 Task: Find connections with filter location Shizilu with filter topic #Recruitmentwith filter profile language Spanish with filter current company Funny IT Memes with filter school Dr. B. R. Ambedkar University, Agra with filter industry Seafood Product Manufacturing with filter service category Demand Generation with filter keywords title Computer Scientist
Action: Mouse moved to (167, 229)
Screenshot: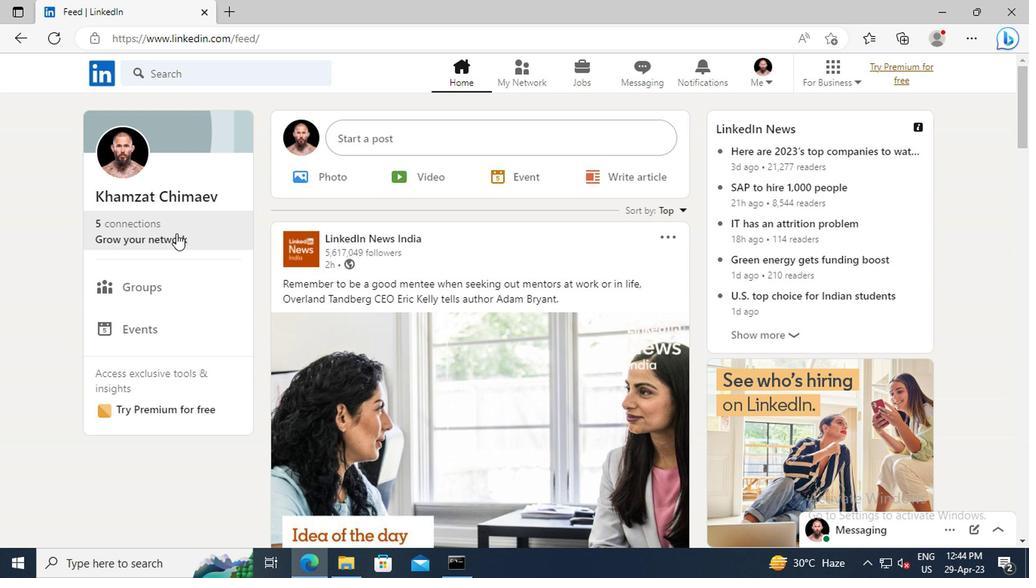 
Action: Mouse pressed left at (167, 229)
Screenshot: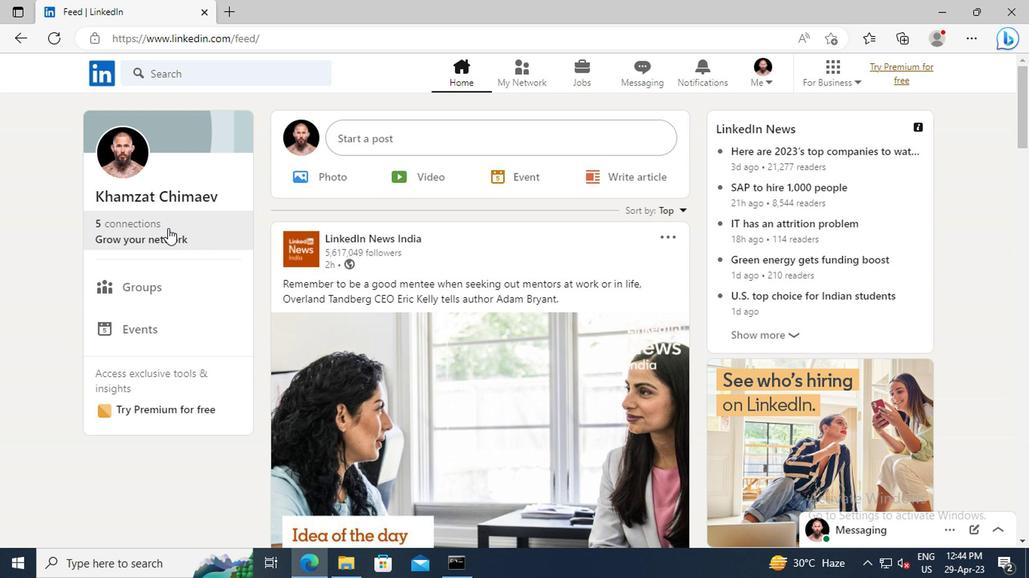 
Action: Mouse moved to (166, 162)
Screenshot: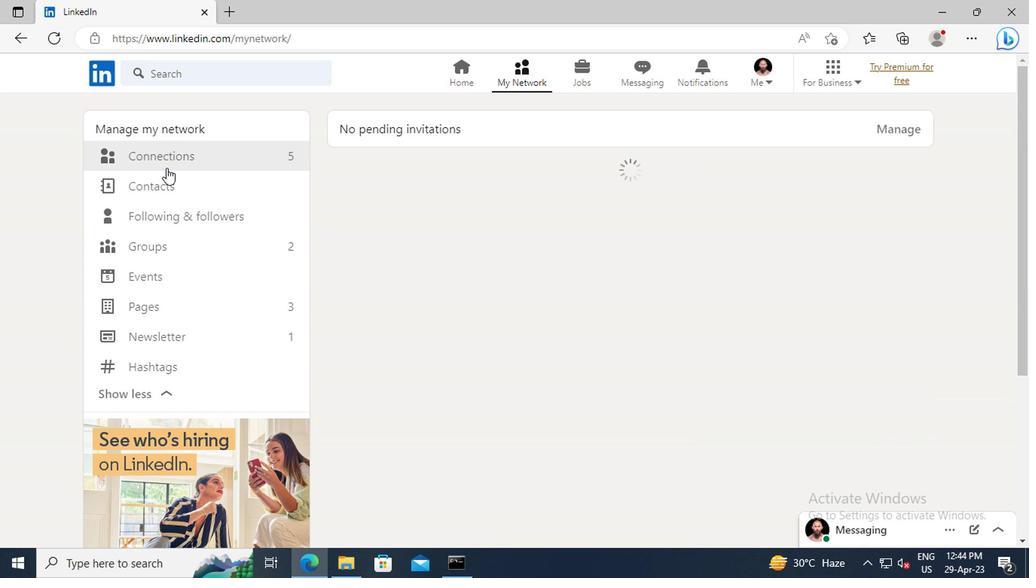 
Action: Mouse pressed left at (166, 162)
Screenshot: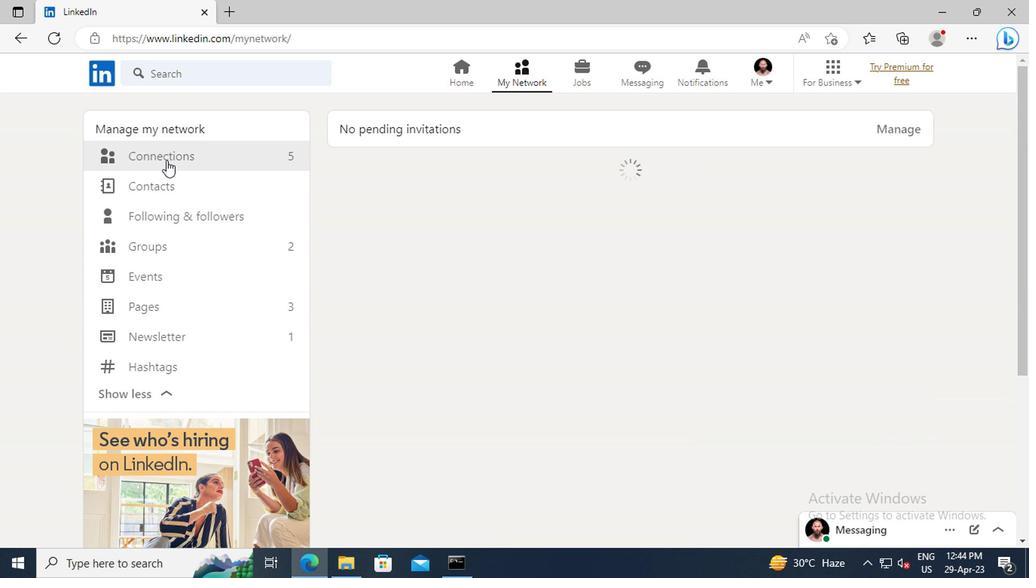 
Action: Mouse moved to (613, 163)
Screenshot: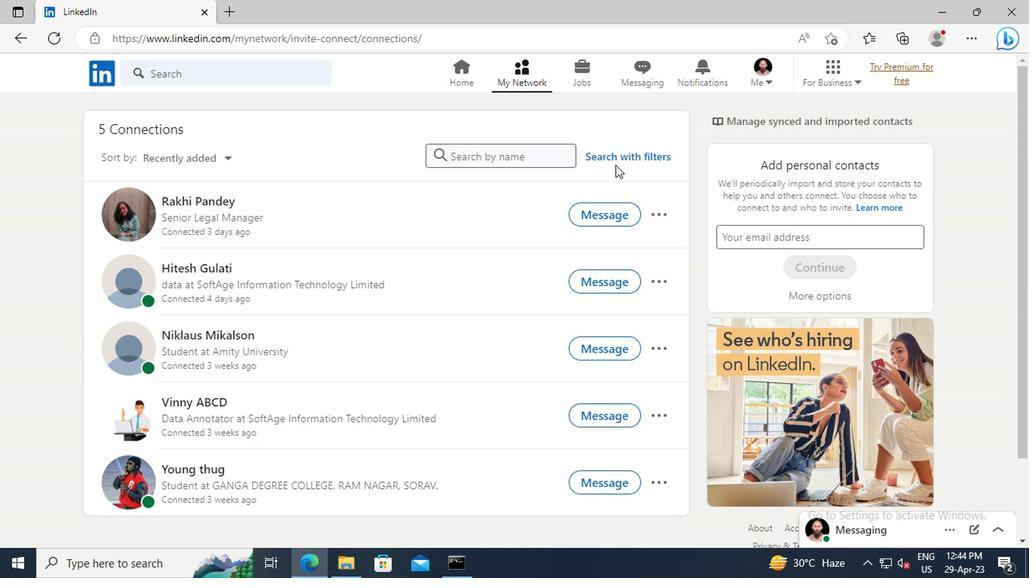 
Action: Mouse pressed left at (613, 163)
Screenshot: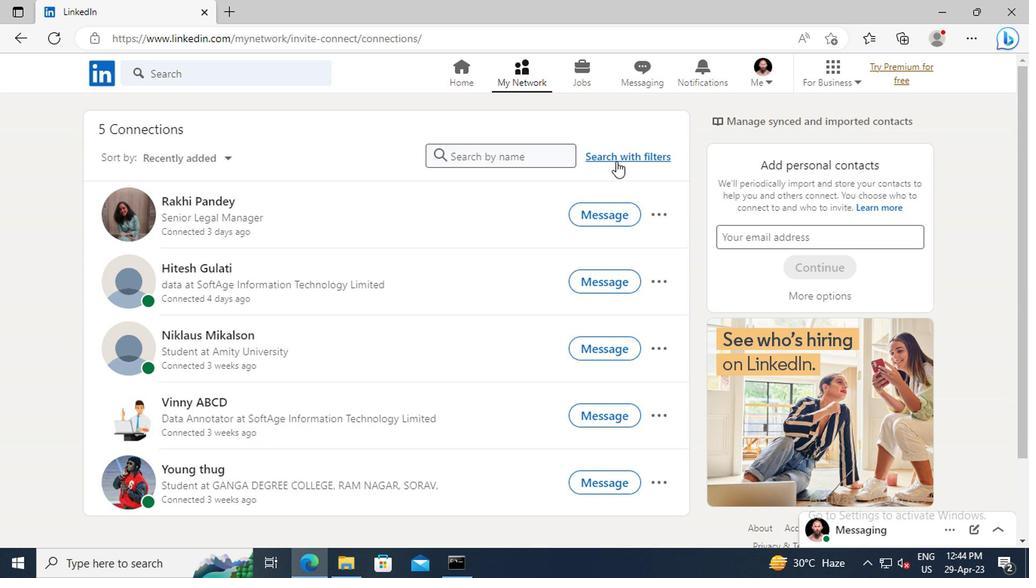 
Action: Mouse moved to (573, 121)
Screenshot: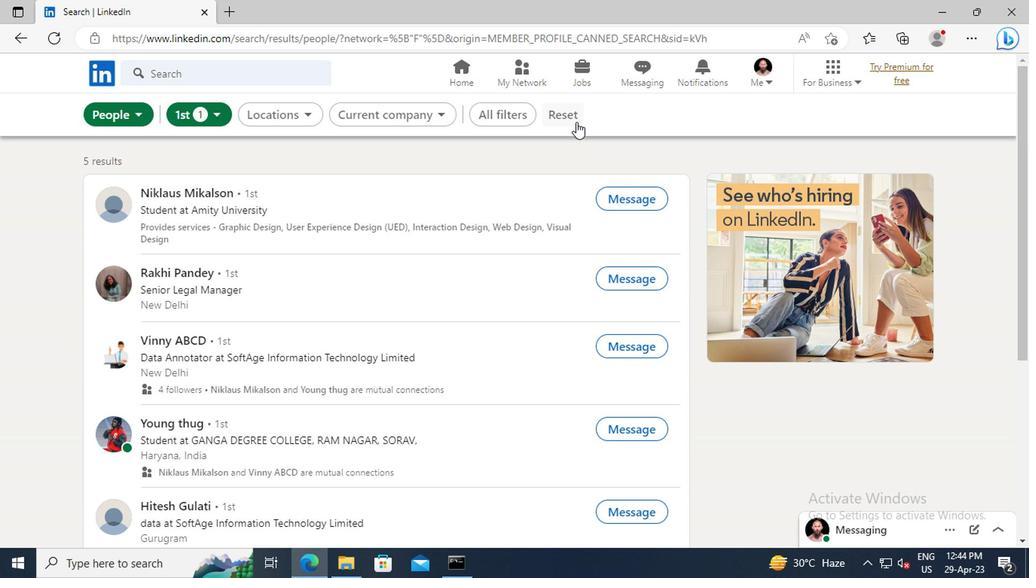 
Action: Mouse pressed left at (573, 121)
Screenshot: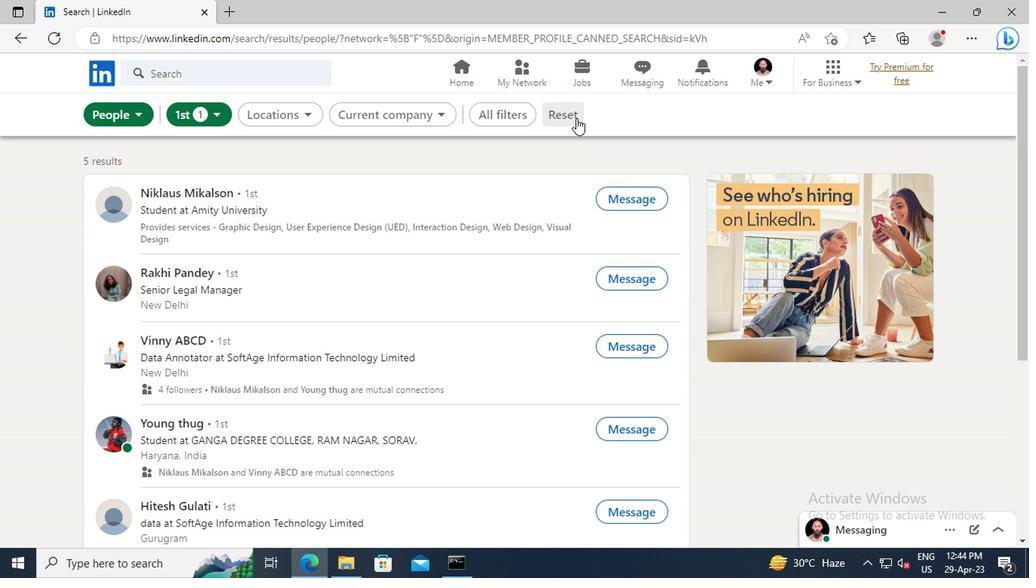 
Action: Mouse moved to (550, 119)
Screenshot: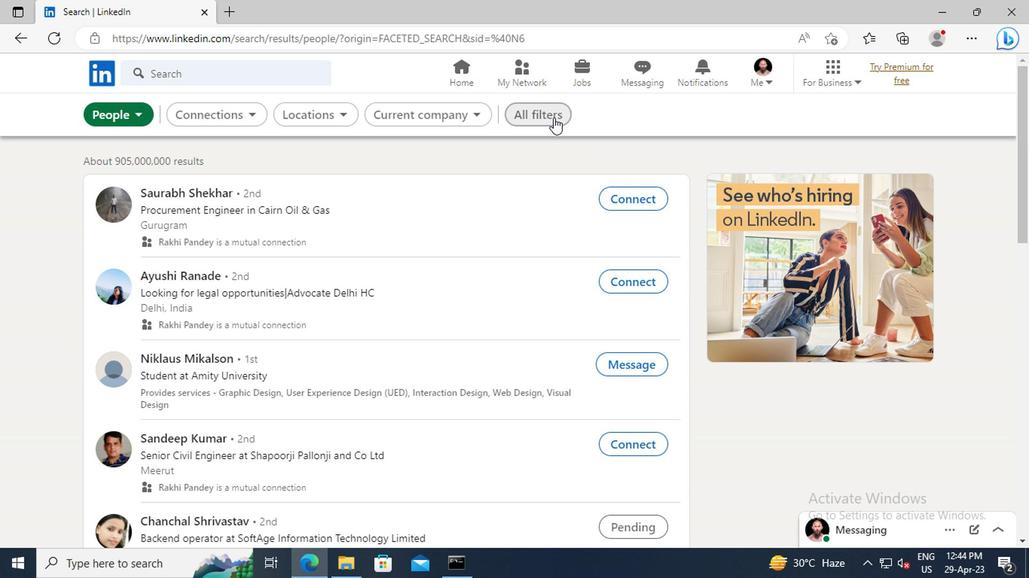 
Action: Mouse pressed left at (550, 119)
Screenshot: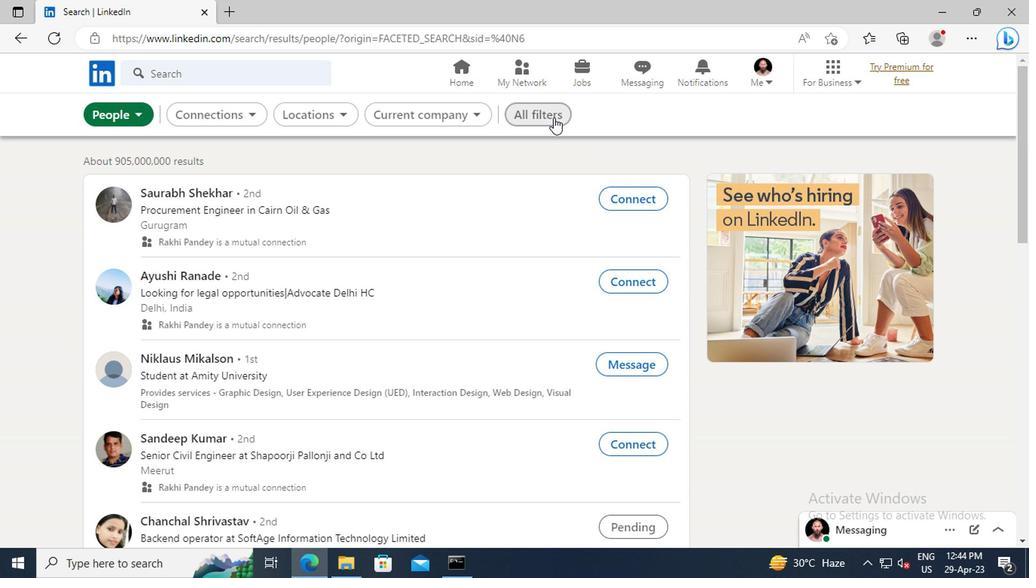 
Action: Mouse moved to (830, 246)
Screenshot: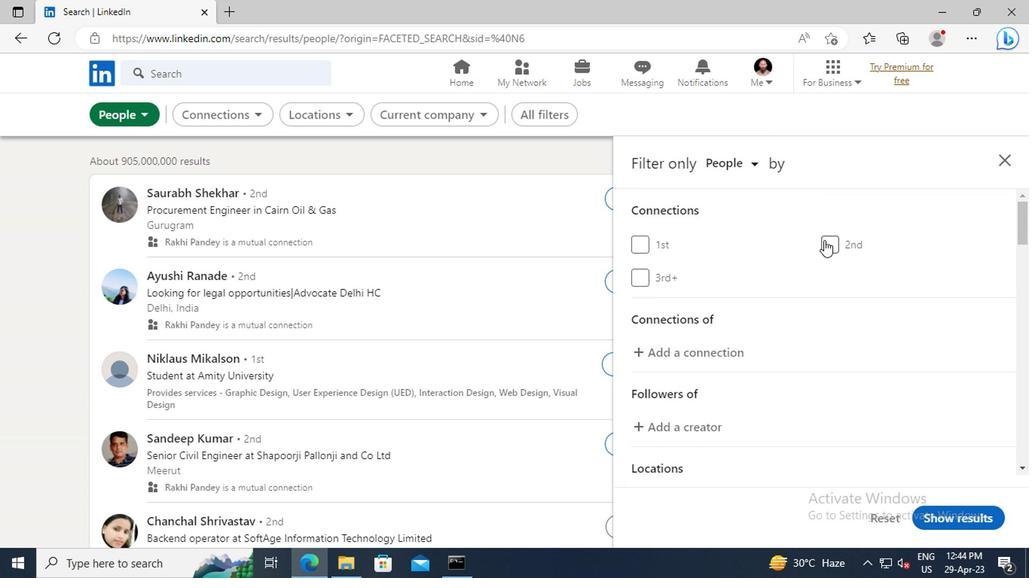 
Action: Mouse scrolled (830, 246) with delta (0, 0)
Screenshot: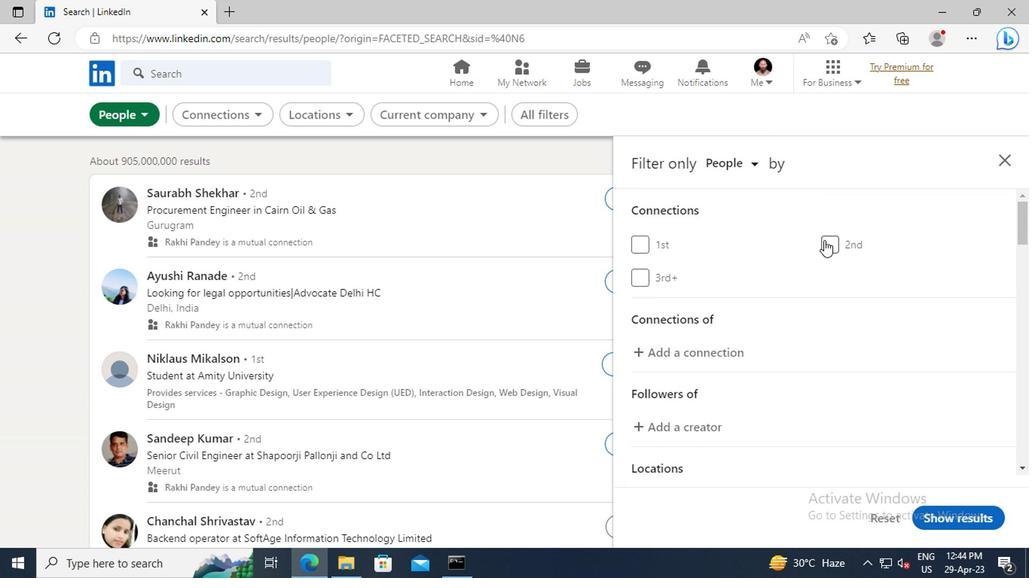
Action: Mouse moved to (830, 247)
Screenshot: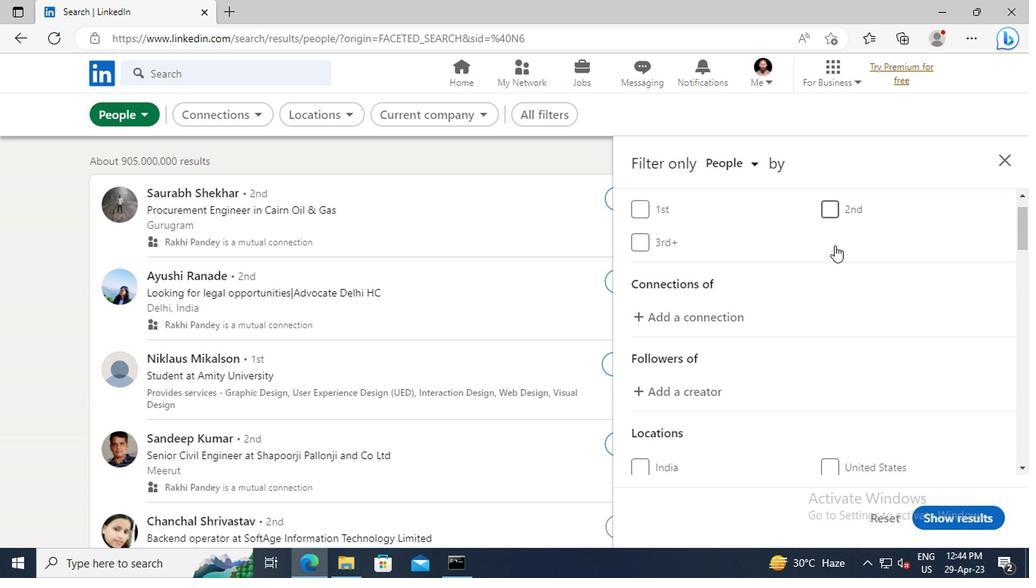 
Action: Mouse scrolled (830, 246) with delta (0, -1)
Screenshot: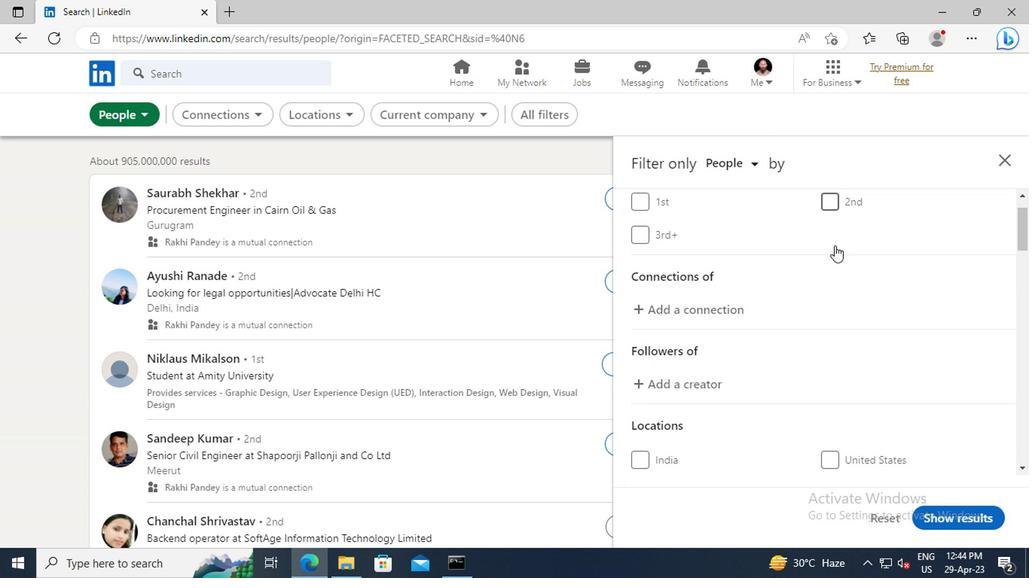 
Action: Mouse scrolled (830, 246) with delta (0, -1)
Screenshot: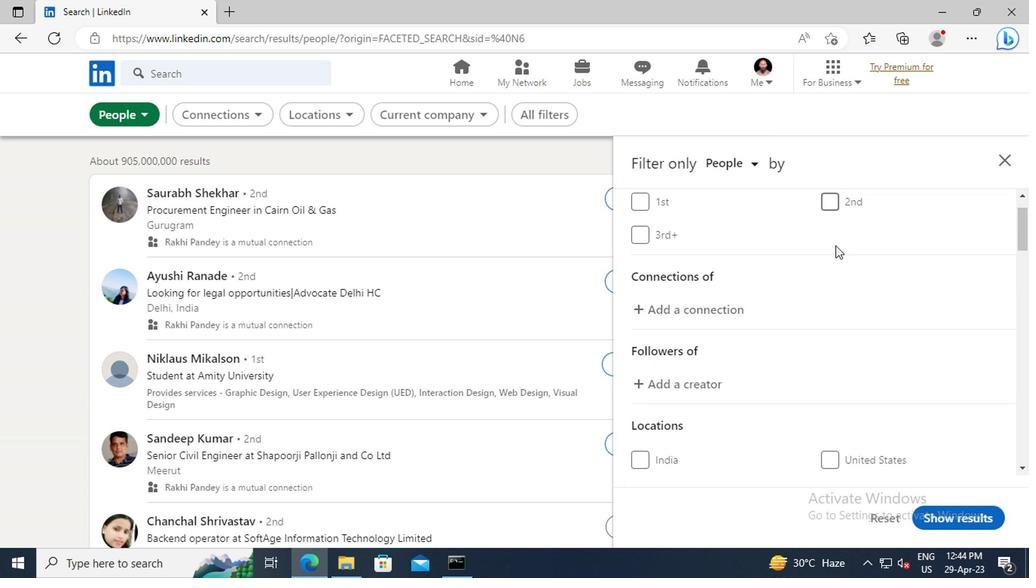 
Action: Mouse scrolled (830, 246) with delta (0, -1)
Screenshot: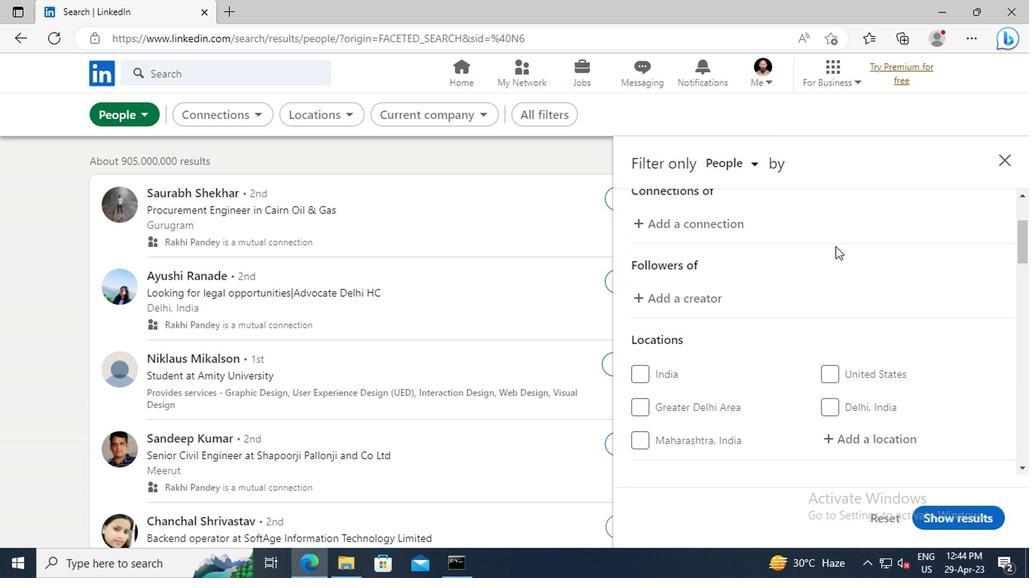 
Action: Mouse scrolled (830, 246) with delta (0, -1)
Screenshot: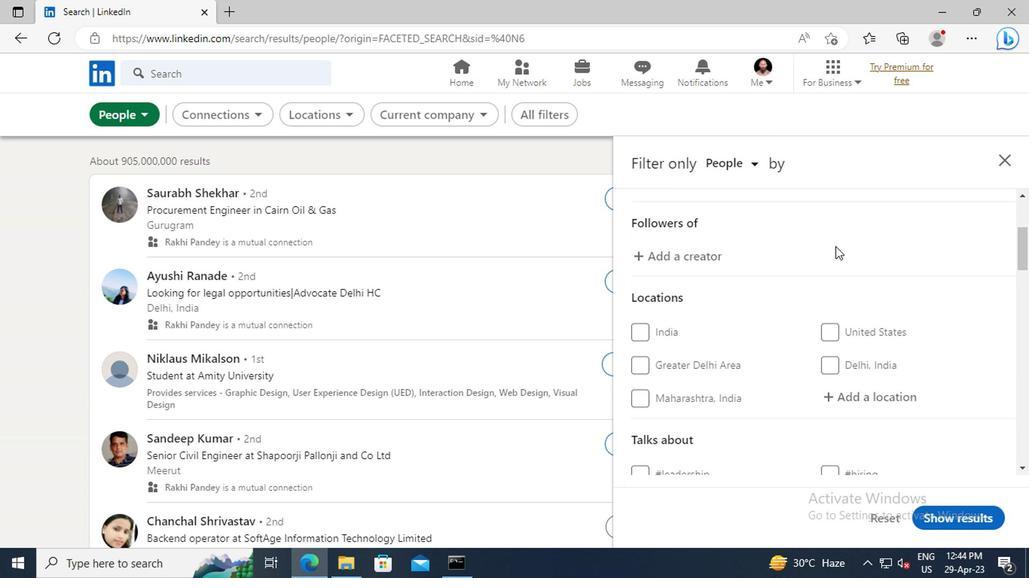 
Action: Mouse moved to (838, 347)
Screenshot: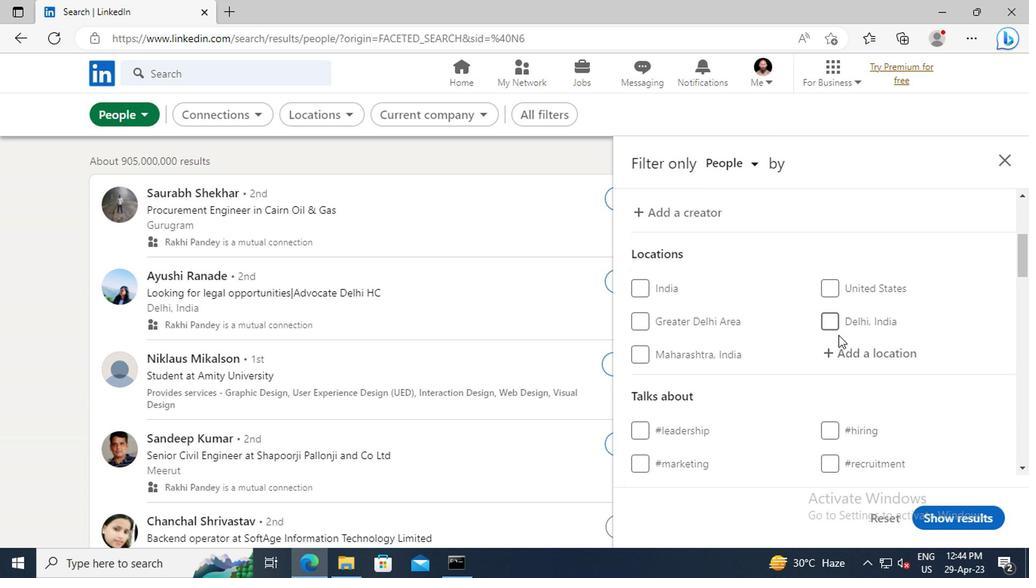 
Action: Mouse pressed left at (838, 347)
Screenshot: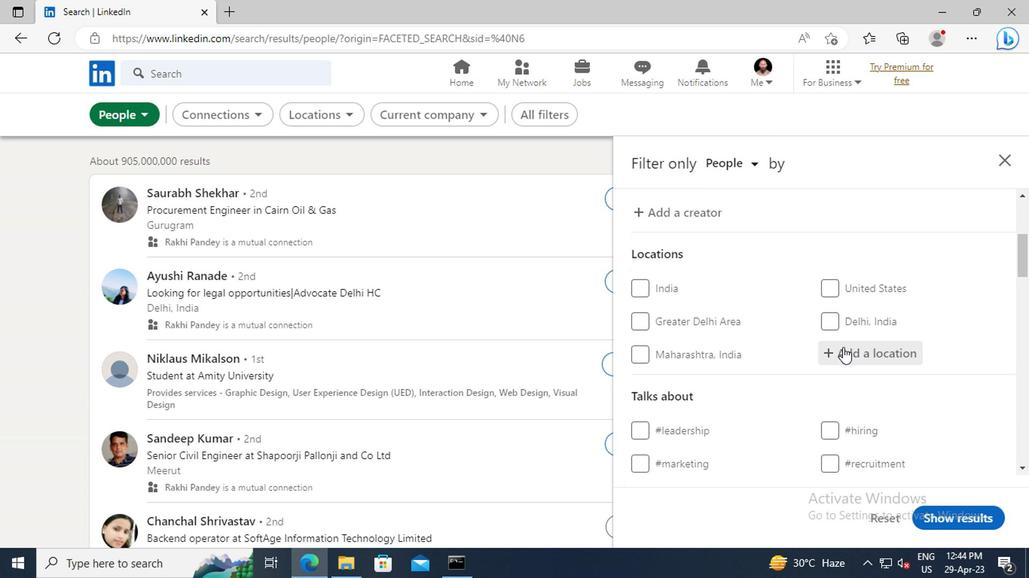 
Action: Key pressed <Key.shift>SHIZILU<Key.enter>
Screenshot: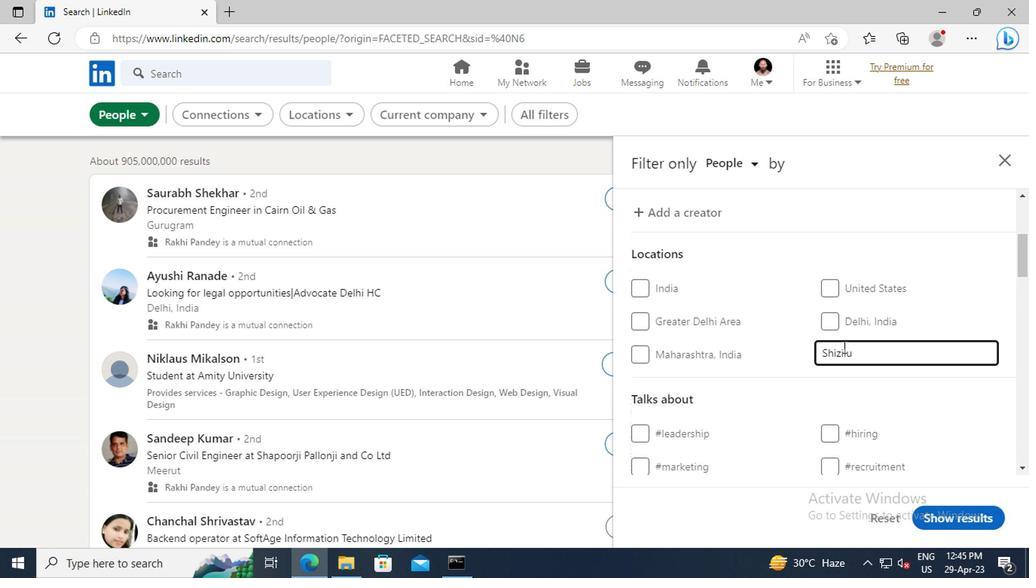 
Action: Mouse scrolled (838, 346) with delta (0, -1)
Screenshot: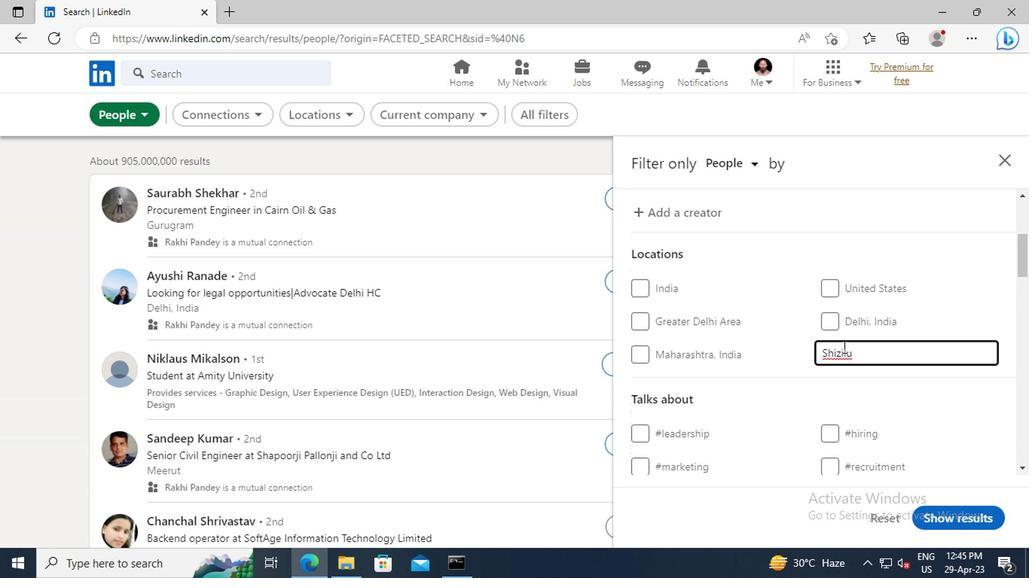 
Action: Mouse moved to (838, 342)
Screenshot: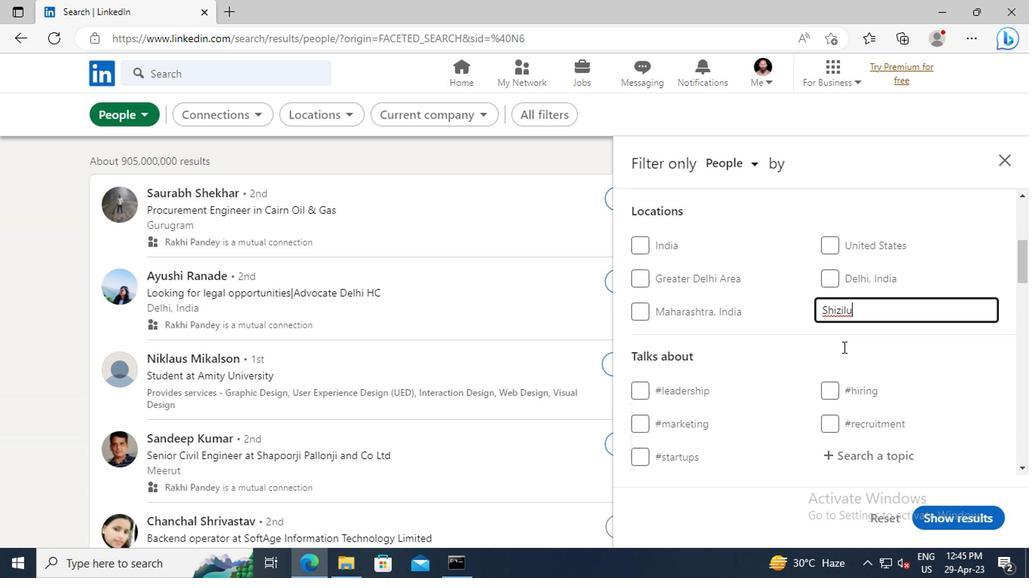 
Action: Mouse scrolled (838, 341) with delta (0, 0)
Screenshot: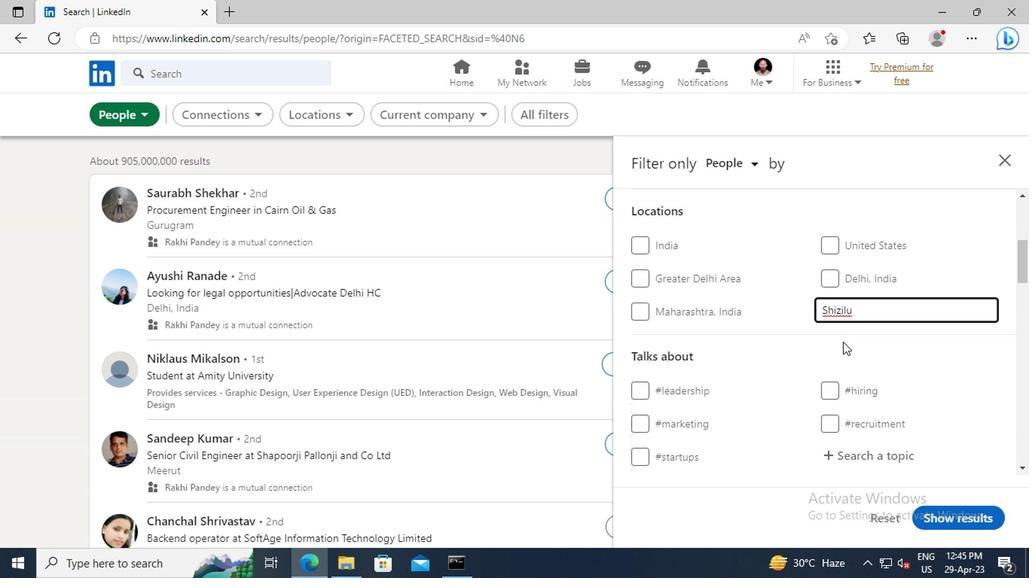 
Action: Mouse moved to (836, 317)
Screenshot: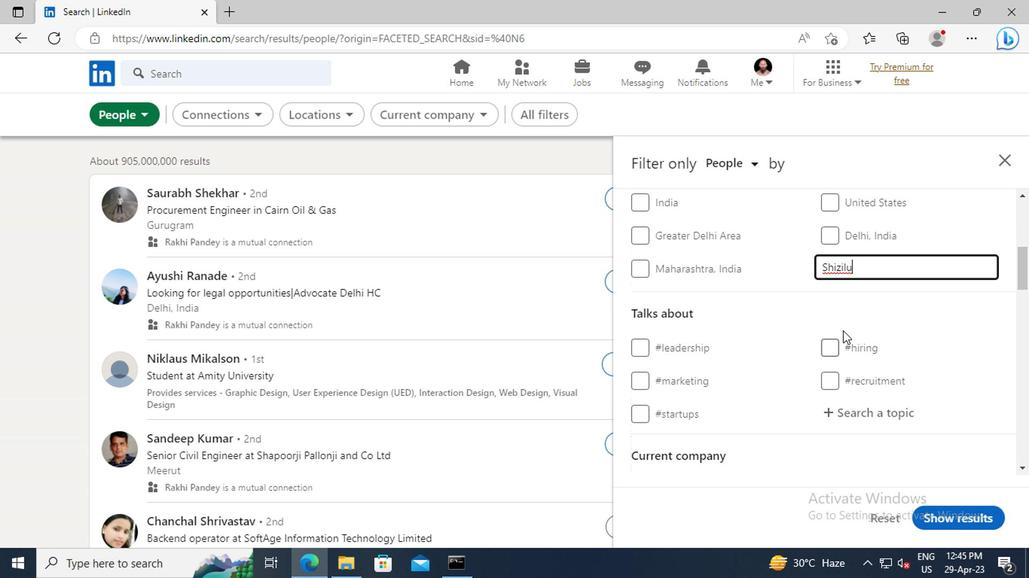 
Action: Mouse scrolled (836, 316) with delta (0, 0)
Screenshot: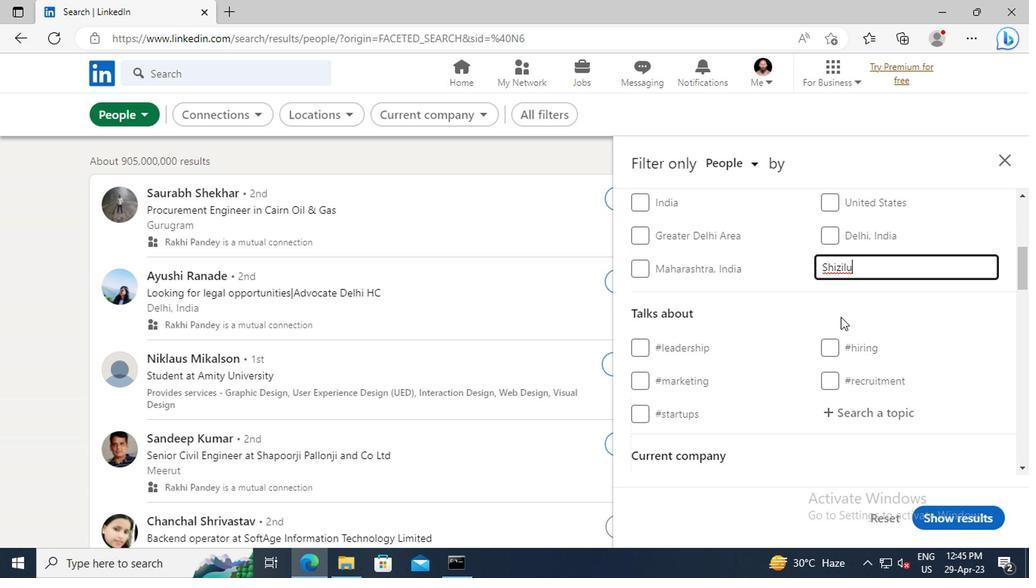 
Action: Mouse scrolled (836, 316) with delta (0, 0)
Screenshot: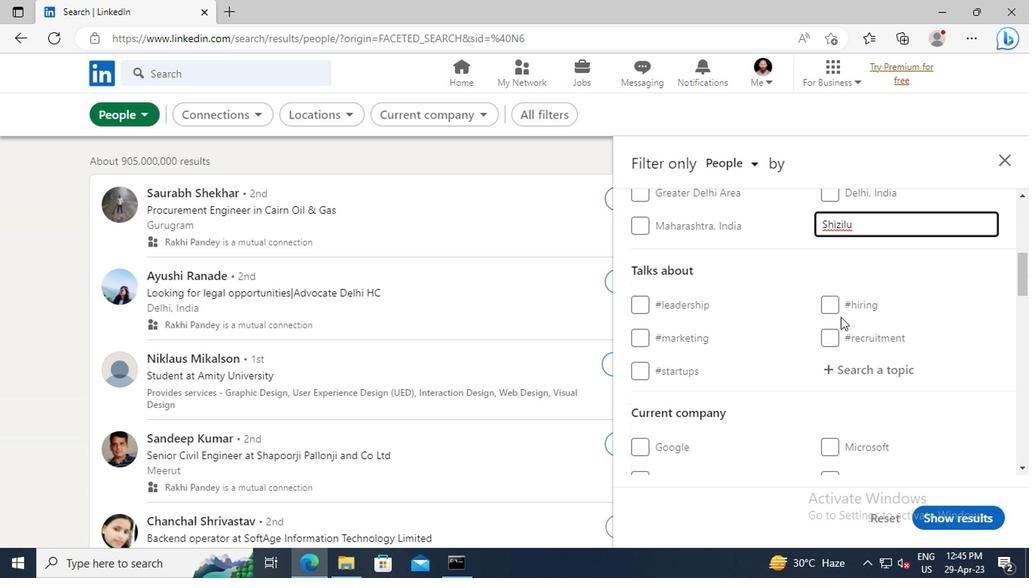 
Action: Mouse moved to (834, 324)
Screenshot: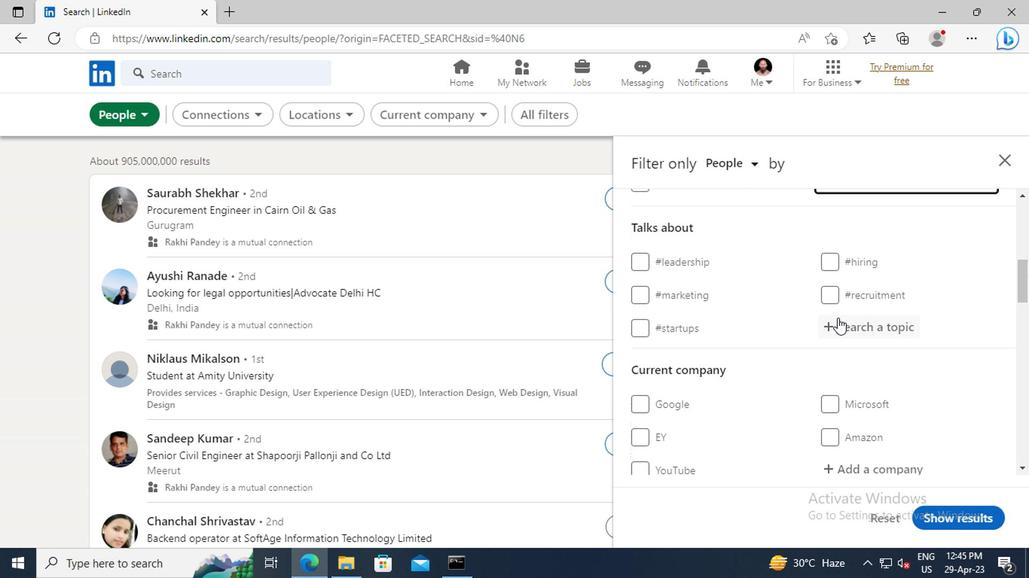 
Action: Mouse pressed left at (834, 324)
Screenshot: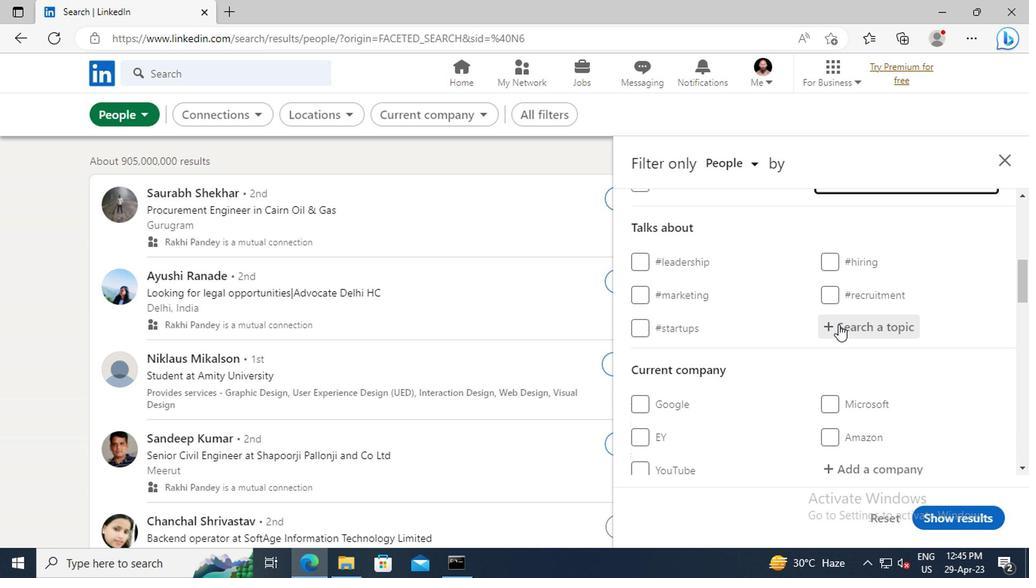 
Action: Key pressed <Key.shift>RECRUITMENT
Screenshot: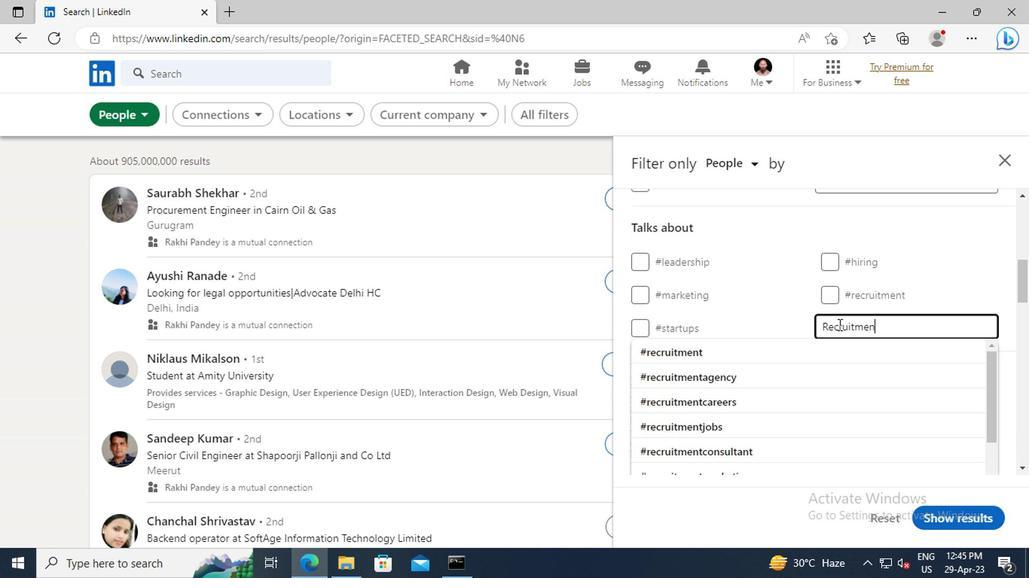 
Action: Mouse moved to (834, 345)
Screenshot: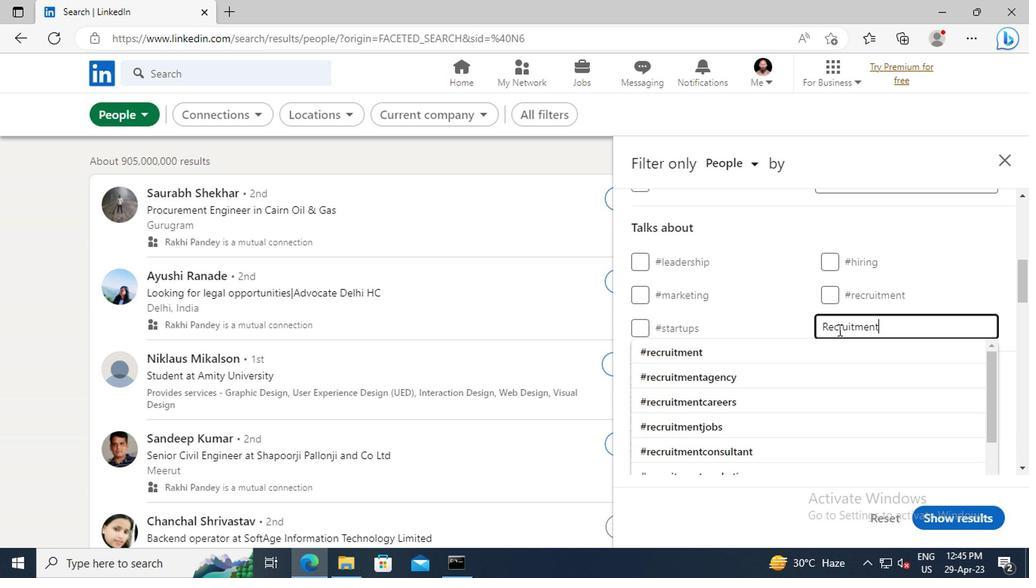 
Action: Mouse pressed left at (834, 345)
Screenshot: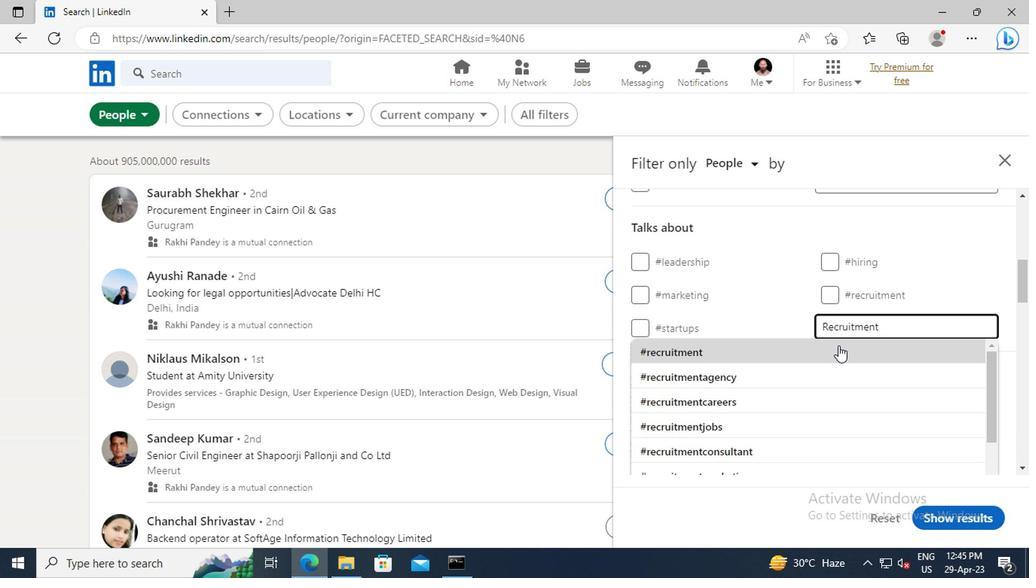 
Action: Mouse scrolled (834, 344) with delta (0, -1)
Screenshot: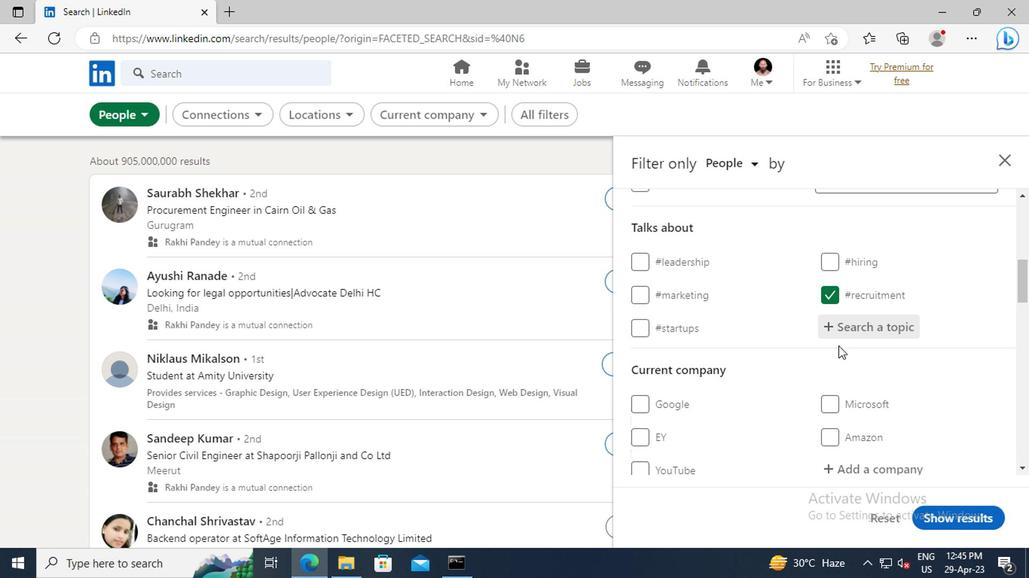 
Action: Mouse scrolled (834, 344) with delta (0, -1)
Screenshot: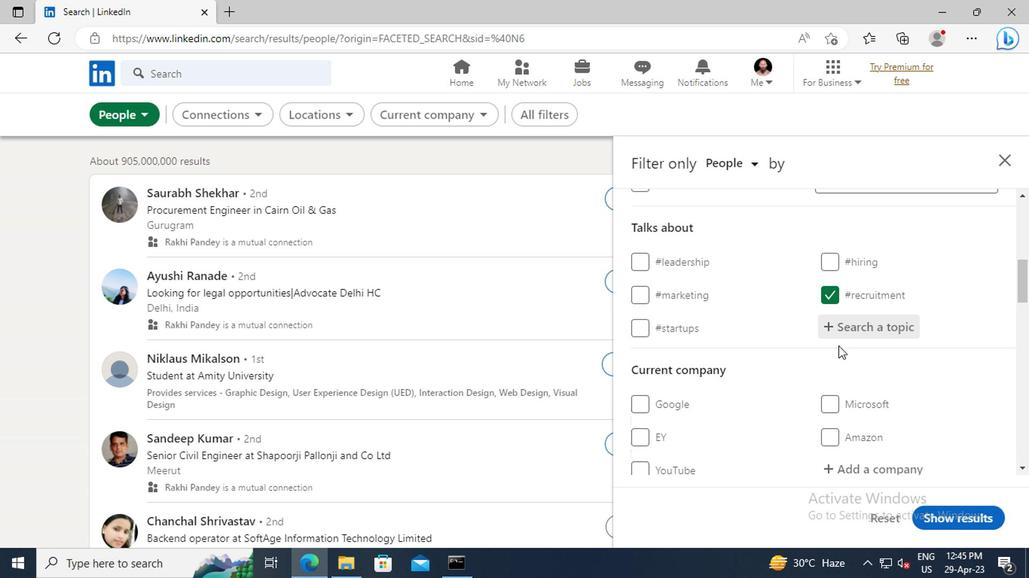 
Action: Mouse scrolled (834, 344) with delta (0, -1)
Screenshot: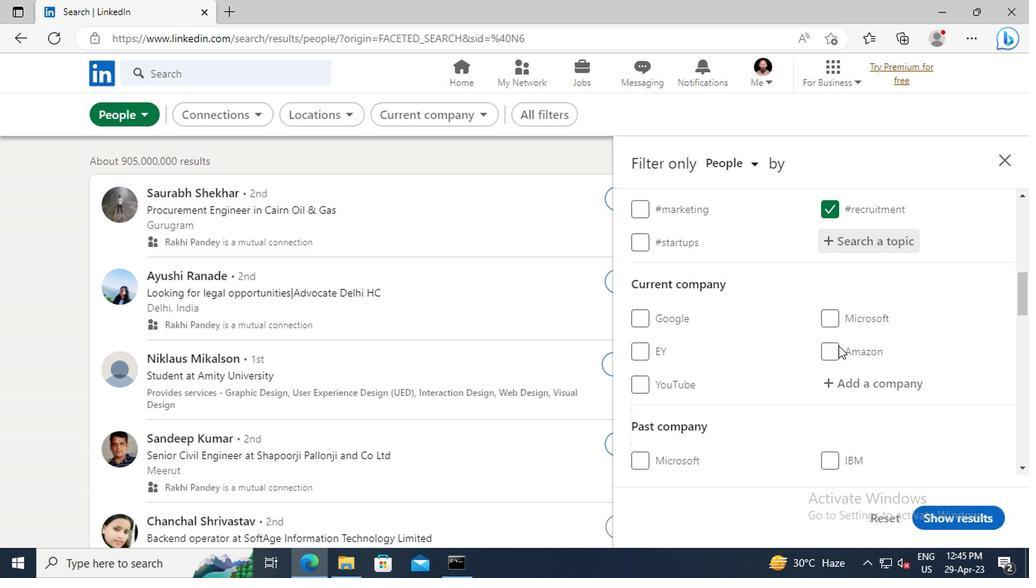 
Action: Mouse scrolled (834, 344) with delta (0, -1)
Screenshot: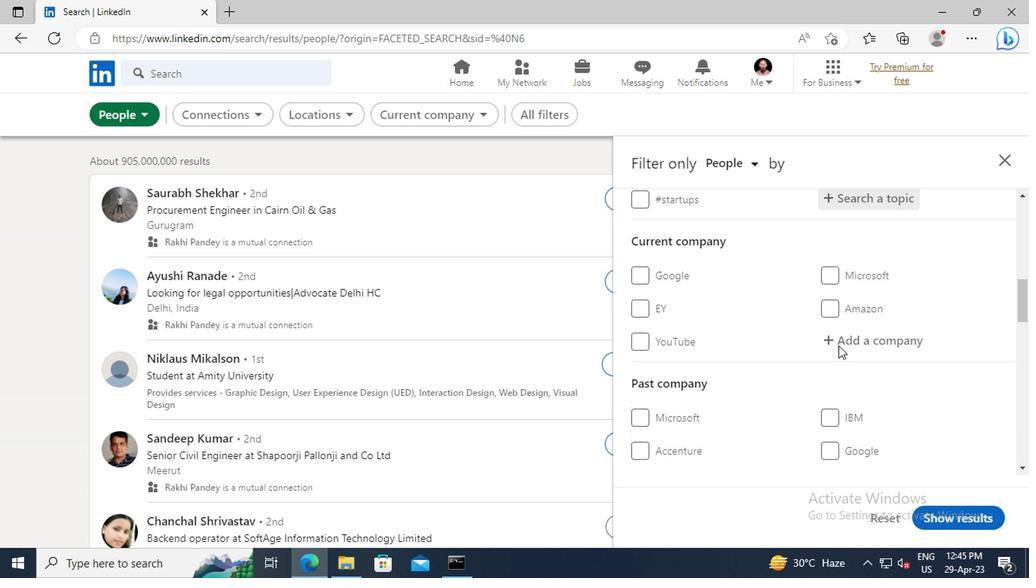 
Action: Mouse scrolled (834, 344) with delta (0, -1)
Screenshot: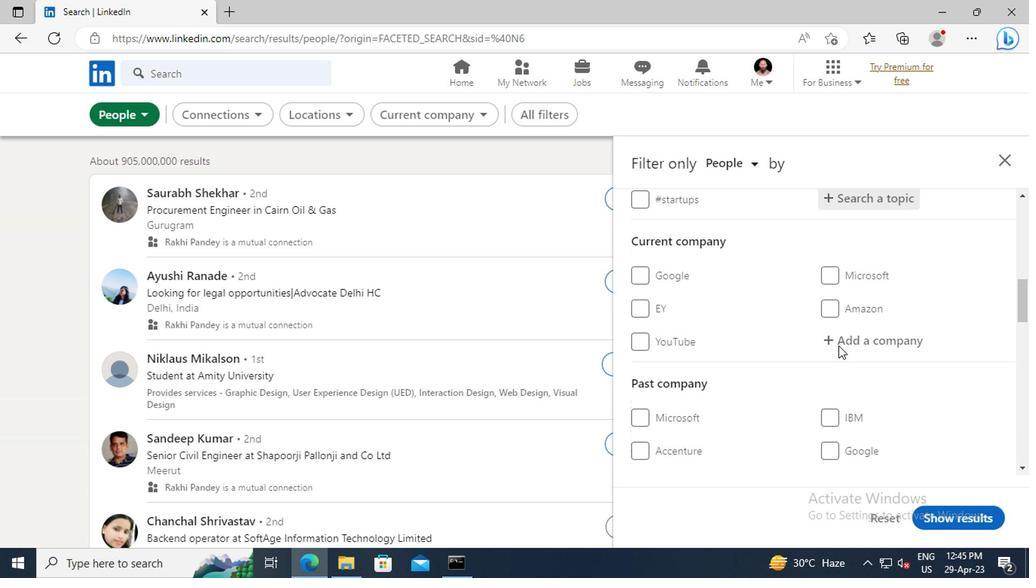 
Action: Mouse scrolled (834, 344) with delta (0, -1)
Screenshot: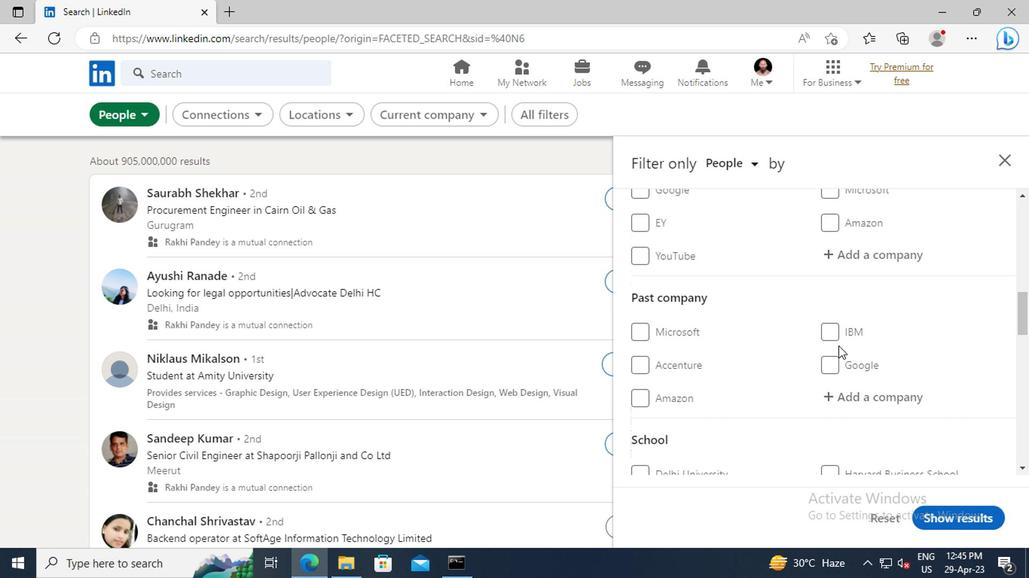 
Action: Mouse scrolled (834, 344) with delta (0, -1)
Screenshot: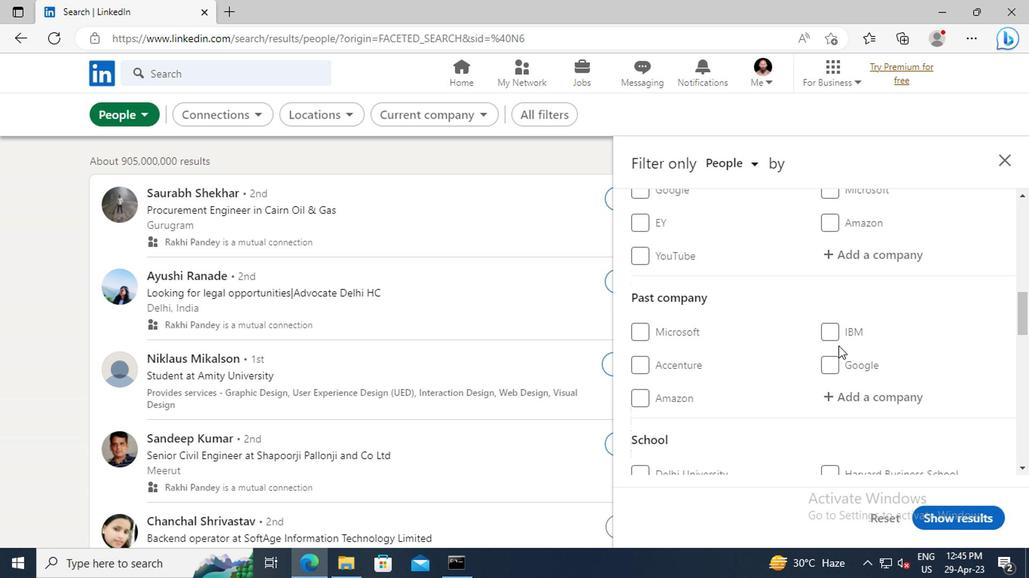 
Action: Mouse scrolled (834, 344) with delta (0, -1)
Screenshot: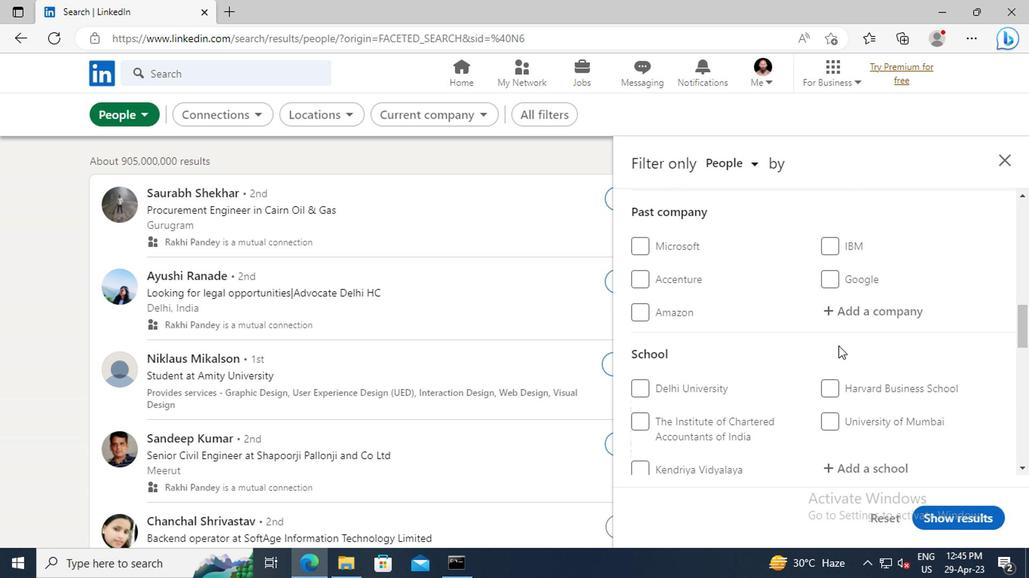 
Action: Mouse scrolled (834, 344) with delta (0, -1)
Screenshot: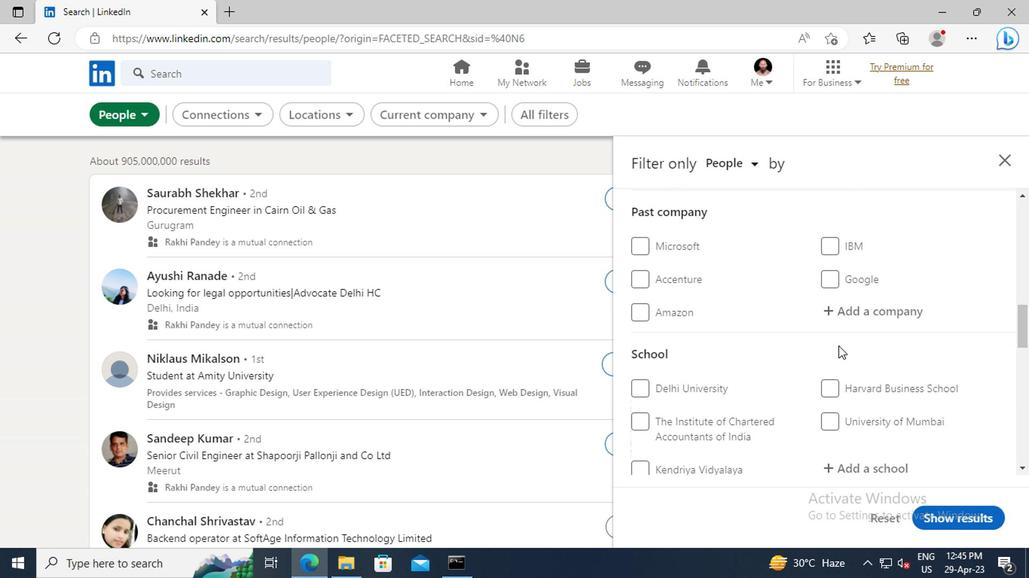 
Action: Mouse scrolled (834, 344) with delta (0, -1)
Screenshot: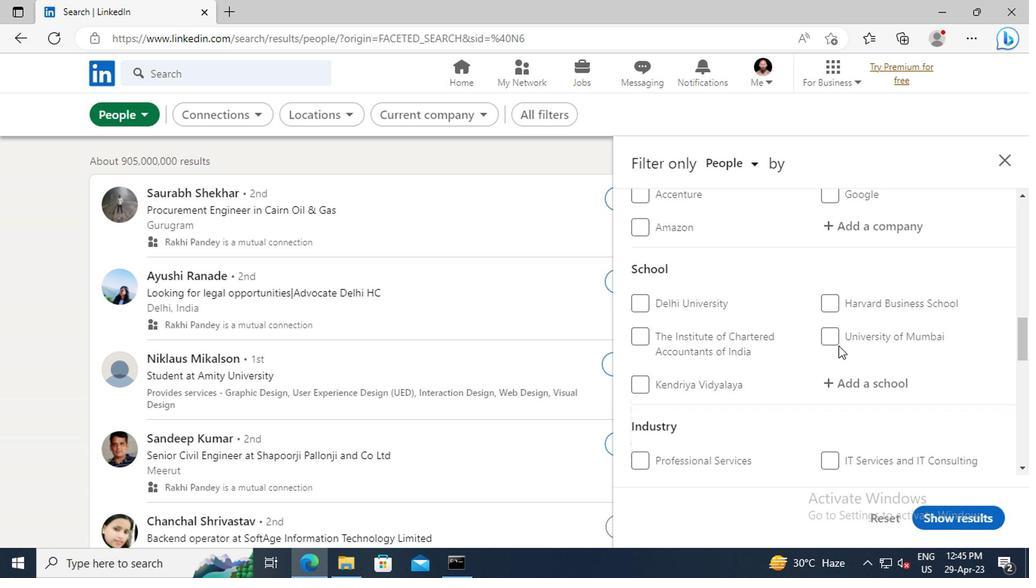 
Action: Mouse scrolled (834, 344) with delta (0, -1)
Screenshot: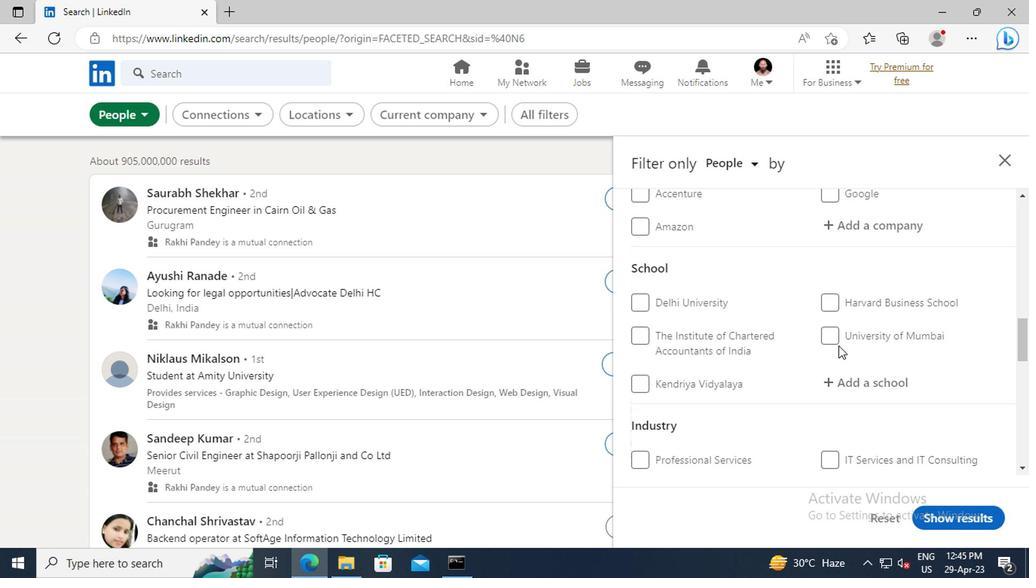 
Action: Mouse scrolled (834, 344) with delta (0, -1)
Screenshot: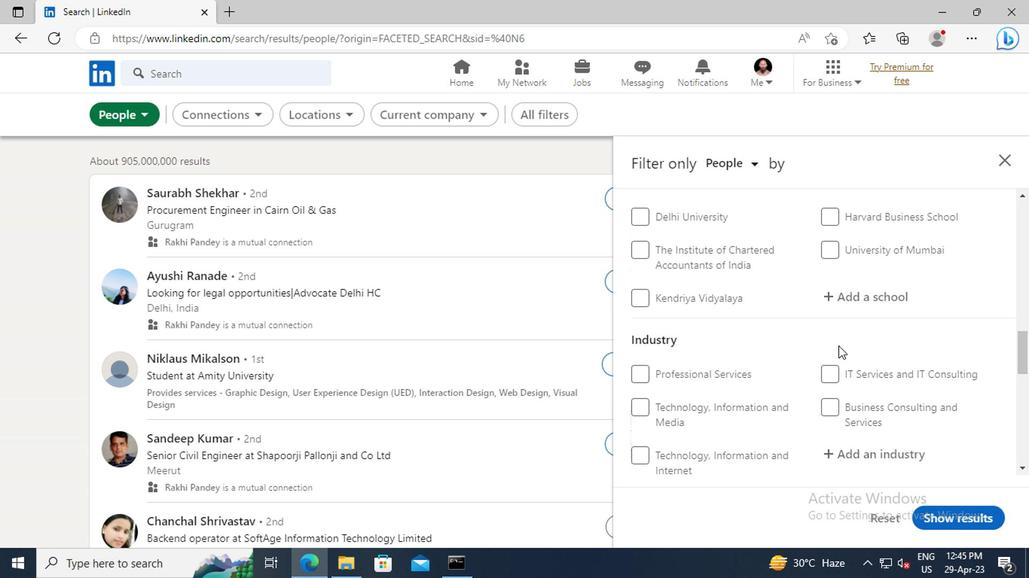 
Action: Mouse scrolled (834, 344) with delta (0, -1)
Screenshot: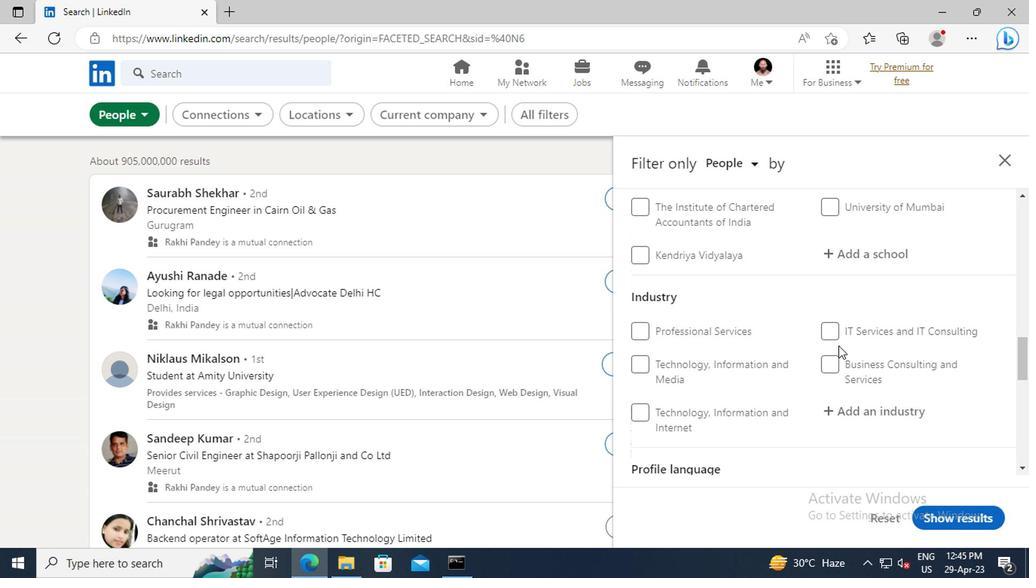 
Action: Mouse scrolled (834, 344) with delta (0, -1)
Screenshot: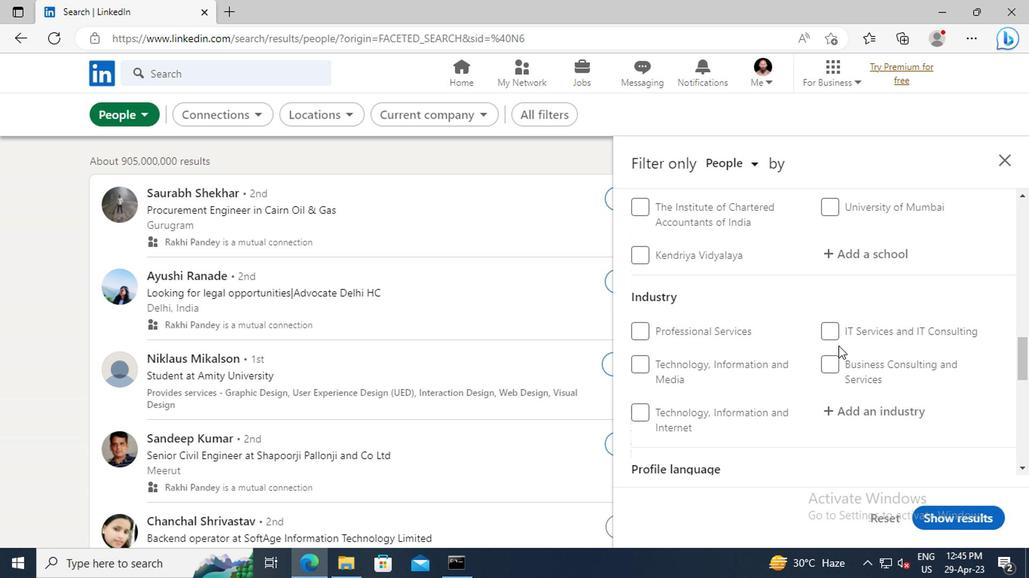 
Action: Mouse scrolled (834, 344) with delta (0, -1)
Screenshot: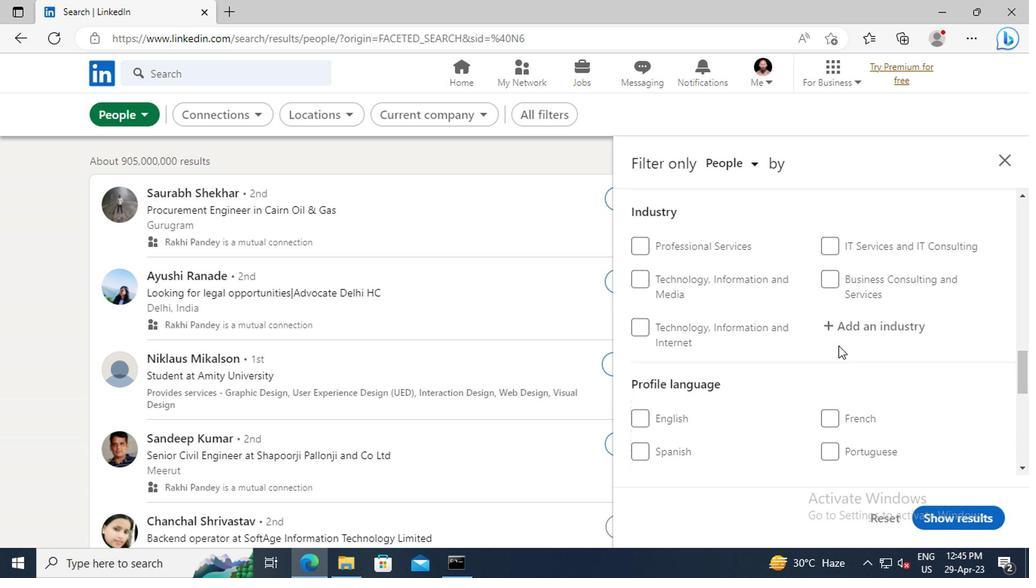
Action: Mouse moved to (636, 409)
Screenshot: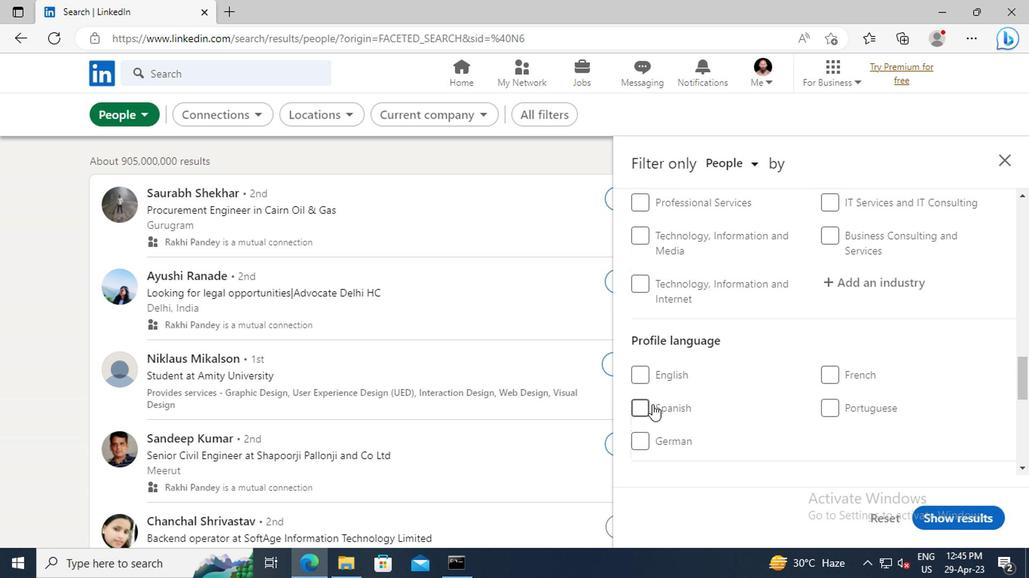 
Action: Mouse pressed left at (636, 409)
Screenshot: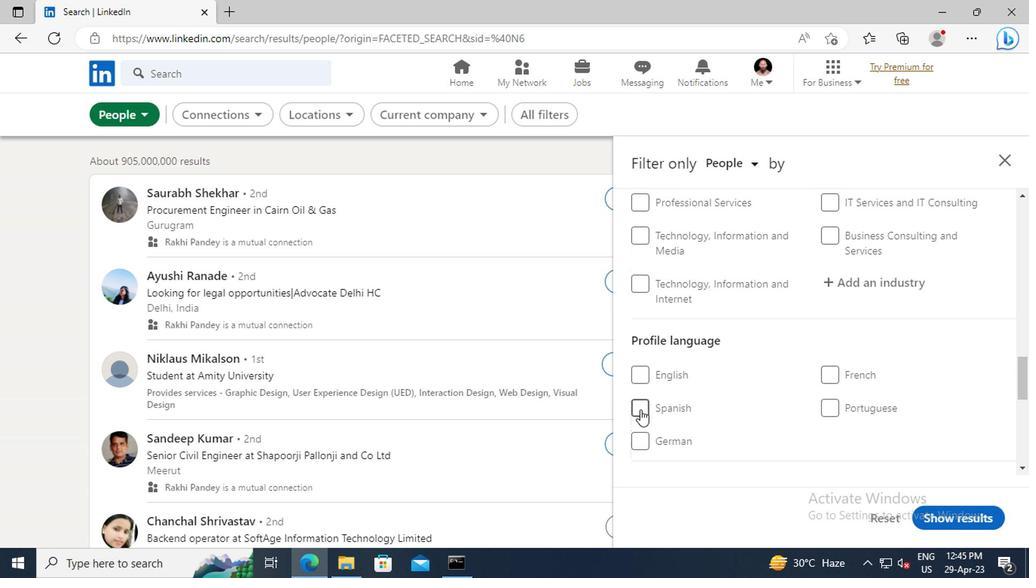
Action: Mouse moved to (824, 362)
Screenshot: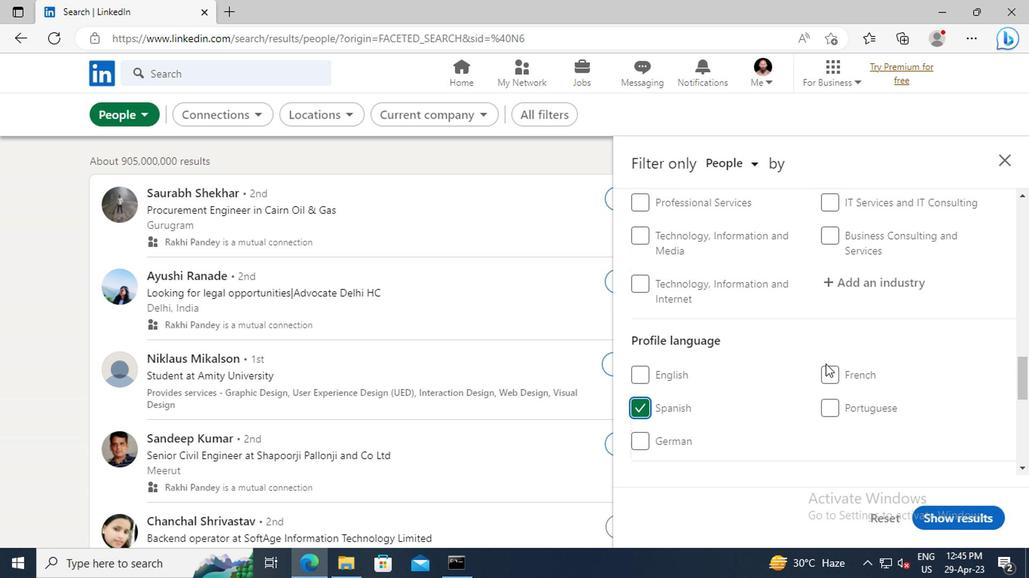 
Action: Mouse scrolled (824, 363) with delta (0, 0)
Screenshot: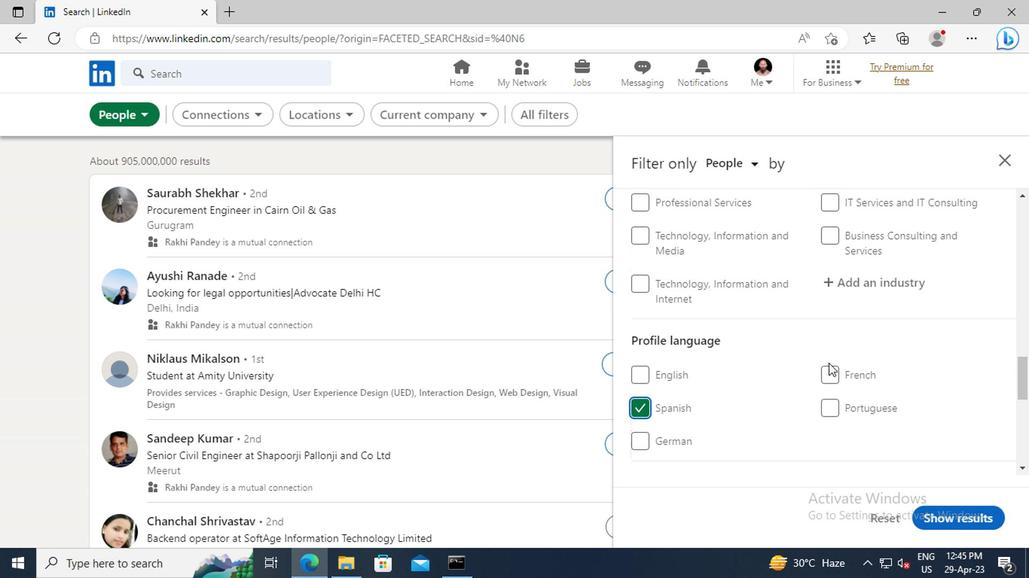 
Action: Mouse scrolled (824, 363) with delta (0, 0)
Screenshot: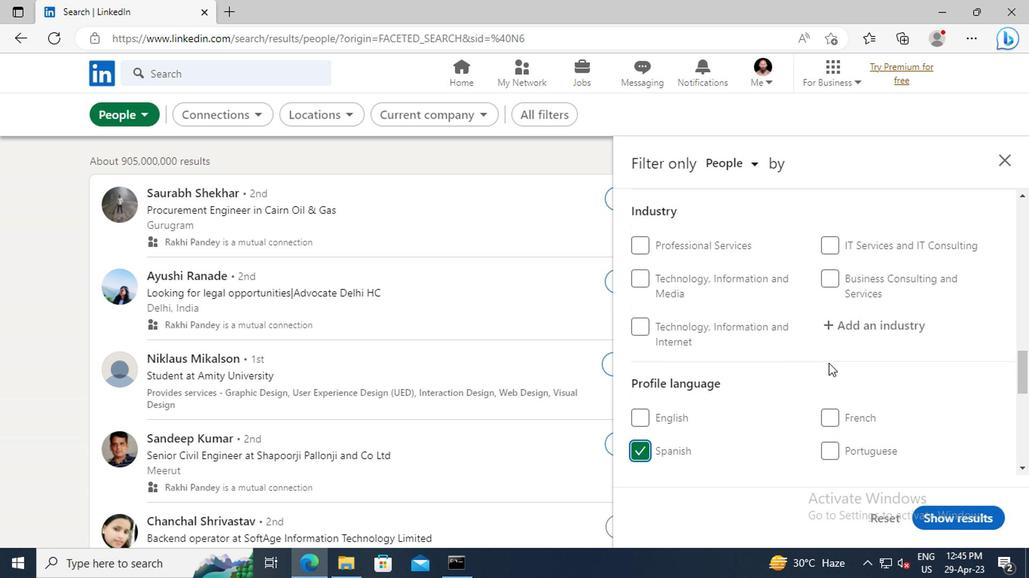 
Action: Mouse scrolled (824, 363) with delta (0, 0)
Screenshot: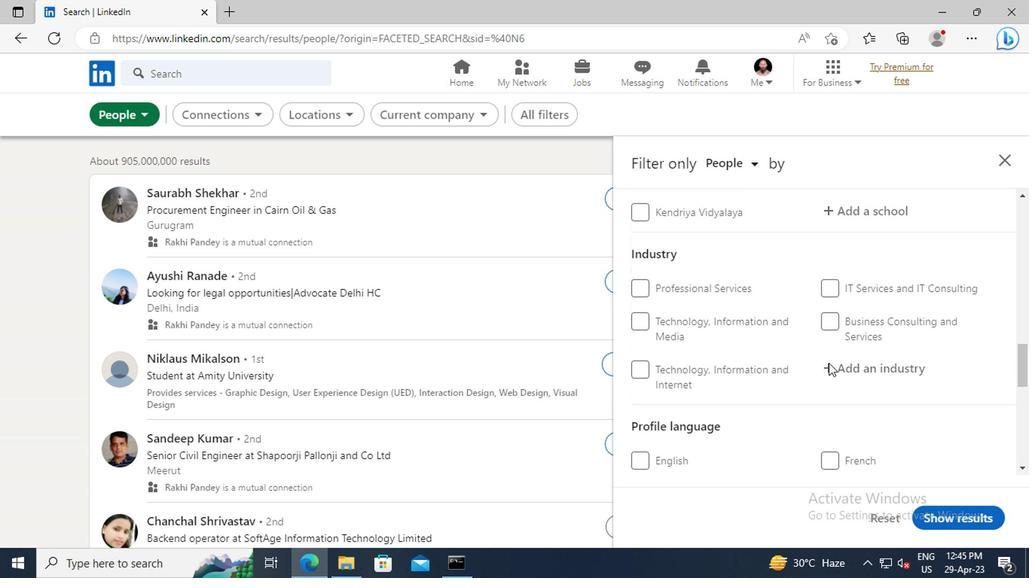 
Action: Mouse scrolled (824, 363) with delta (0, 0)
Screenshot: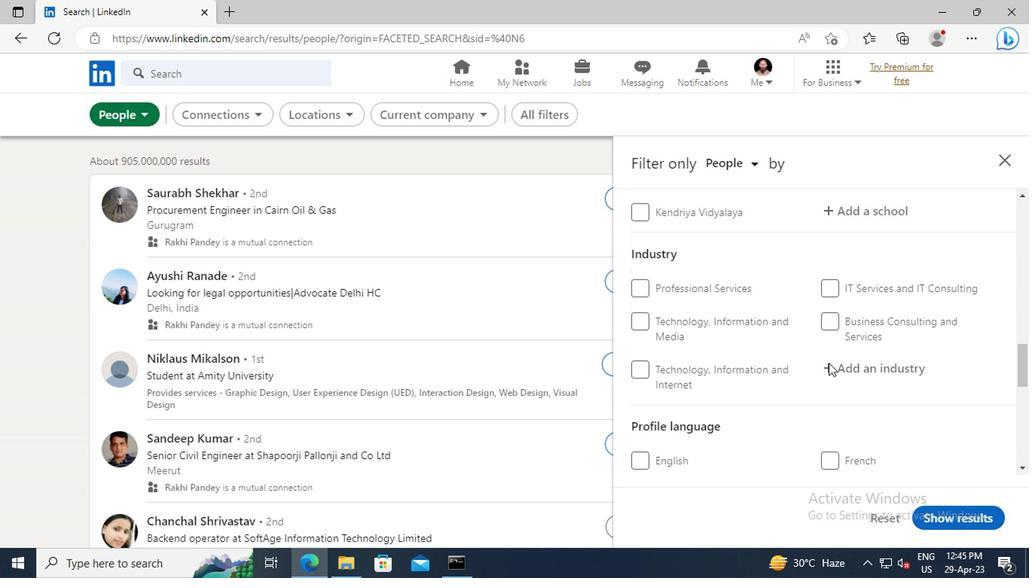 
Action: Mouse scrolled (824, 363) with delta (0, 0)
Screenshot: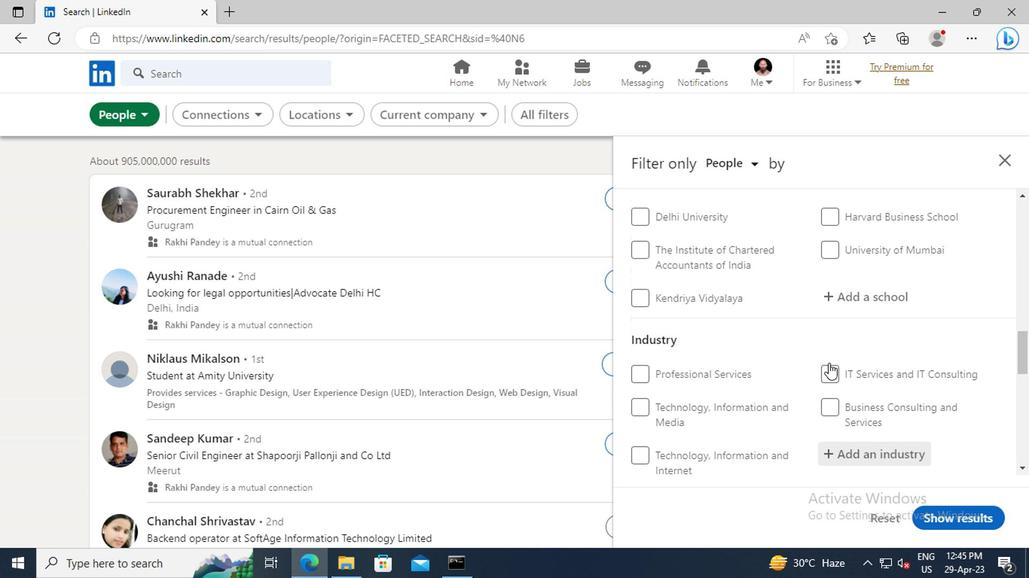 
Action: Mouse scrolled (824, 363) with delta (0, 0)
Screenshot: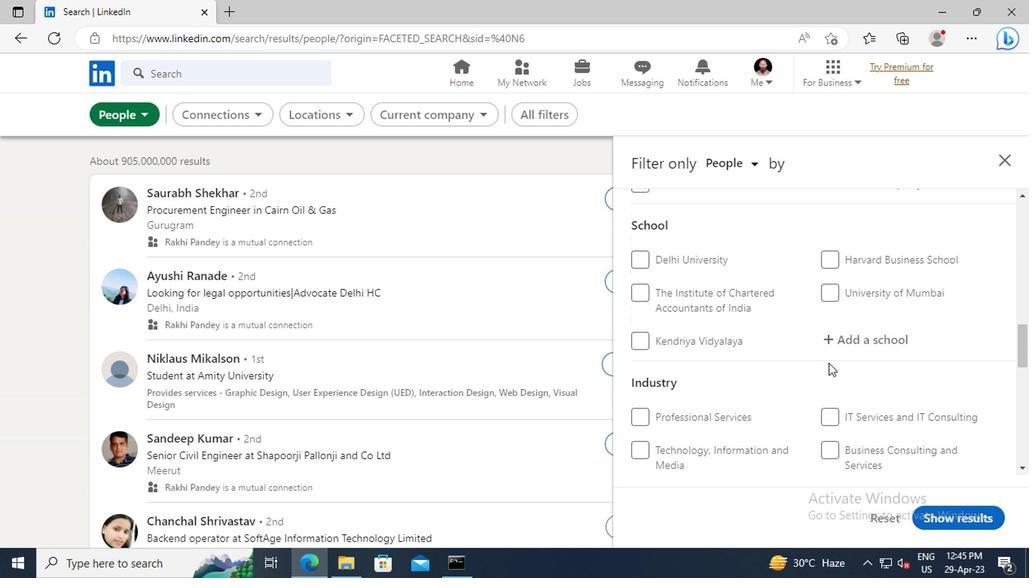 
Action: Mouse scrolled (824, 363) with delta (0, 0)
Screenshot: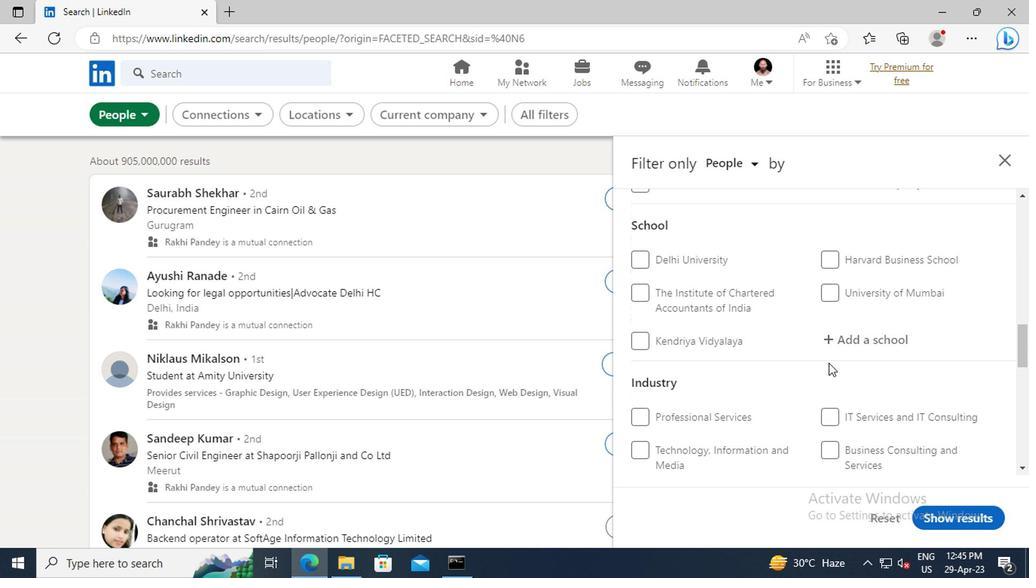 
Action: Mouse scrolled (824, 363) with delta (0, 0)
Screenshot: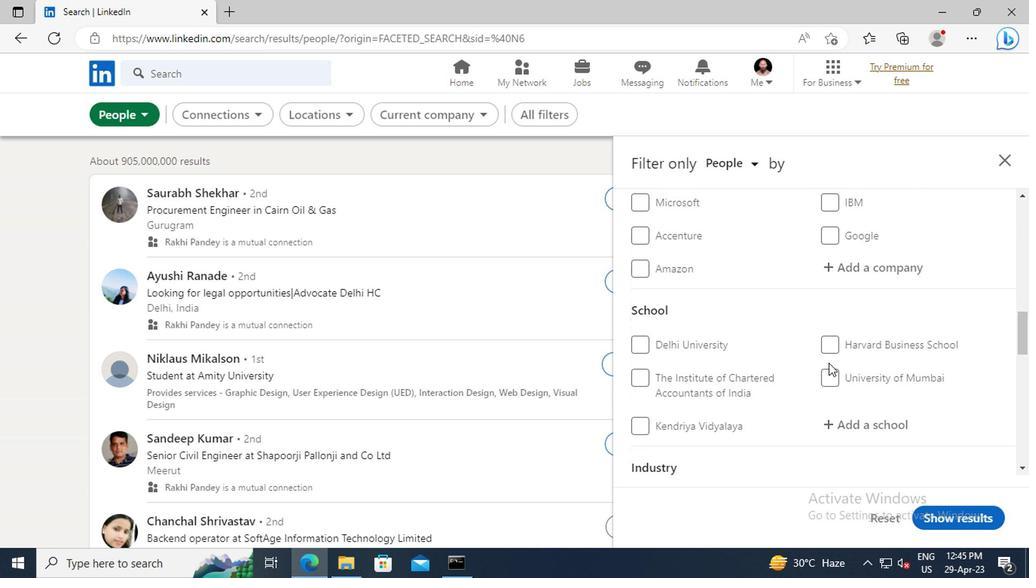 
Action: Mouse scrolled (824, 363) with delta (0, 0)
Screenshot: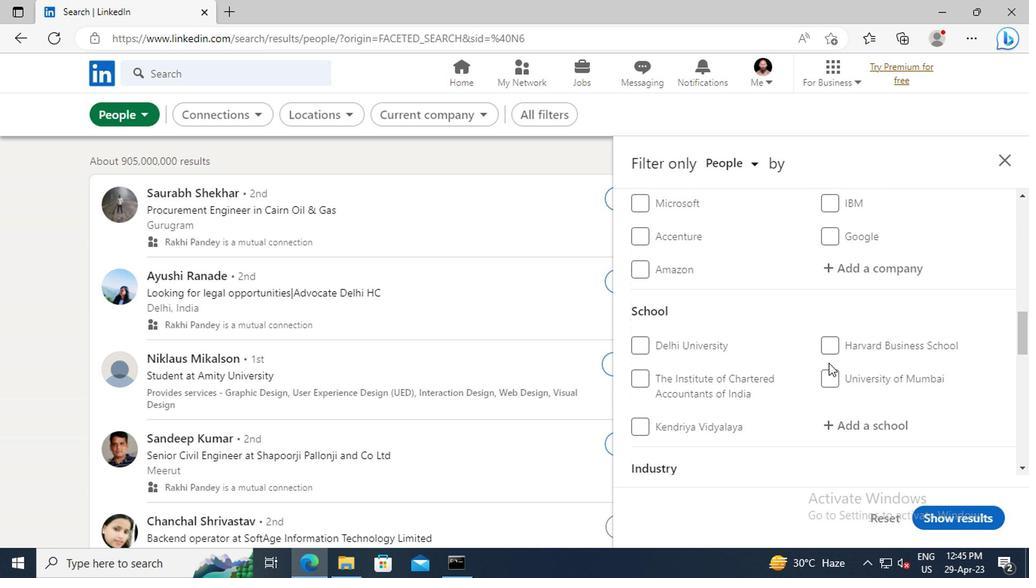 
Action: Mouse scrolled (824, 363) with delta (0, 0)
Screenshot: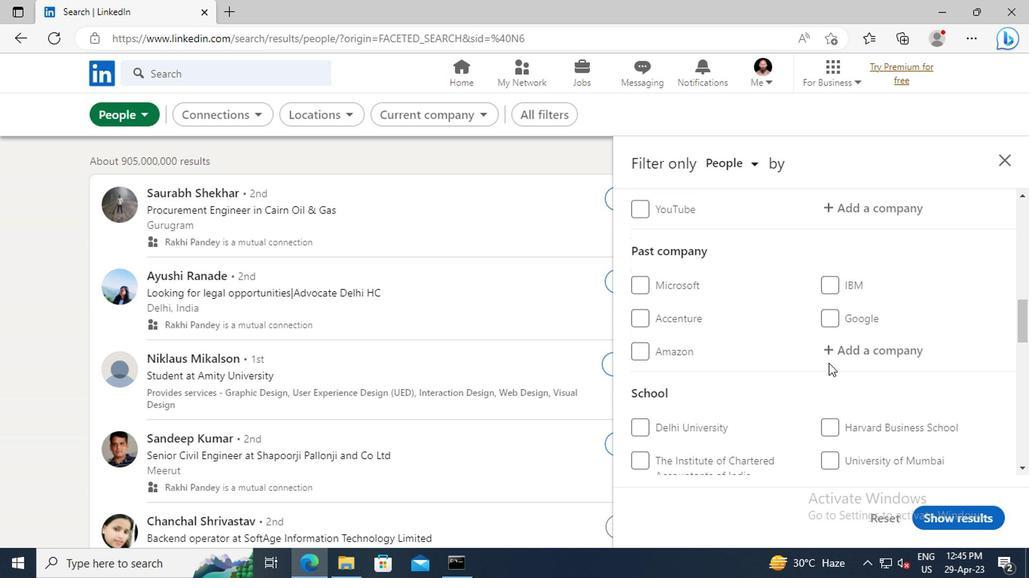 
Action: Mouse moved to (824, 359)
Screenshot: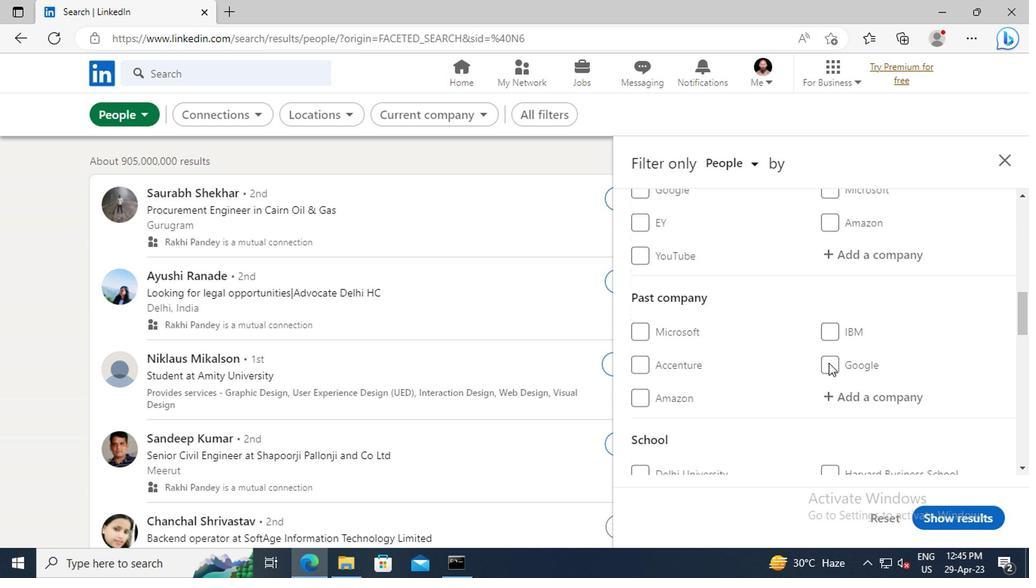 
Action: Mouse scrolled (824, 360) with delta (0, 1)
Screenshot: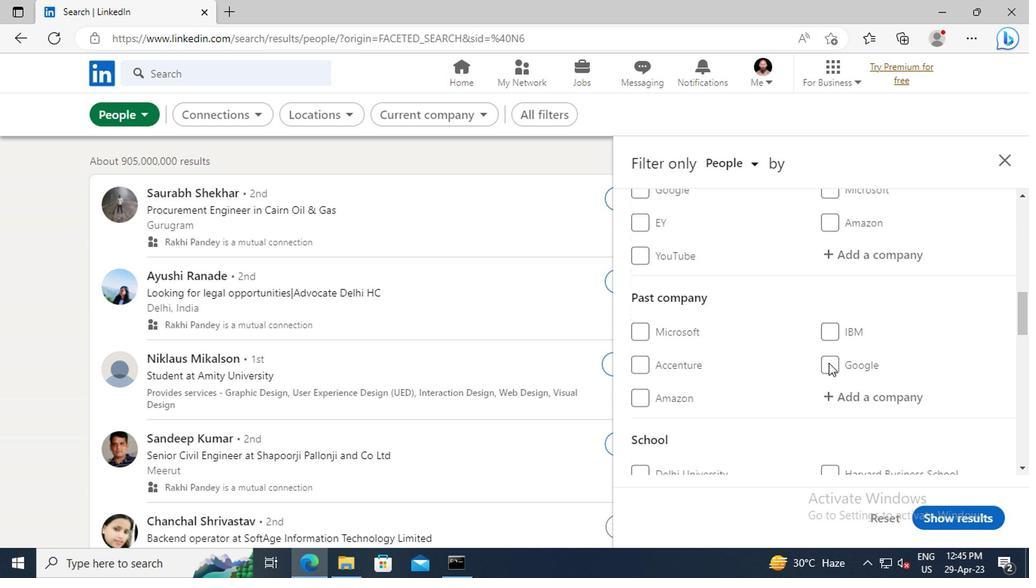 
Action: Mouse scrolled (824, 360) with delta (0, 1)
Screenshot: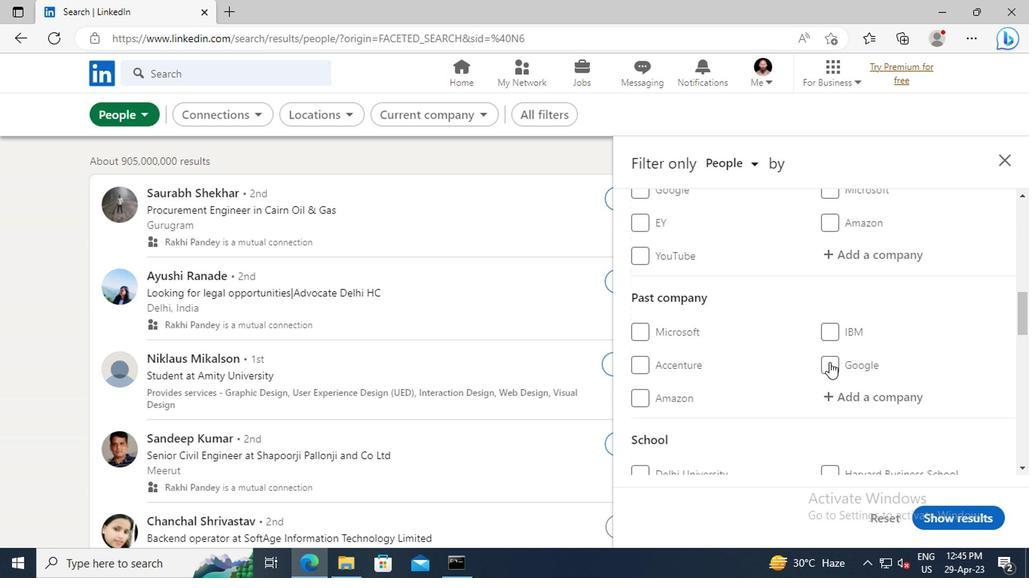 
Action: Mouse moved to (836, 342)
Screenshot: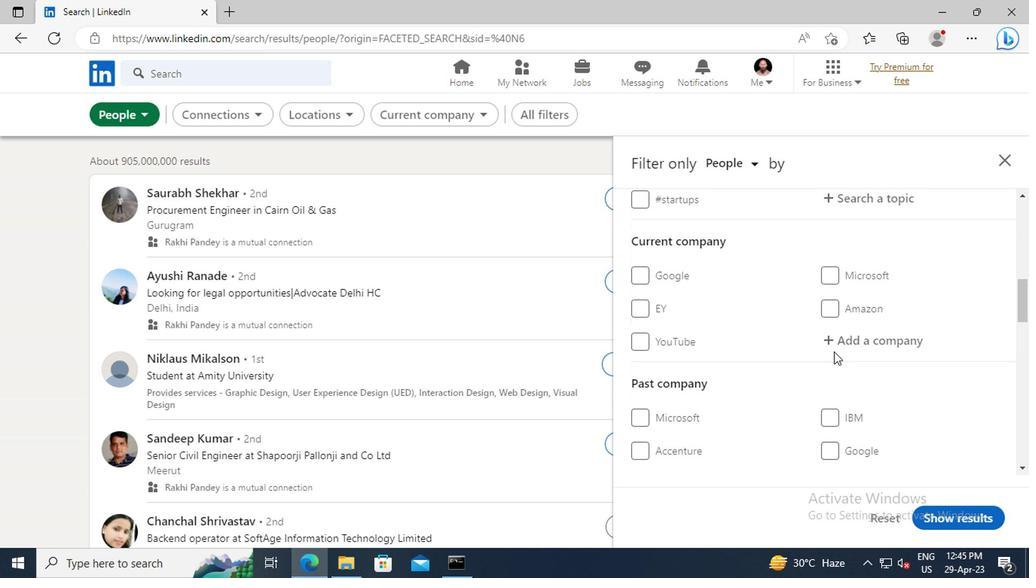 
Action: Mouse pressed left at (836, 342)
Screenshot: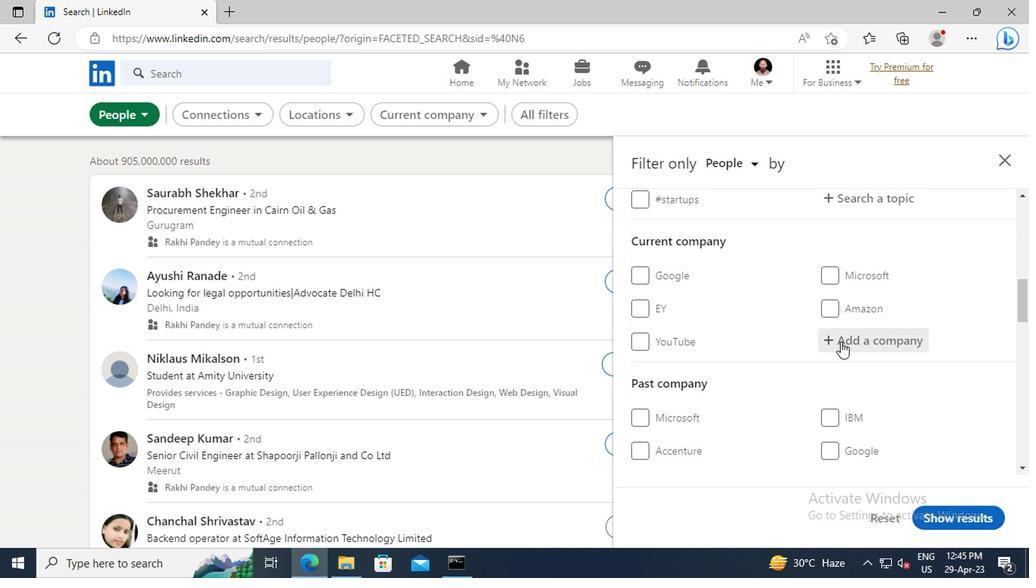 
Action: Key pressed <Key.shift>FUNNY<Key.space><Key.shift>IT<Key.space>
Screenshot: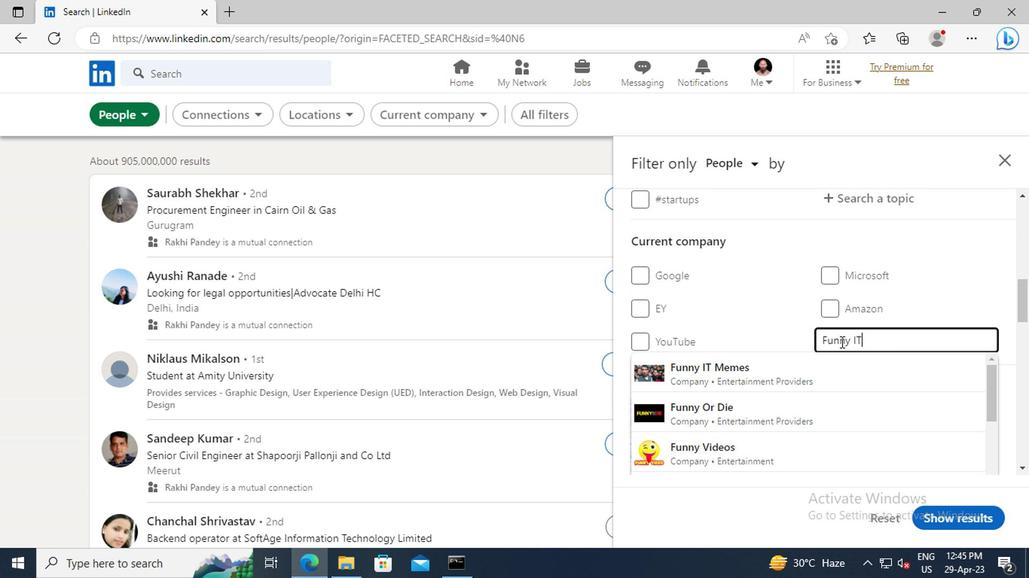
Action: Mouse moved to (829, 364)
Screenshot: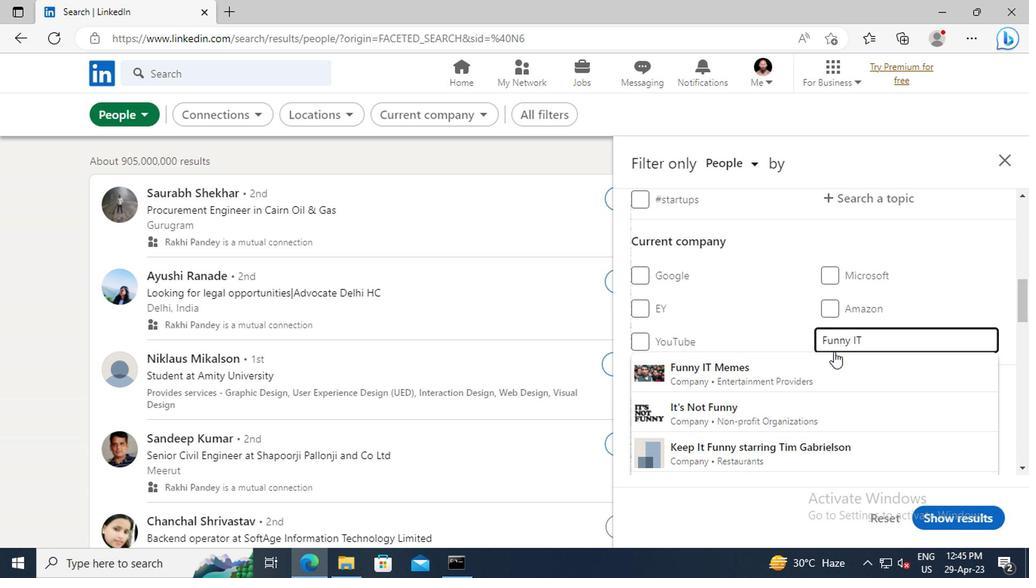 
Action: Mouse pressed left at (829, 364)
Screenshot: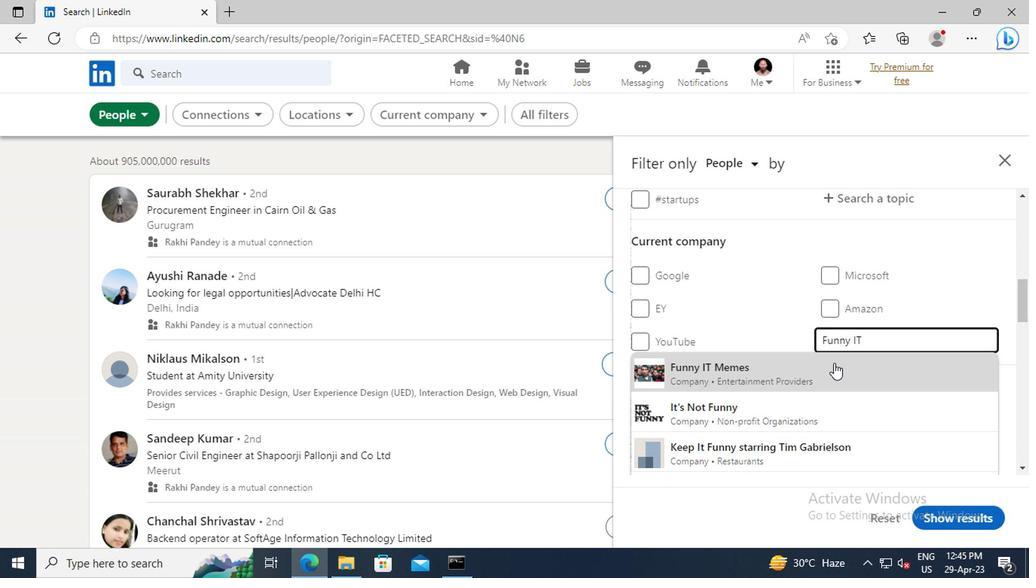 
Action: Mouse scrolled (829, 363) with delta (0, -1)
Screenshot: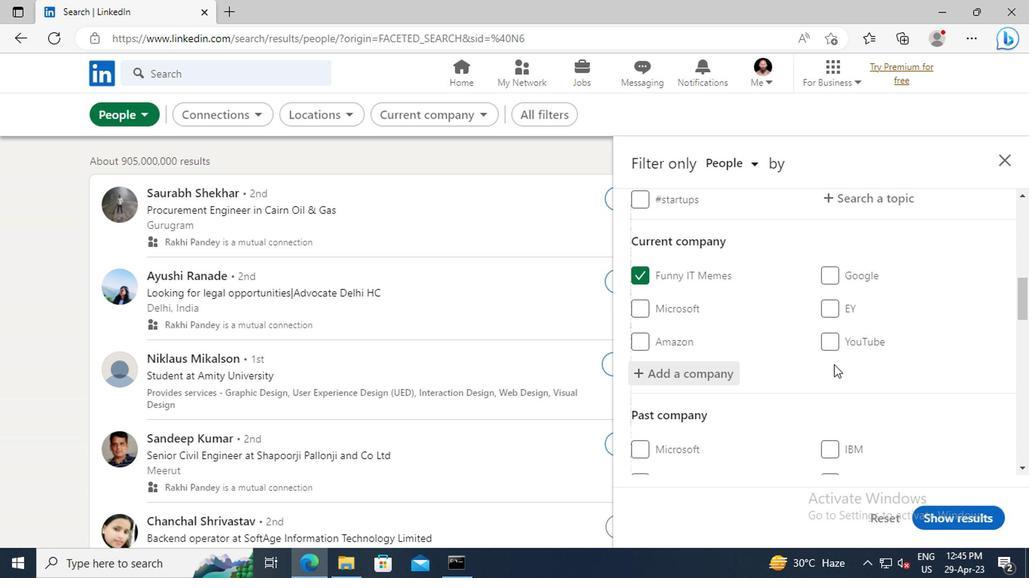 
Action: Mouse moved to (828, 344)
Screenshot: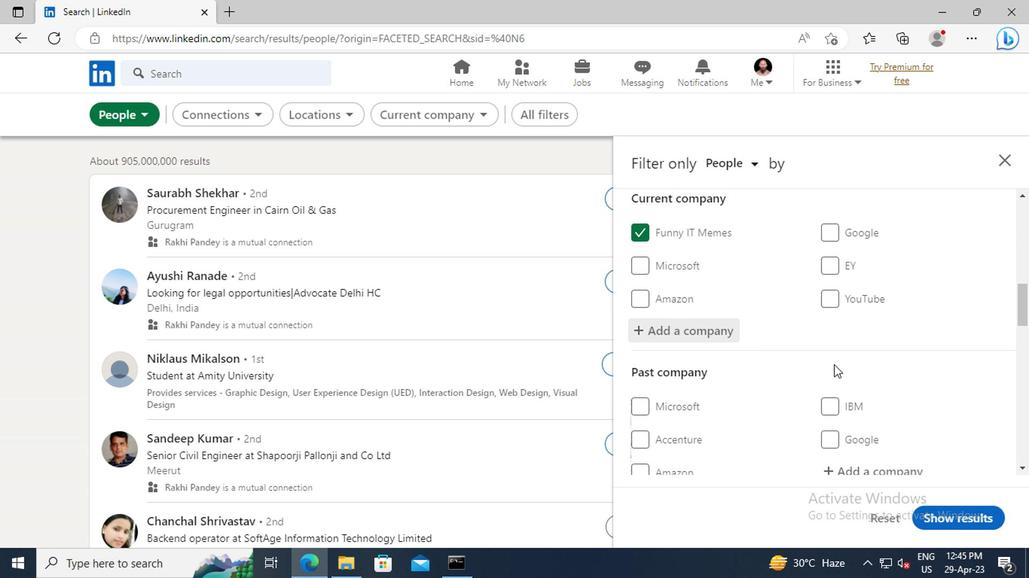 
Action: Mouse scrolled (828, 344) with delta (0, 0)
Screenshot: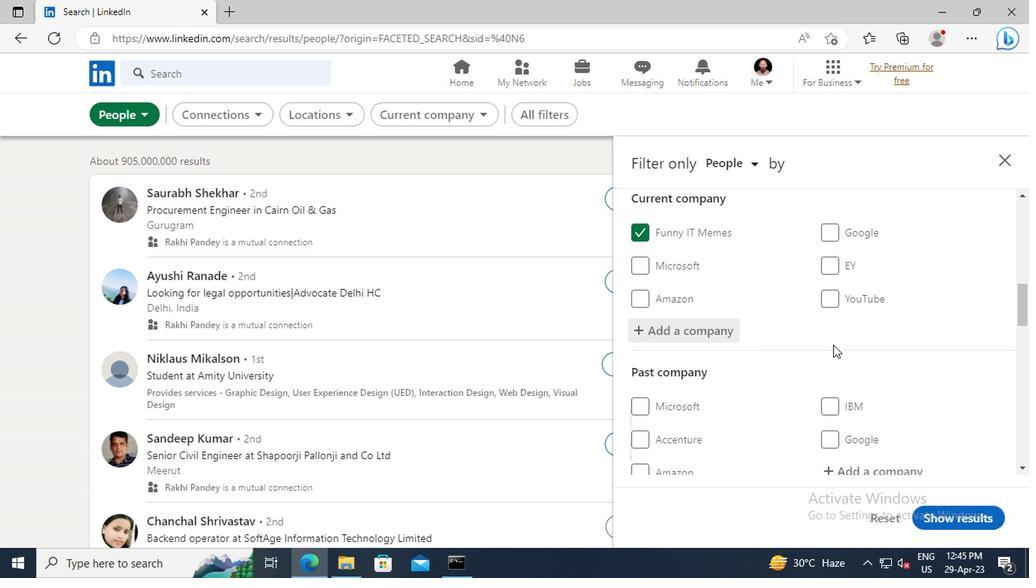 
Action: Mouse moved to (830, 329)
Screenshot: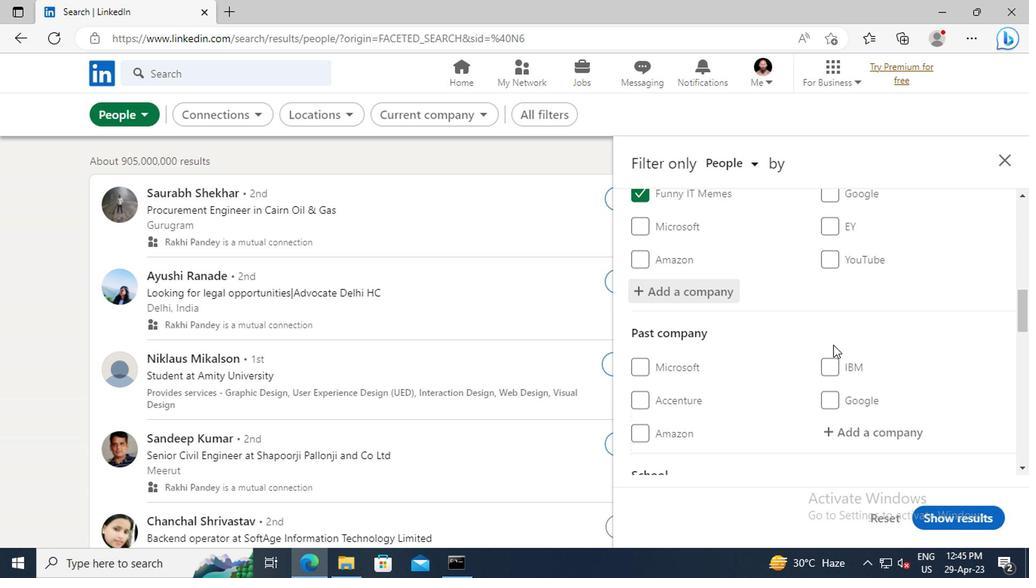 
Action: Mouse scrolled (830, 328) with delta (0, 0)
Screenshot: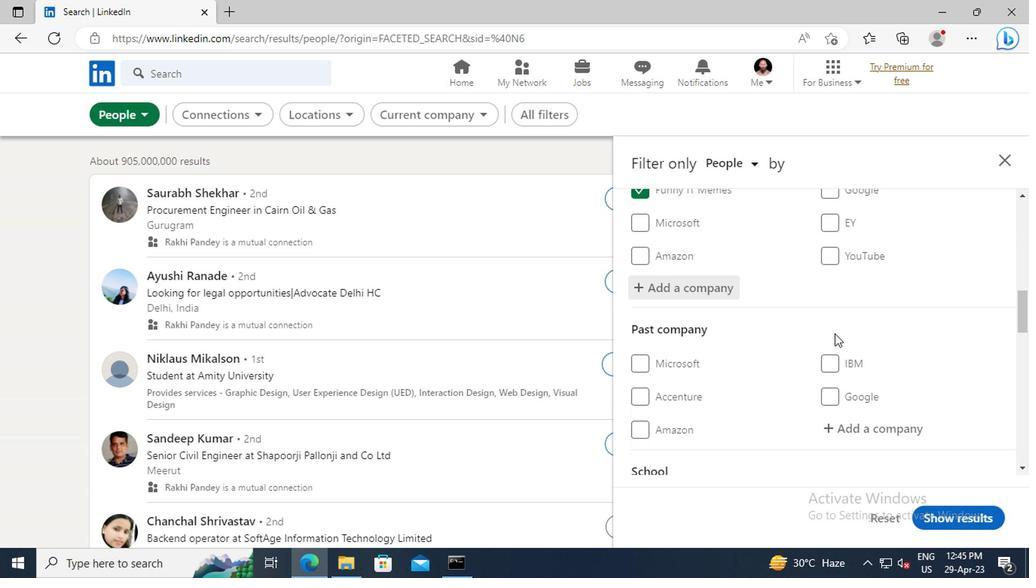 
Action: Mouse scrolled (830, 328) with delta (0, 0)
Screenshot: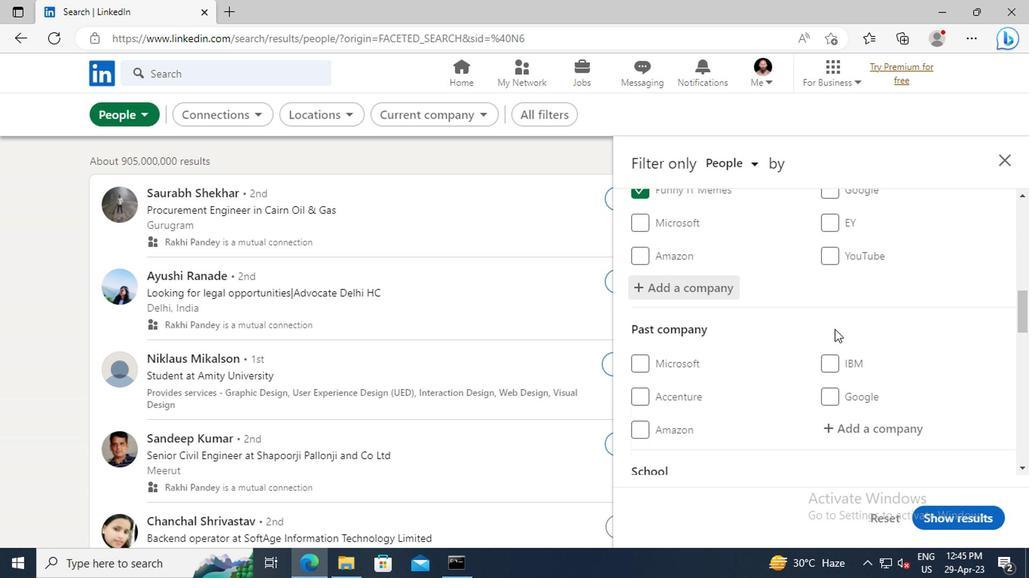 
Action: Mouse moved to (830, 328)
Screenshot: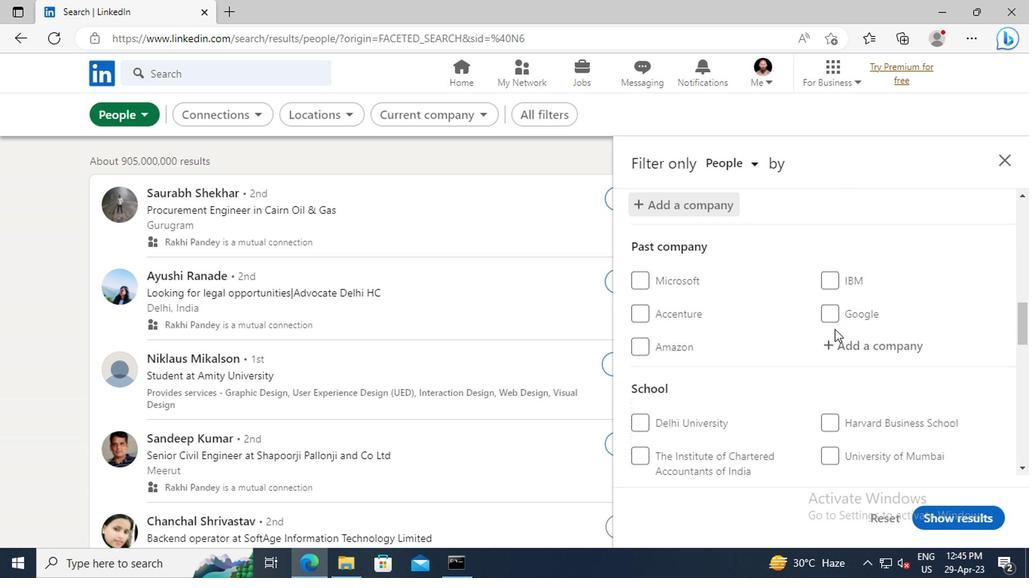
Action: Mouse scrolled (830, 328) with delta (0, 0)
Screenshot: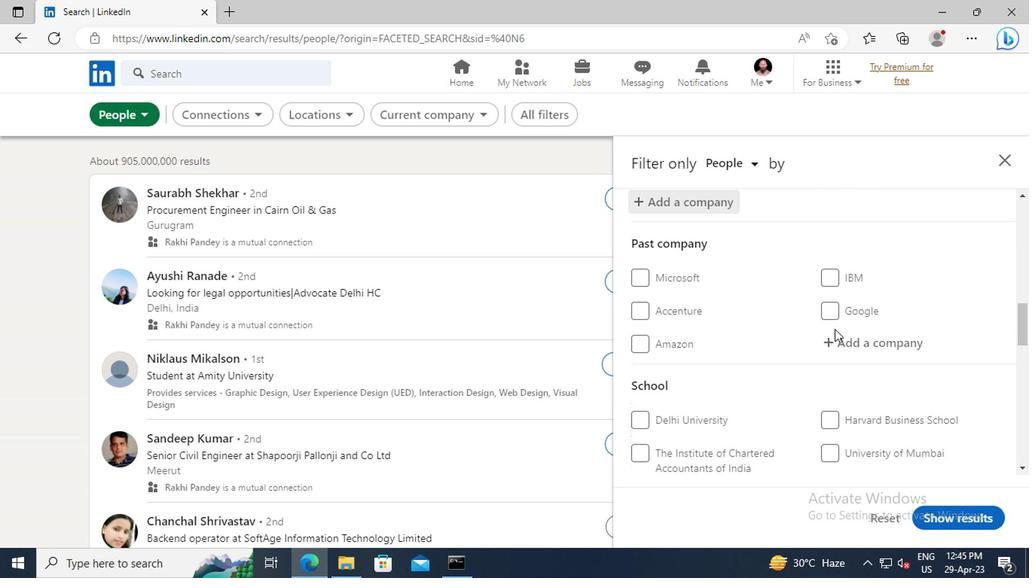 
Action: Mouse scrolled (830, 328) with delta (0, 0)
Screenshot: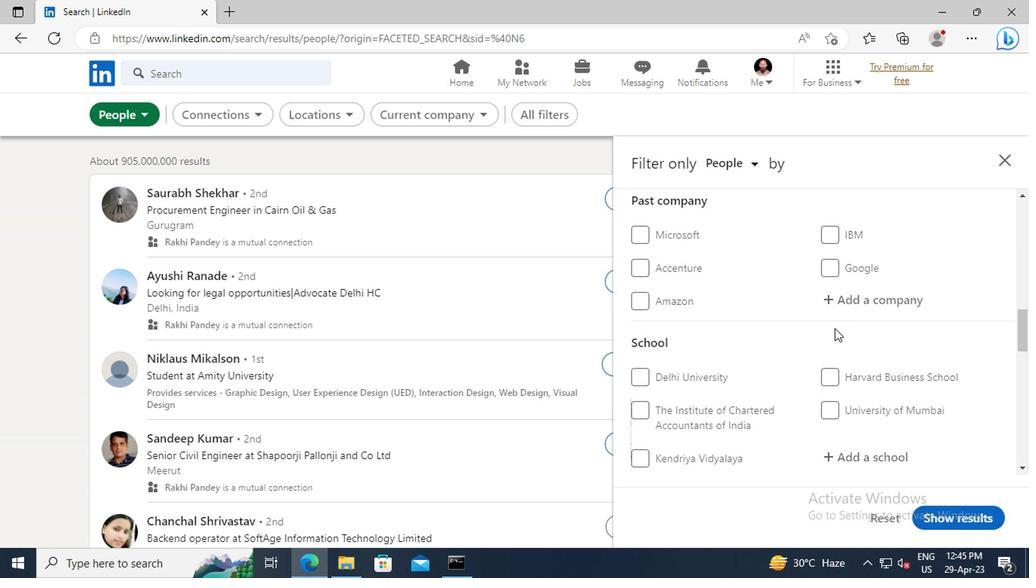 
Action: Mouse scrolled (830, 328) with delta (0, 0)
Screenshot: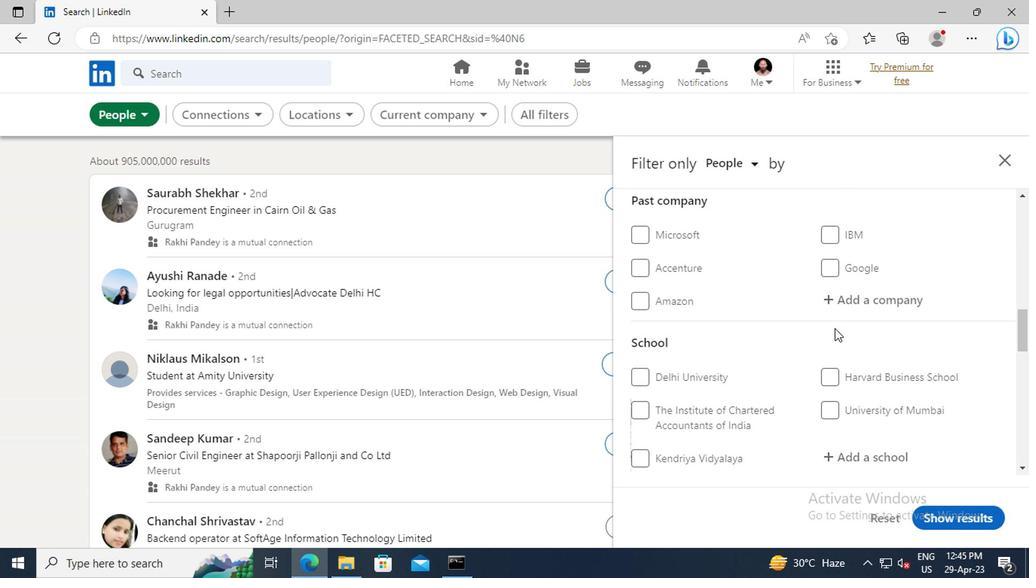 
Action: Mouse scrolled (830, 328) with delta (0, 0)
Screenshot: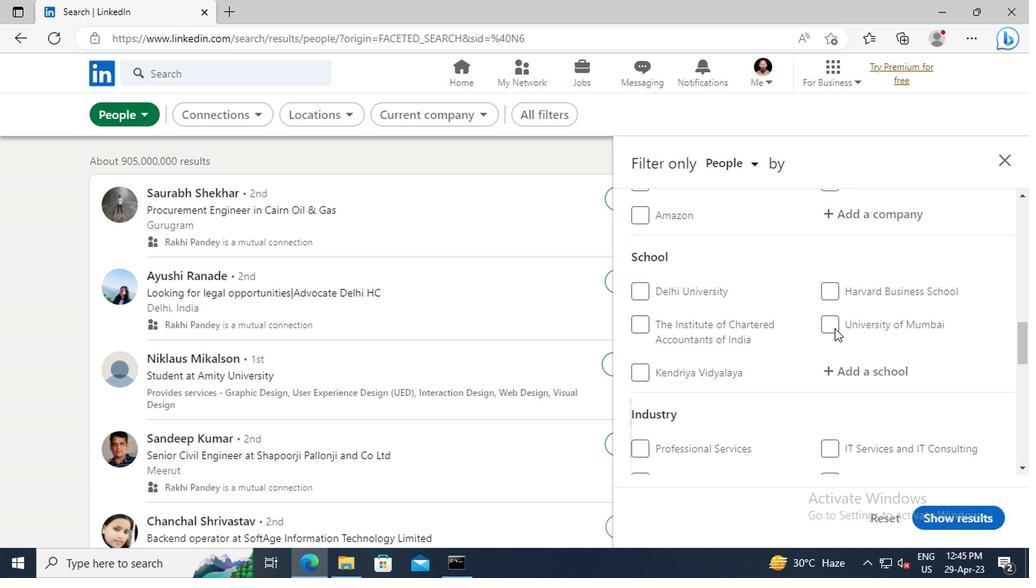 
Action: Mouse moved to (831, 330)
Screenshot: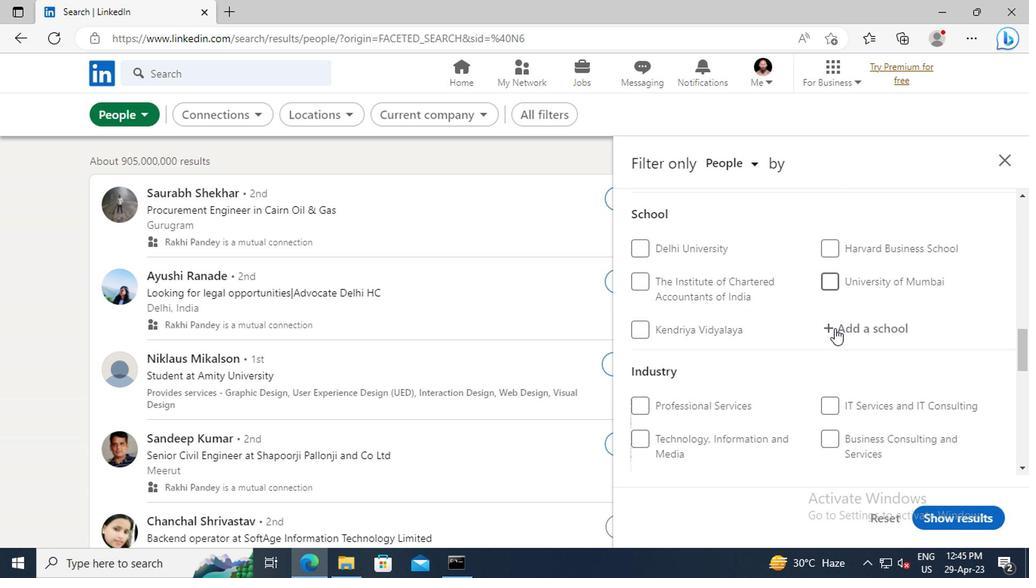 
Action: Mouse pressed left at (831, 330)
Screenshot: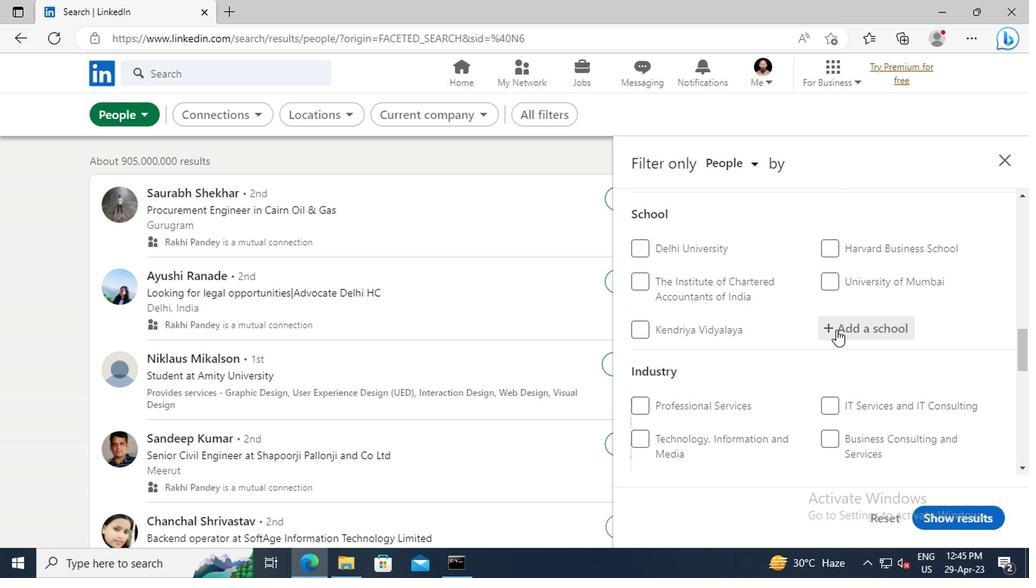 
Action: Key pressed <Key.shift>DR.<Key.space><Key.shift>B.<Key.space><Key.shift>R.<Key.space><Key.shift>AMBED
Screenshot: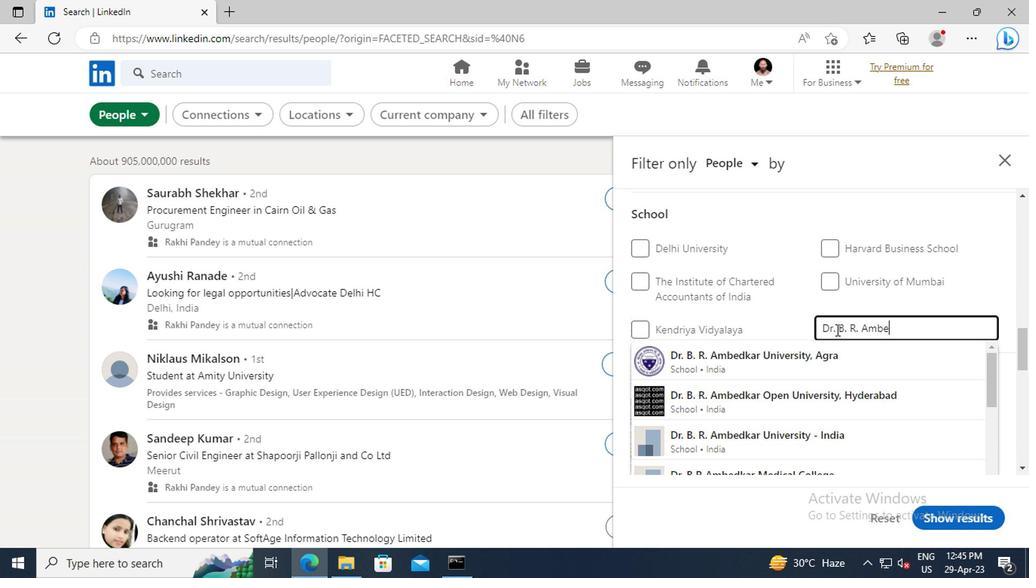 
Action: Mouse moved to (825, 352)
Screenshot: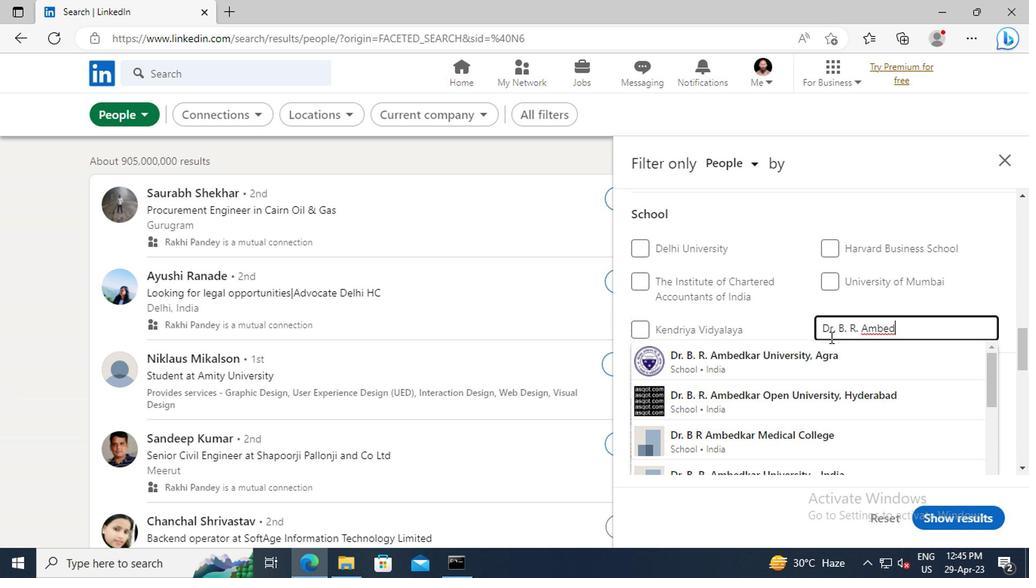 
Action: Mouse pressed left at (825, 352)
Screenshot: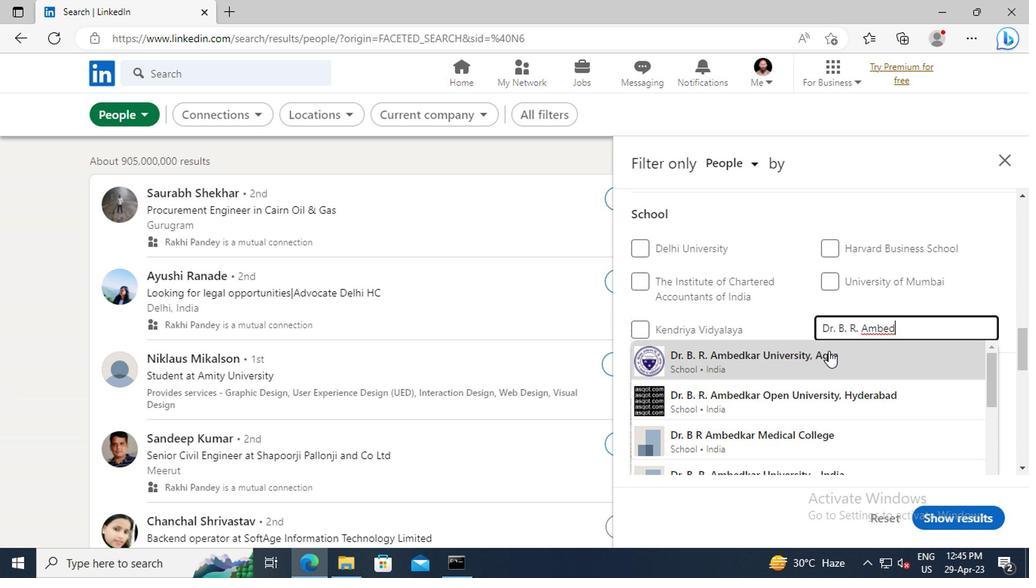
Action: Mouse moved to (831, 349)
Screenshot: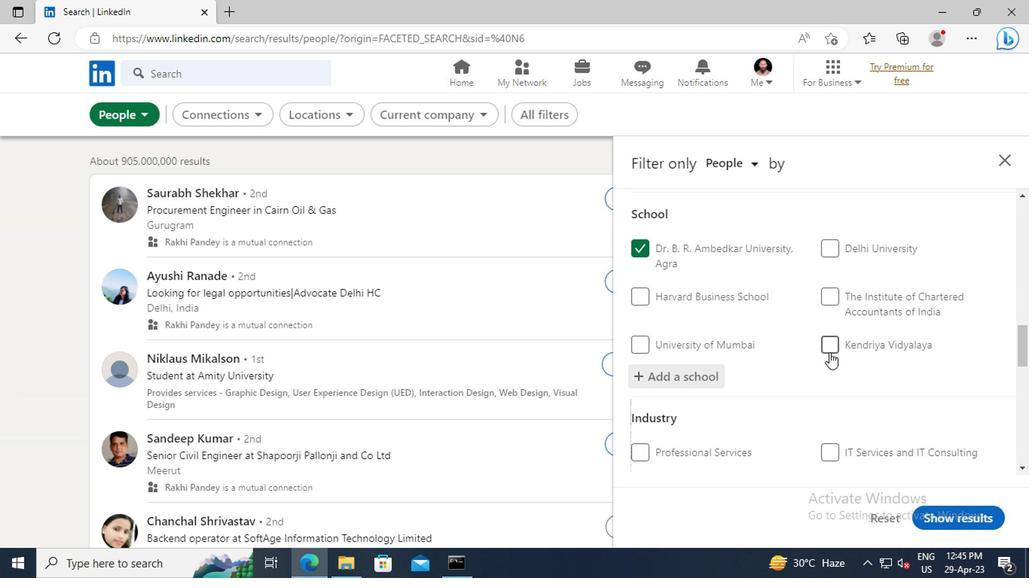
Action: Mouse scrolled (831, 348) with delta (0, -1)
Screenshot: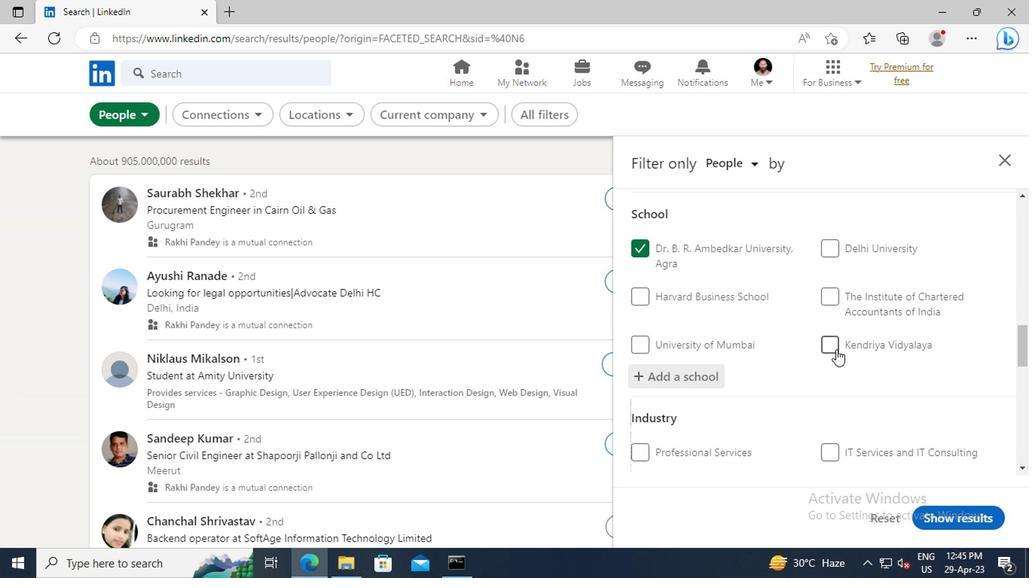 
Action: Mouse moved to (840, 320)
Screenshot: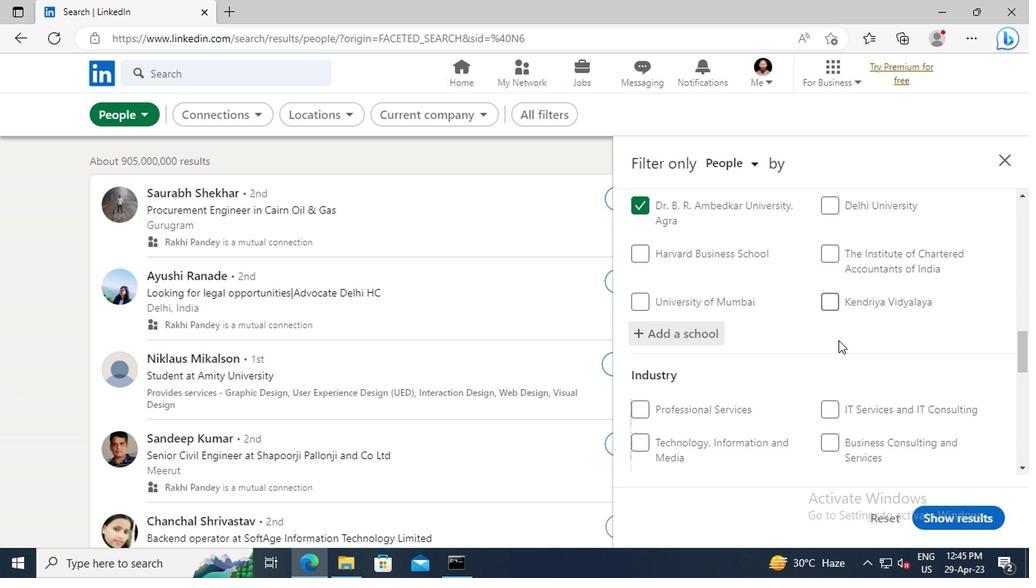 
Action: Mouse scrolled (840, 319) with delta (0, -1)
Screenshot: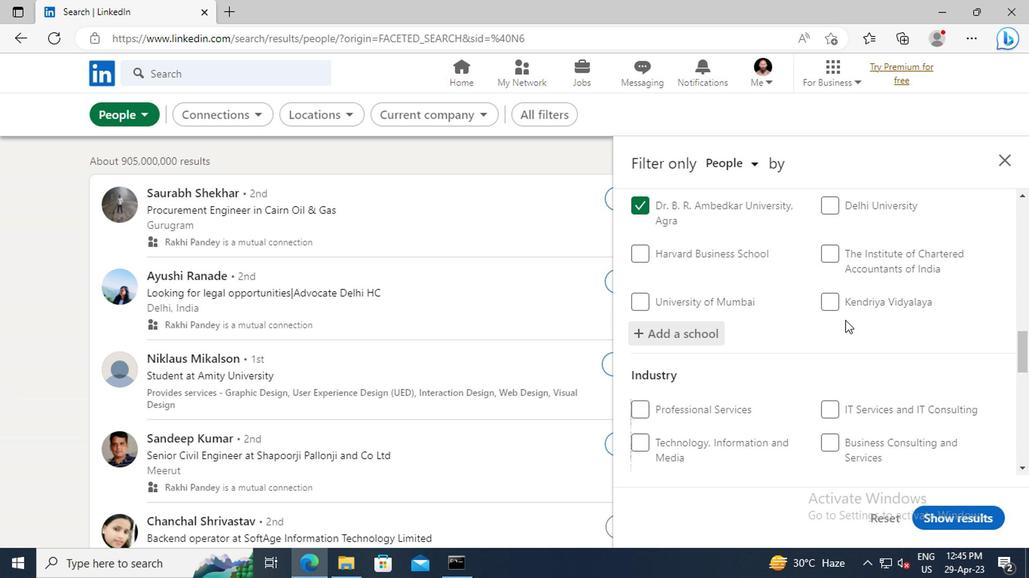 
Action: Mouse moved to (844, 301)
Screenshot: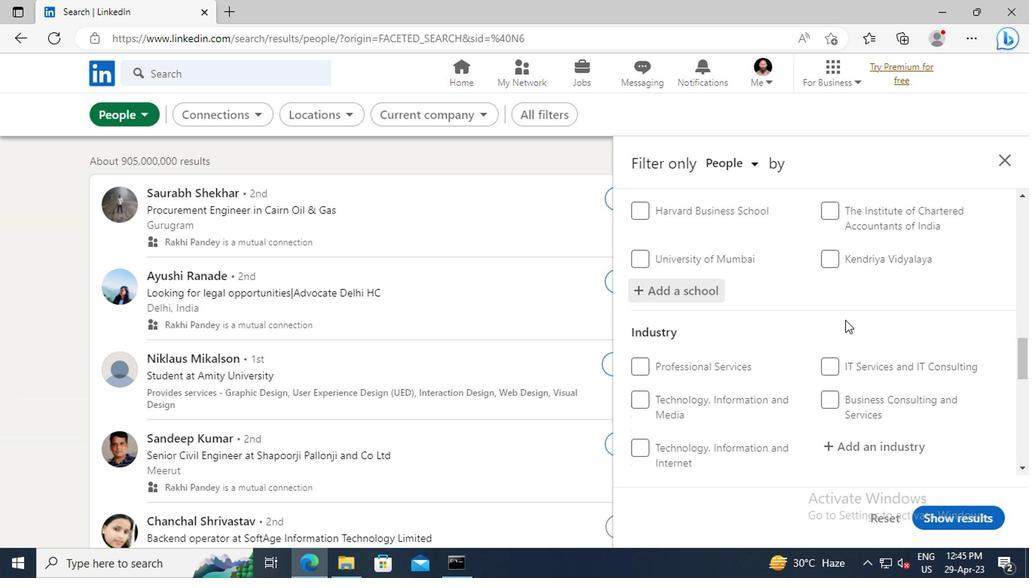 
Action: Mouse scrolled (844, 301) with delta (0, 0)
Screenshot: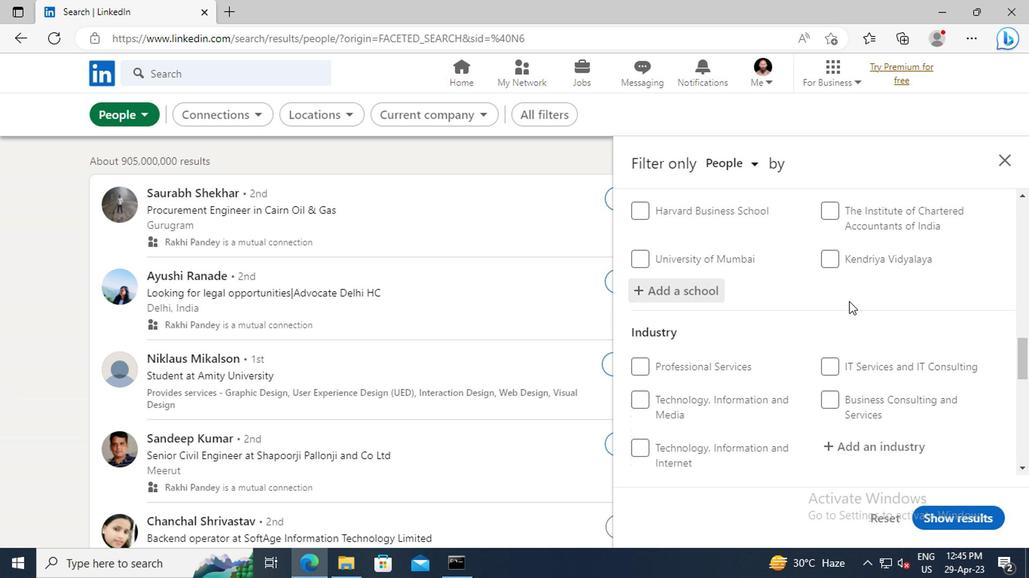 
Action: Mouse scrolled (844, 301) with delta (0, 0)
Screenshot: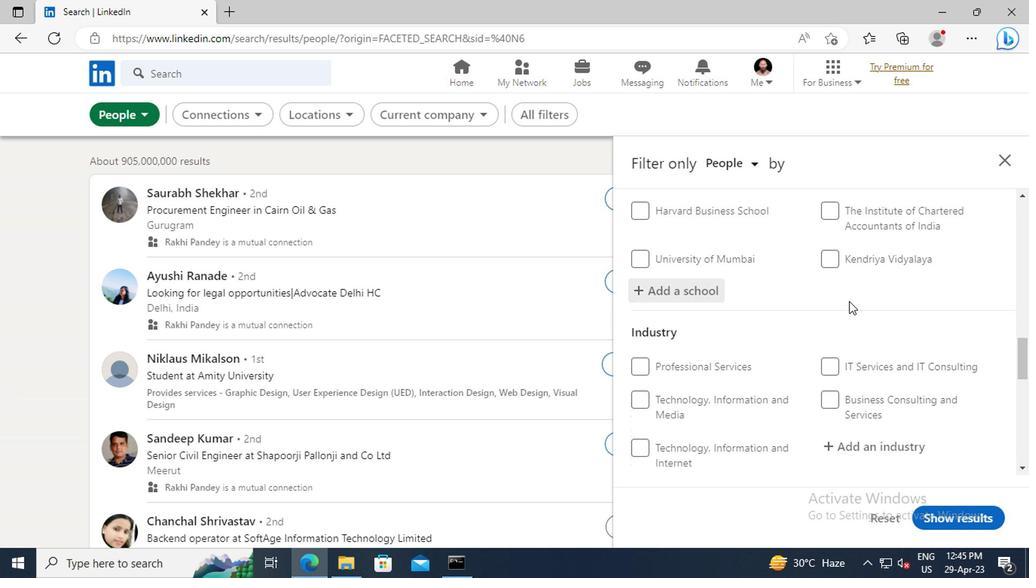 
Action: Mouse scrolled (844, 301) with delta (0, 0)
Screenshot: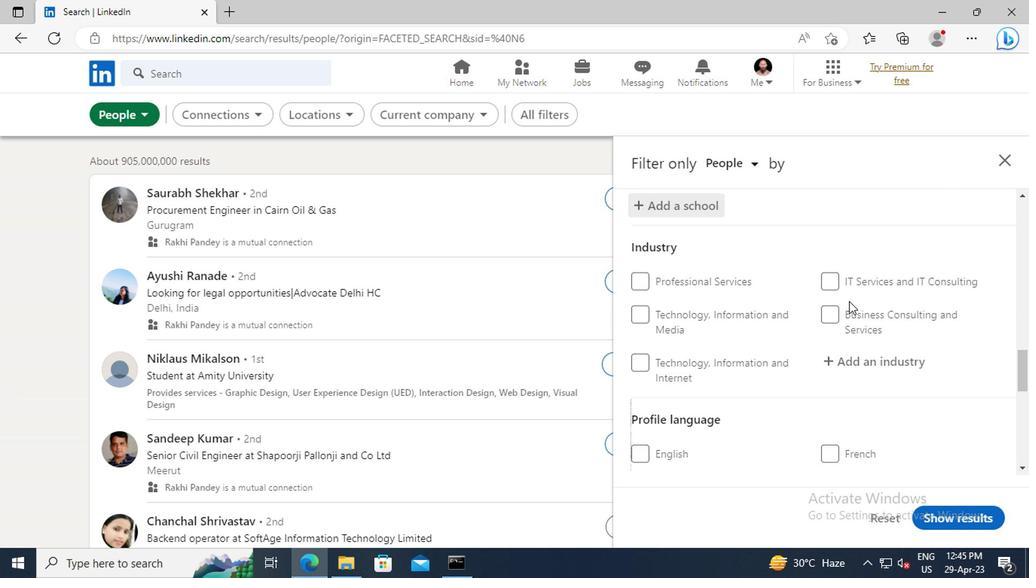 
Action: Mouse moved to (836, 315)
Screenshot: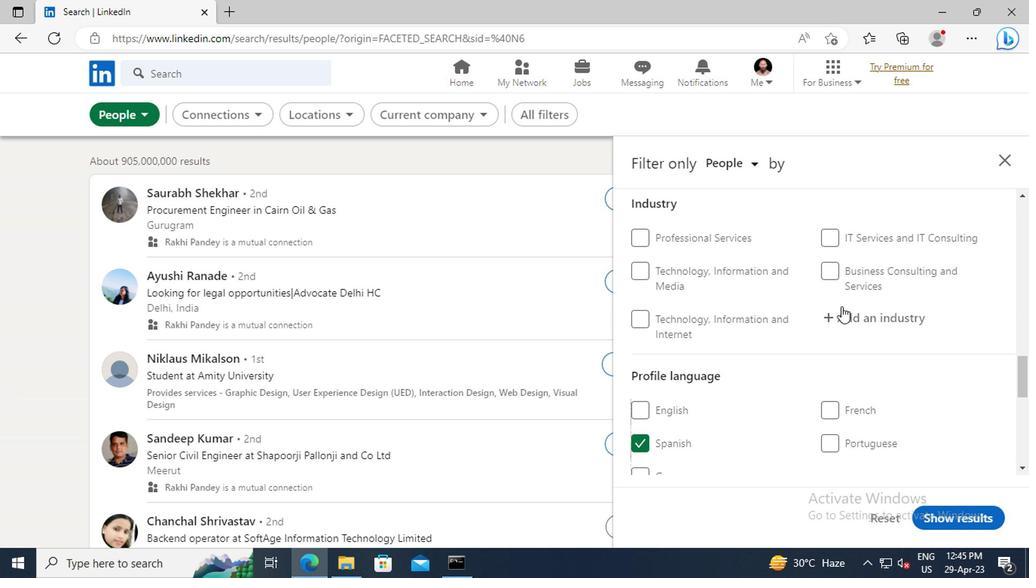 
Action: Mouse pressed left at (836, 315)
Screenshot: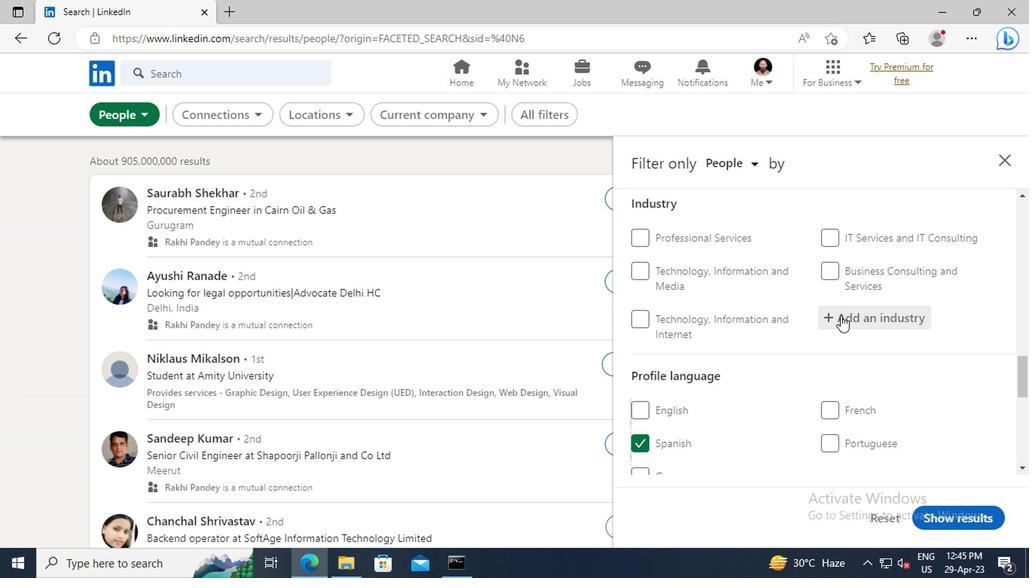 
Action: Key pressed <Key.shift>SEAFOOD
Screenshot: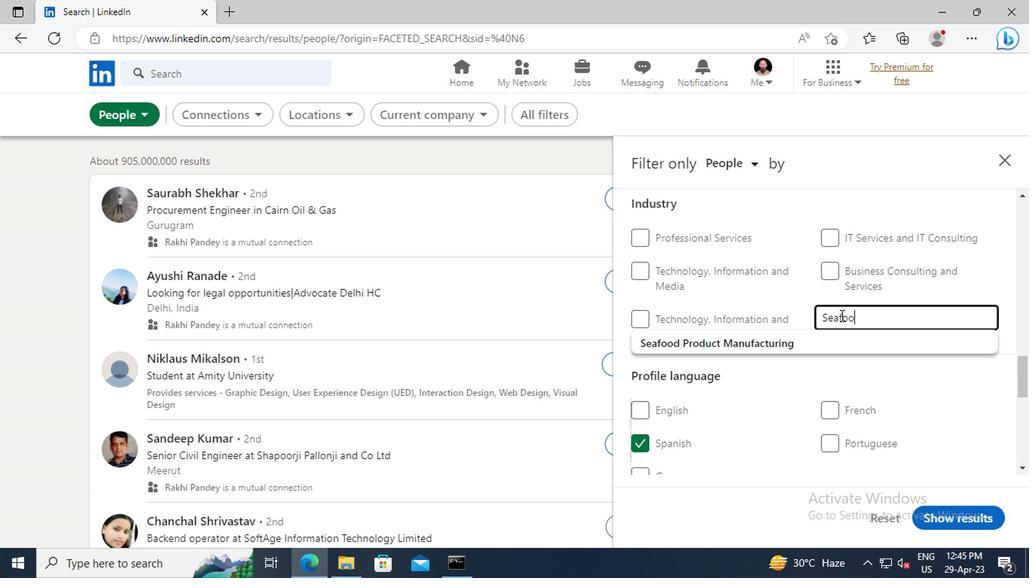 
Action: Mouse moved to (837, 338)
Screenshot: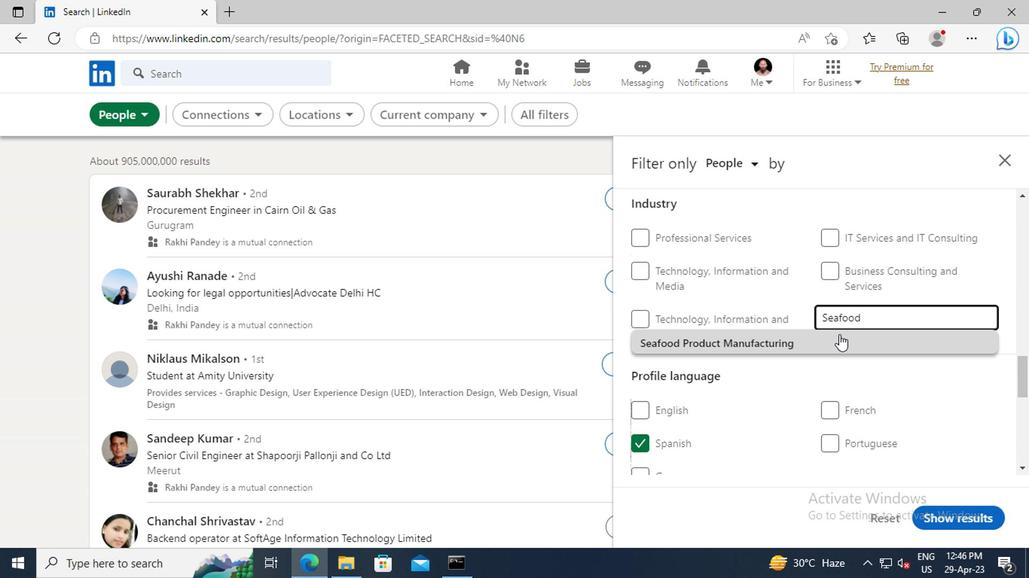 
Action: Mouse pressed left at (837, 338)
Screenshot: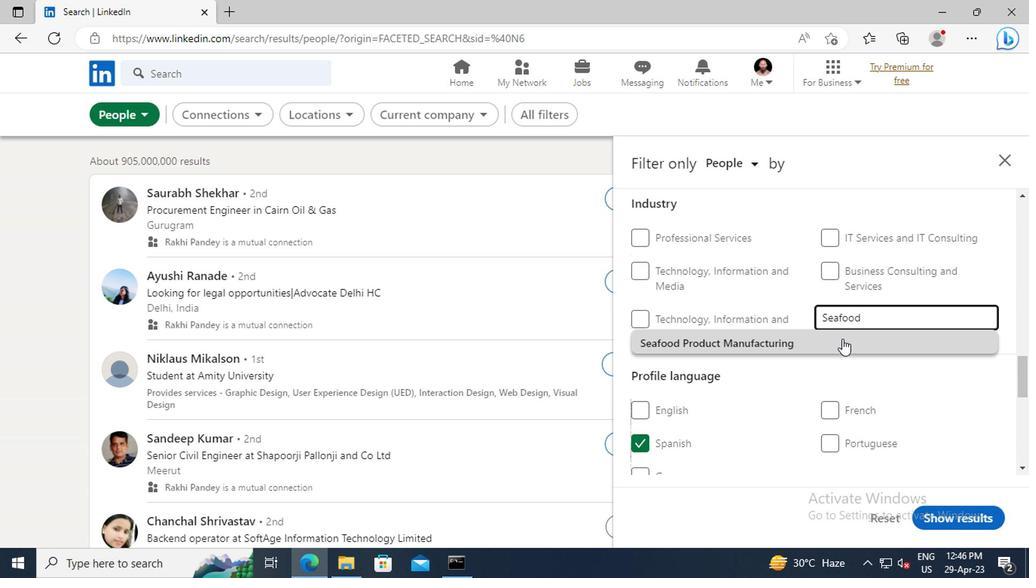
Action: Mouse scrolled (837, 338) with delta (0, 0)
Screenshot: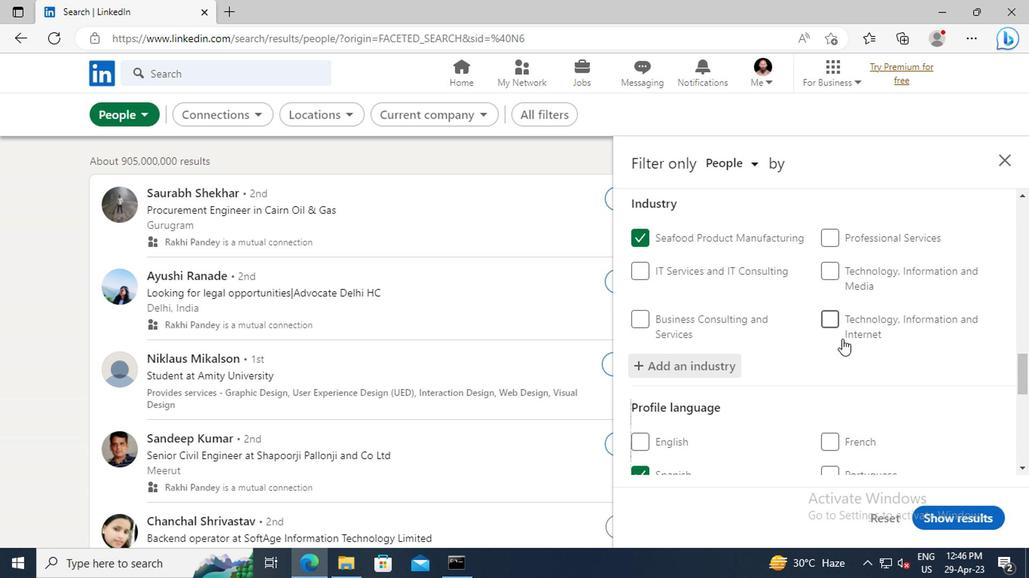 
Action: Mouse moved to (837, 315)
Screenshot: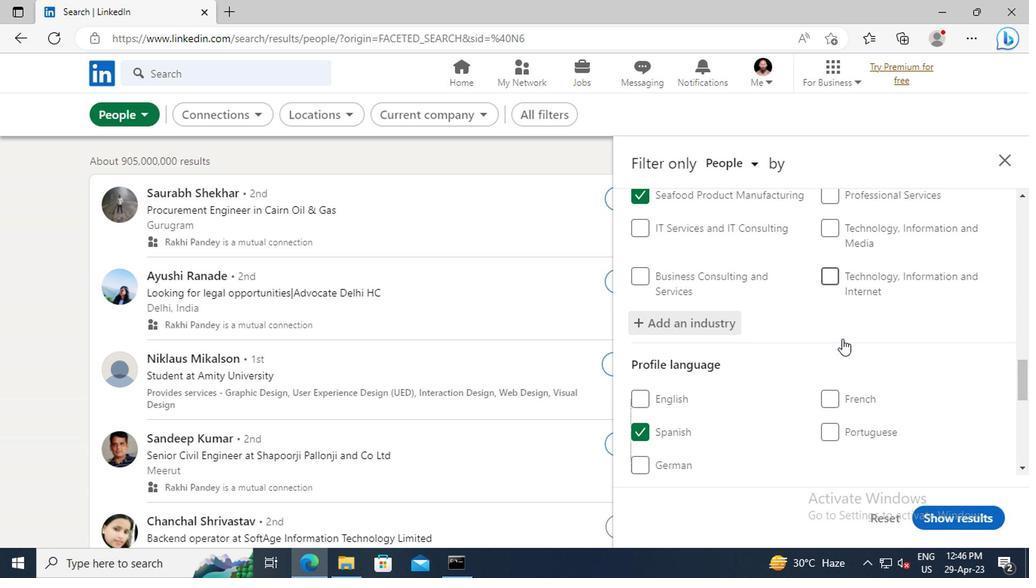 
Action: Mouse scrolled (837, 315) with delta (0, 0)
Screenshot: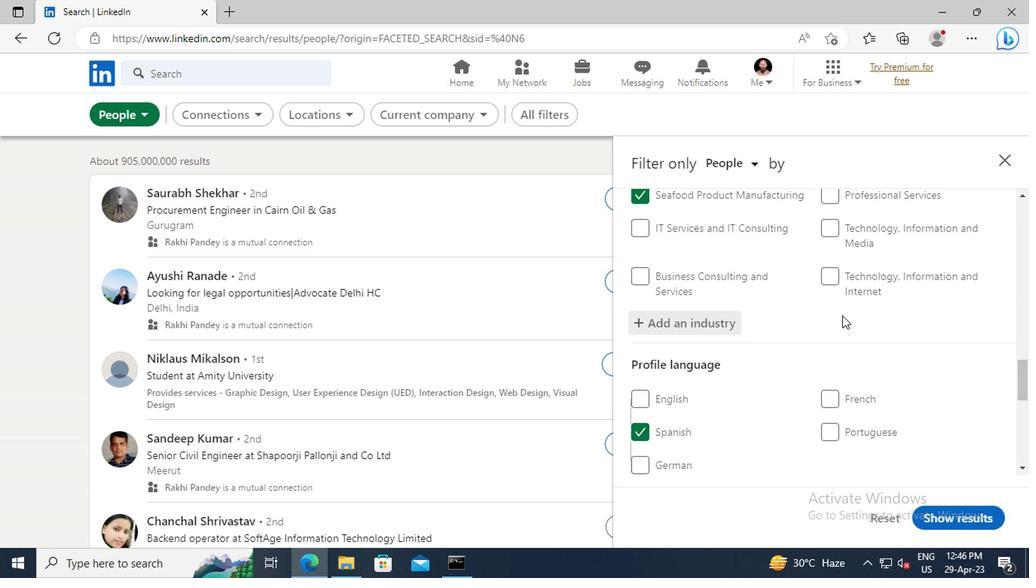 
Action: Mouse scrolled (837, 315) with delta (0, 0)
Screenshot: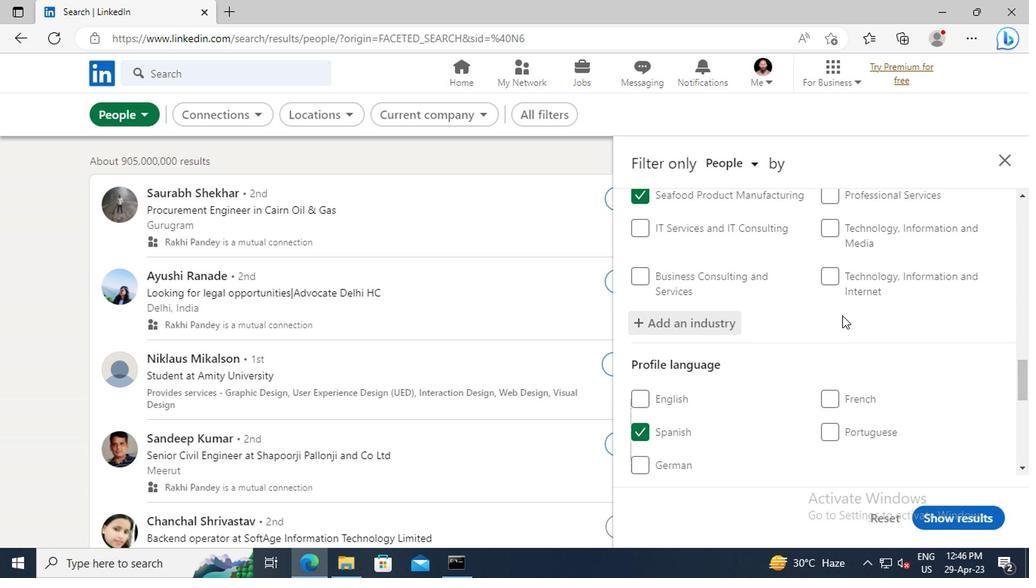 
Action: Mouse moved to (839, 298)
Screenshot: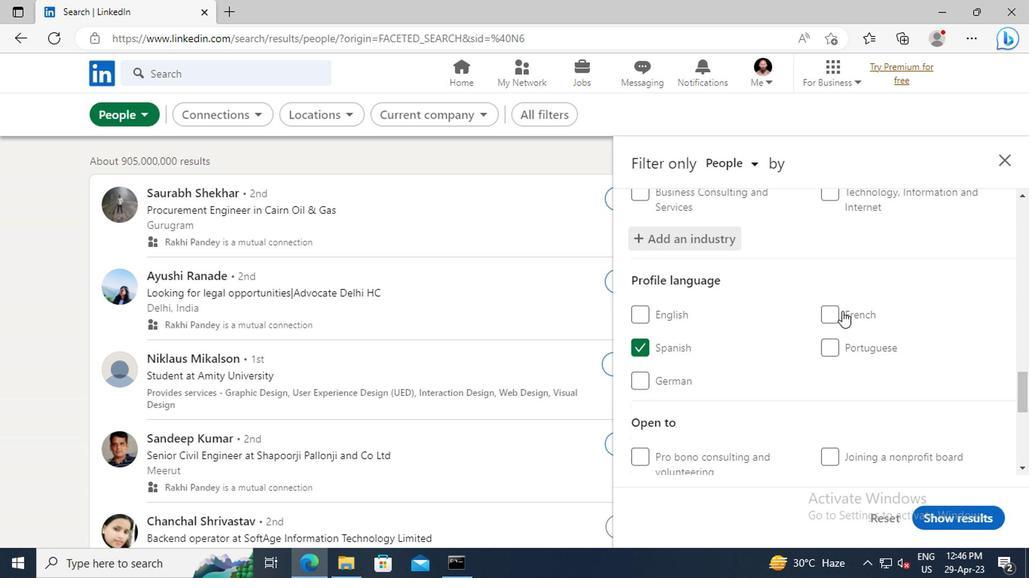 
Action: Mouse scrolled (839, 298) with delta (0, 0)
Screenshot: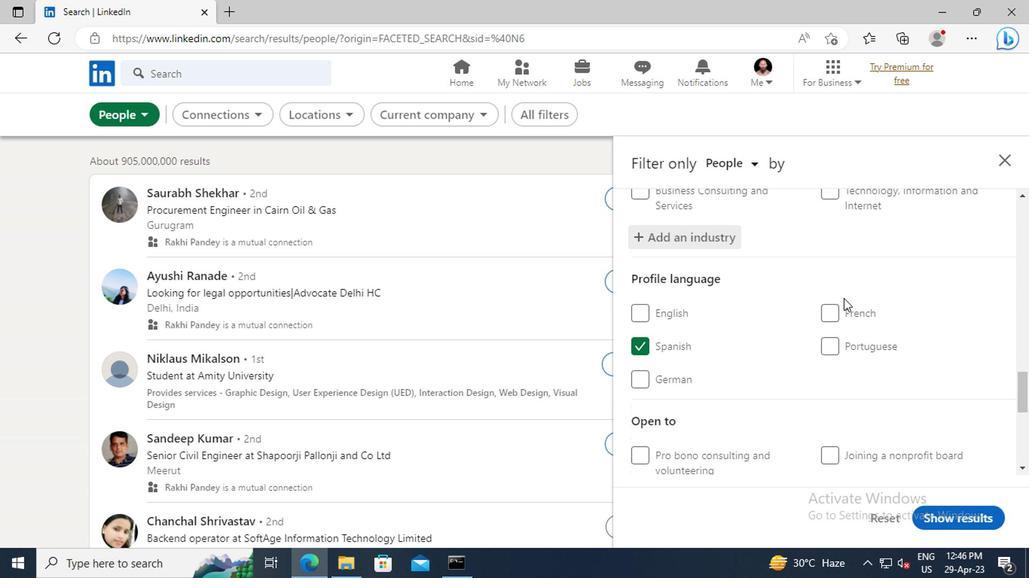 
Action: Mouse scrolled (839, 298) with delta (0, 0)
Screenshot: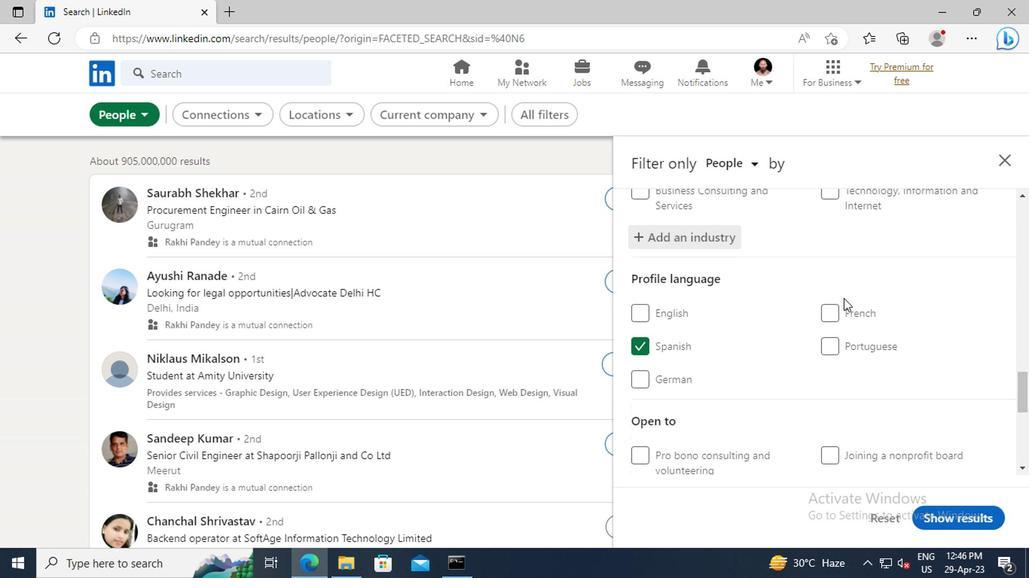 
Action: Mouse scrolled (839, 298) with delta (0, 0)
Screenshot: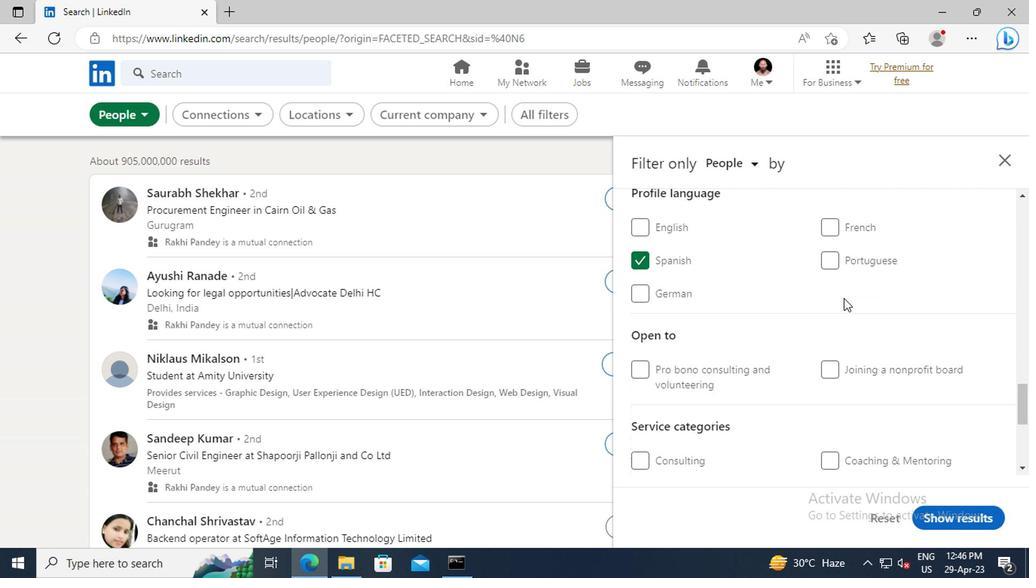 
Action: Mouse scrolled (839, 298) with delta (0, 0)
Screenshot: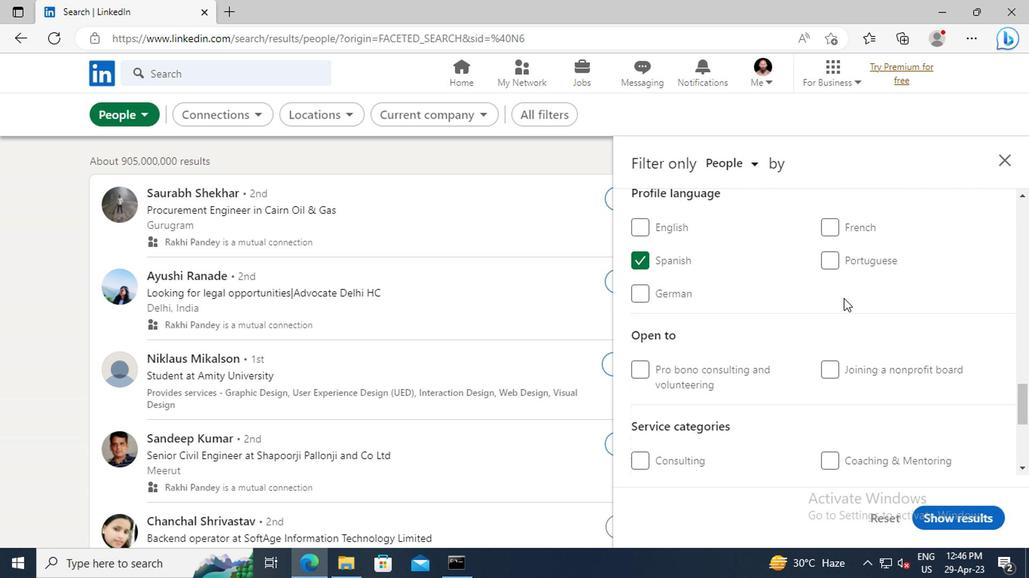 
Action: Mouse scrolled (839, 298) with delta (0, 0)
Screenshot: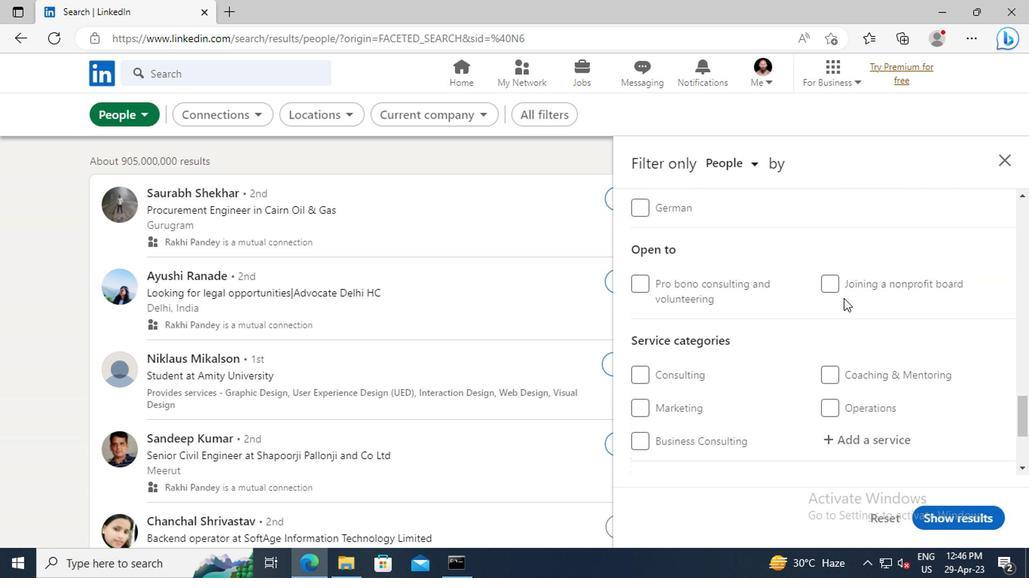 
Action: Mouse scrolled (839, 298) with delta (0, 0)
Screenshot: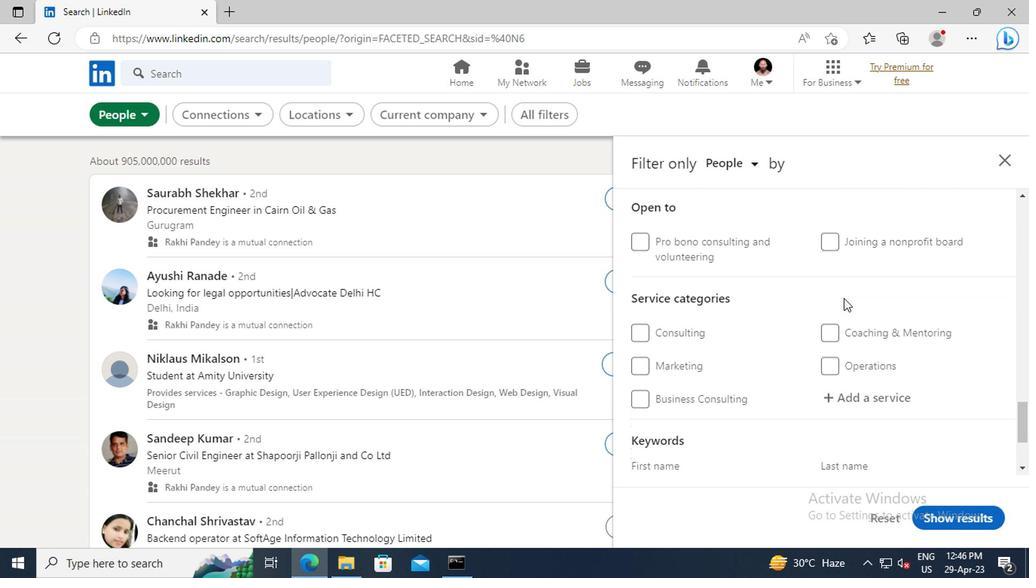 
Action: Mouse scrolled (839, 298) with delta (0, 0)
Screenshot: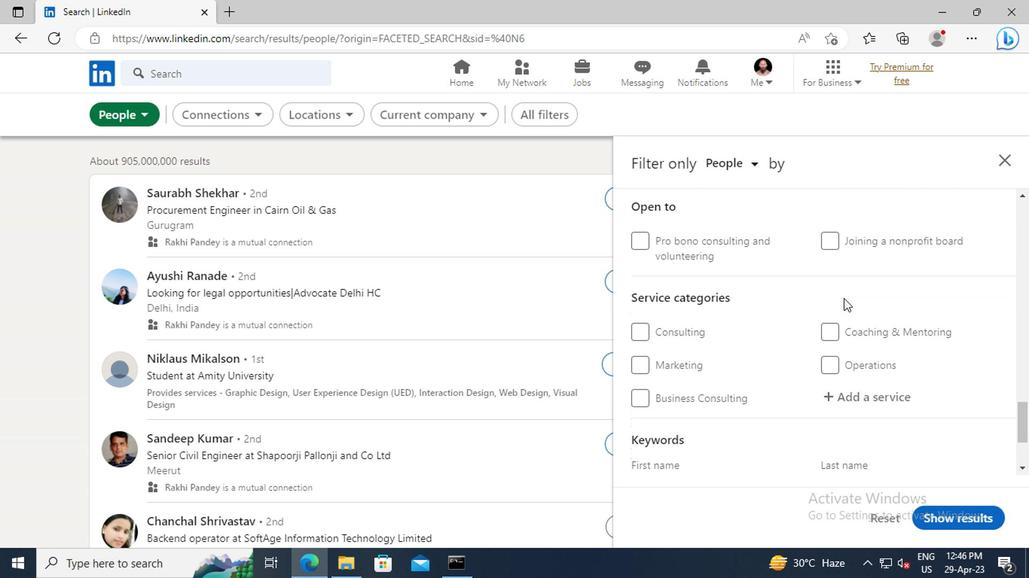 
Action: Mouse moved to (834, 308)
Screenshot: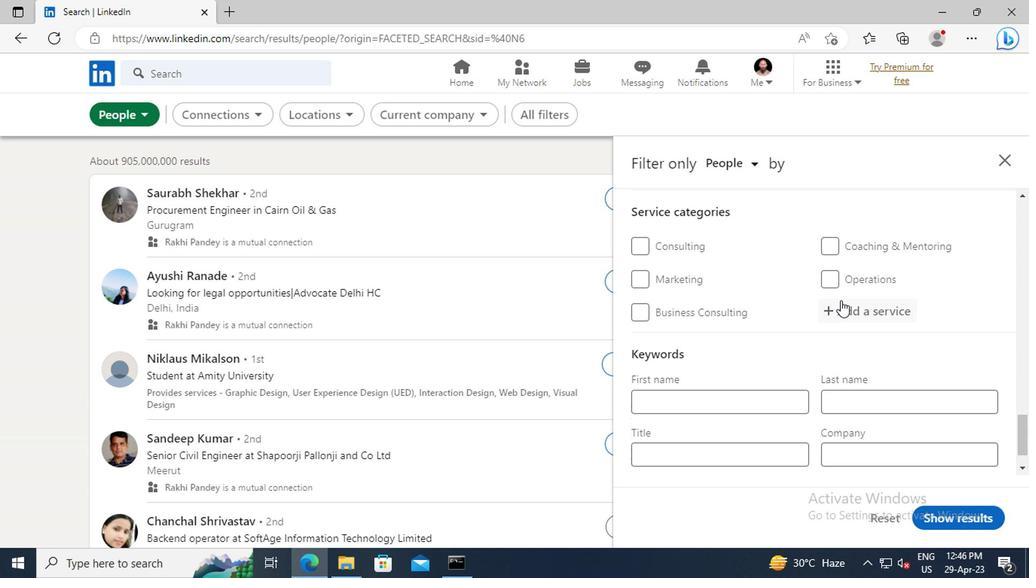 
Action: Mouse pressed left at (834, 308)
Screenshot: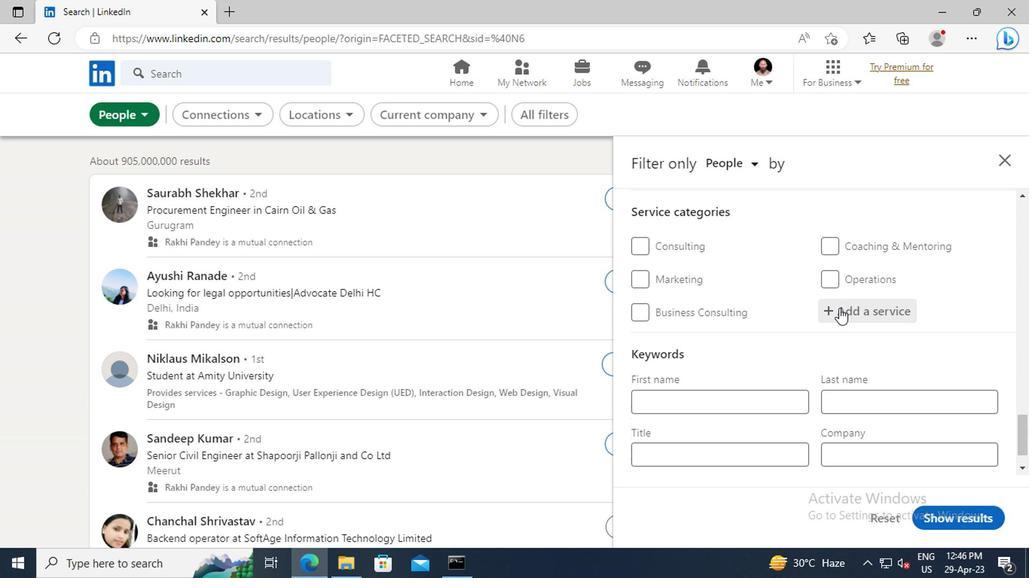 
Action: Key pressed <Key.shift>DEMAND<Key.space><Key.shift>GE
Screenshot: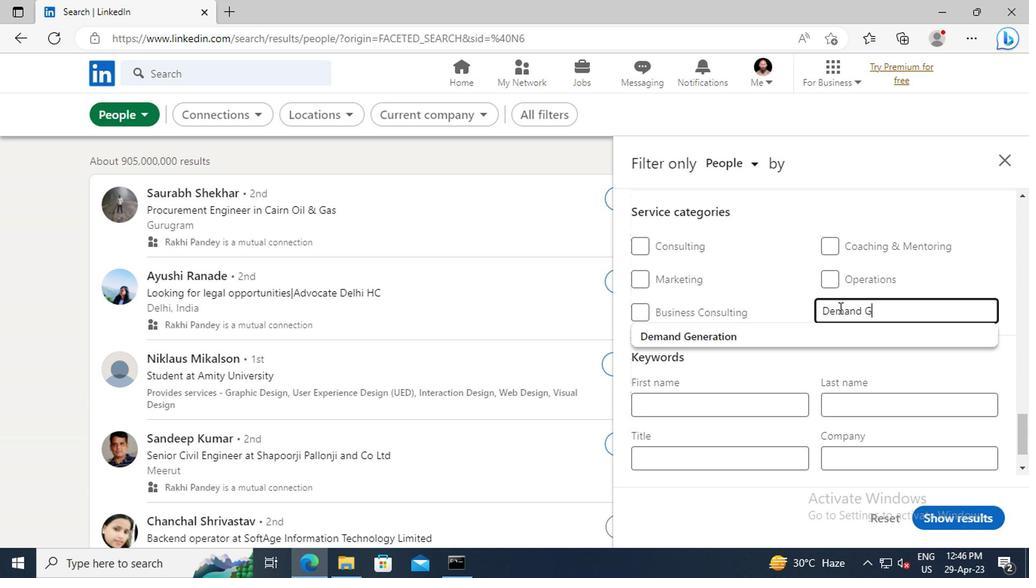 
Action: Mouse moved to (806, 331)
Screenshot: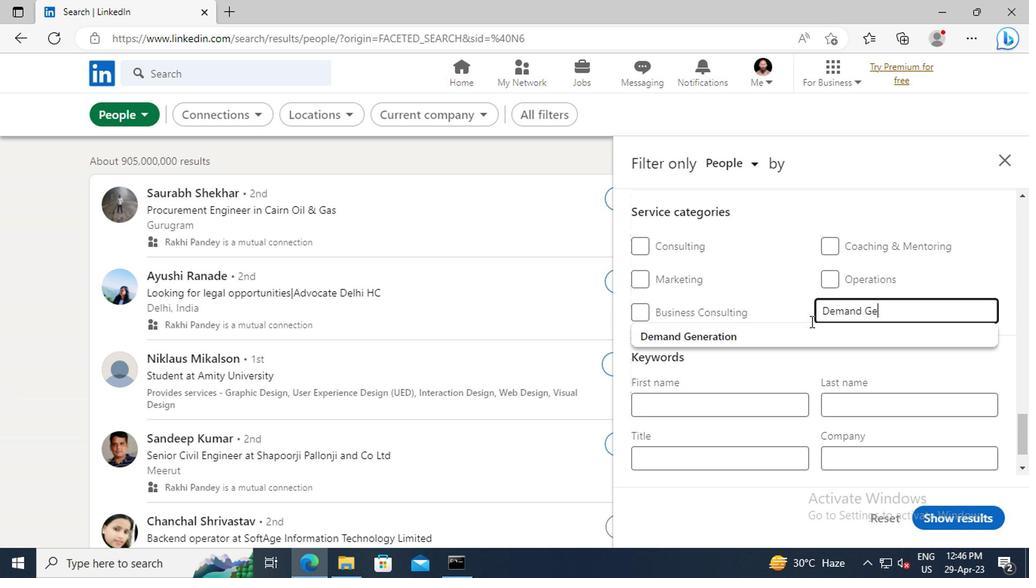 
Action: Mouse pressed left at (806, 331)
Screenshot: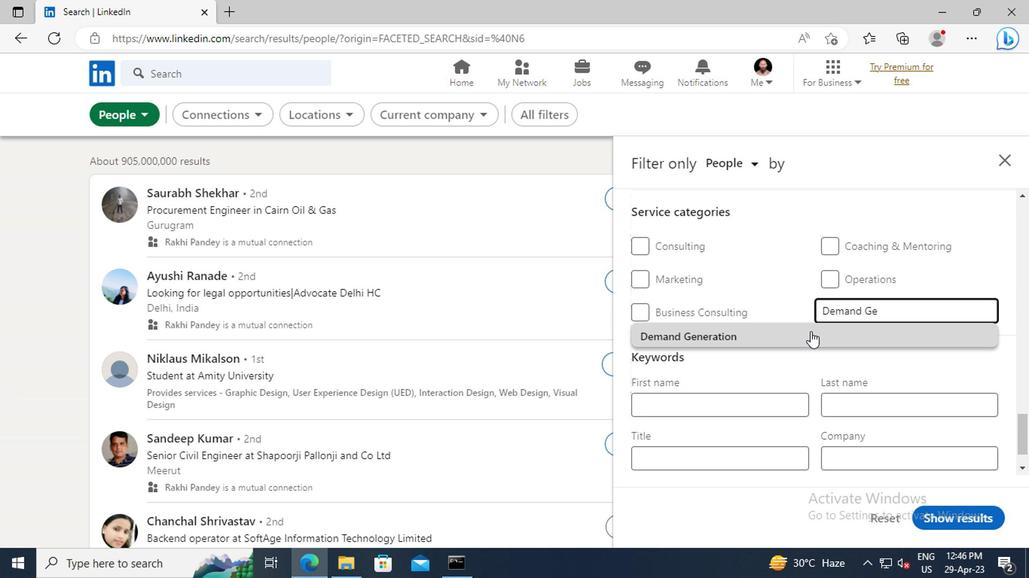 
Action: Mouse scrolled (806, 330) with delta (0, 0)
Screenshot: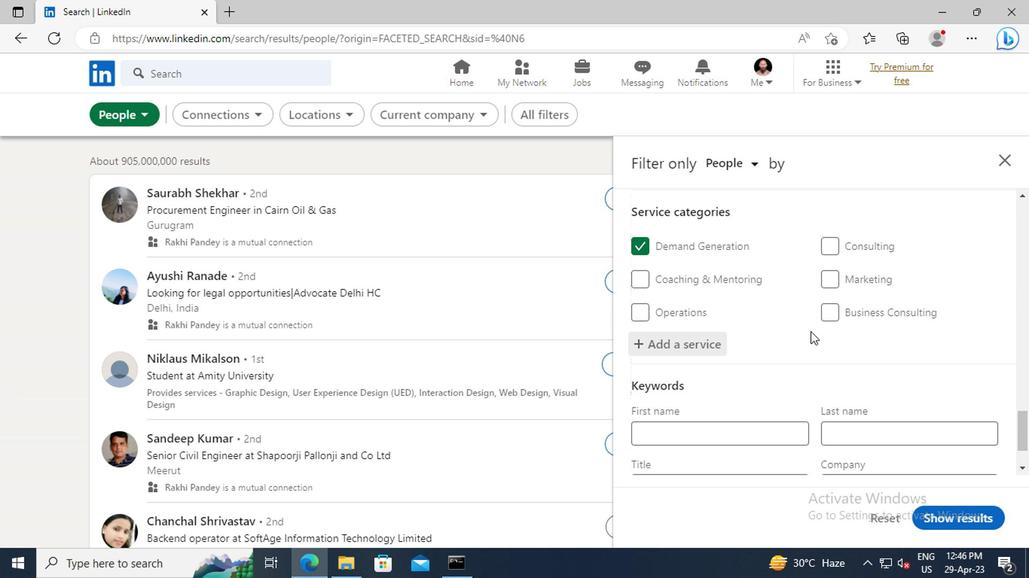 
Action: Mouse scrolled (806, 330) with delta (0, 0)
Screenshot: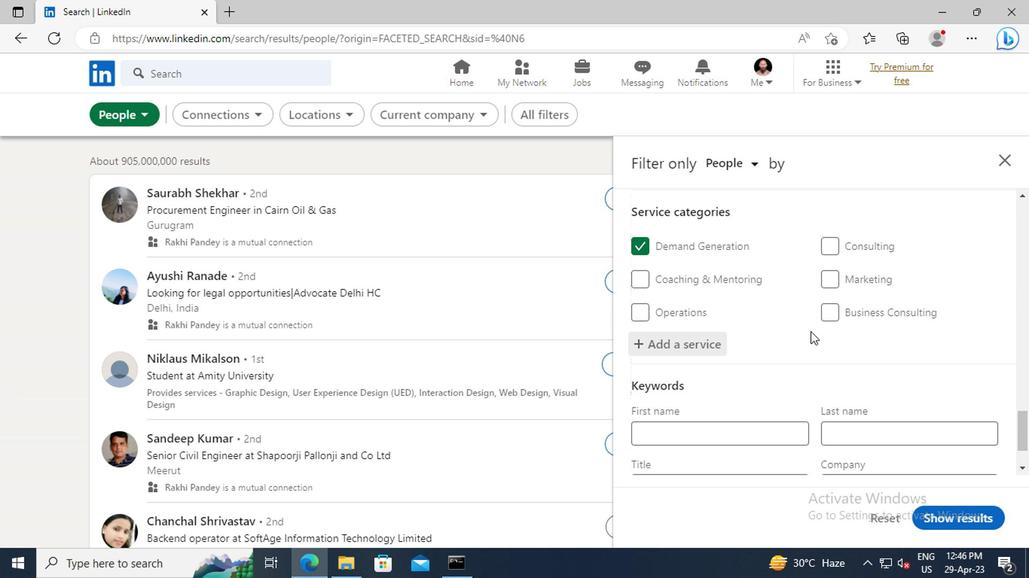 
Action: Mouse scrolled (806, 330) with delta (0, 0)
Screenshot: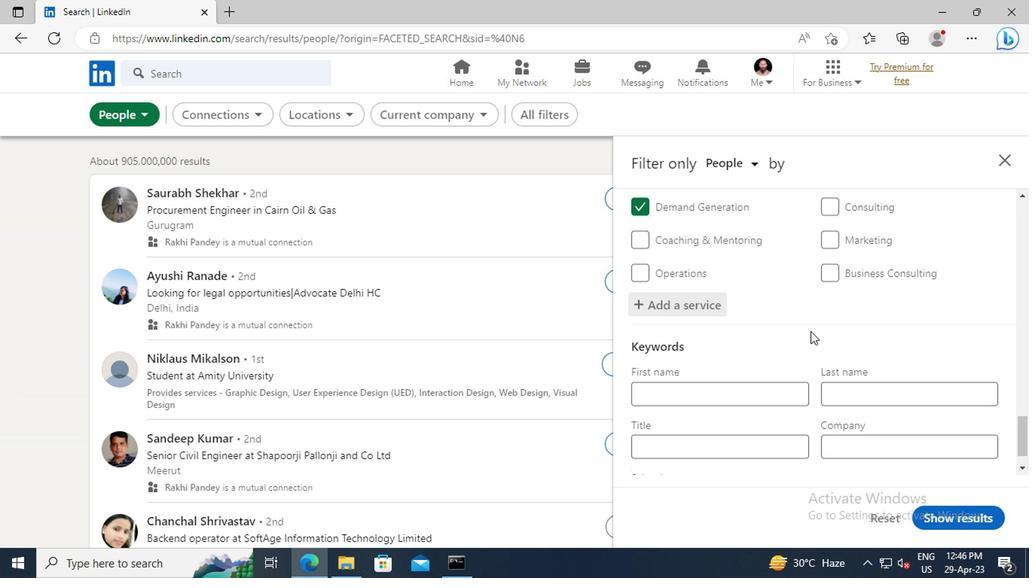 
Action: Mouse scrolled (806, 330) with delta (0, 0)
Screenshot: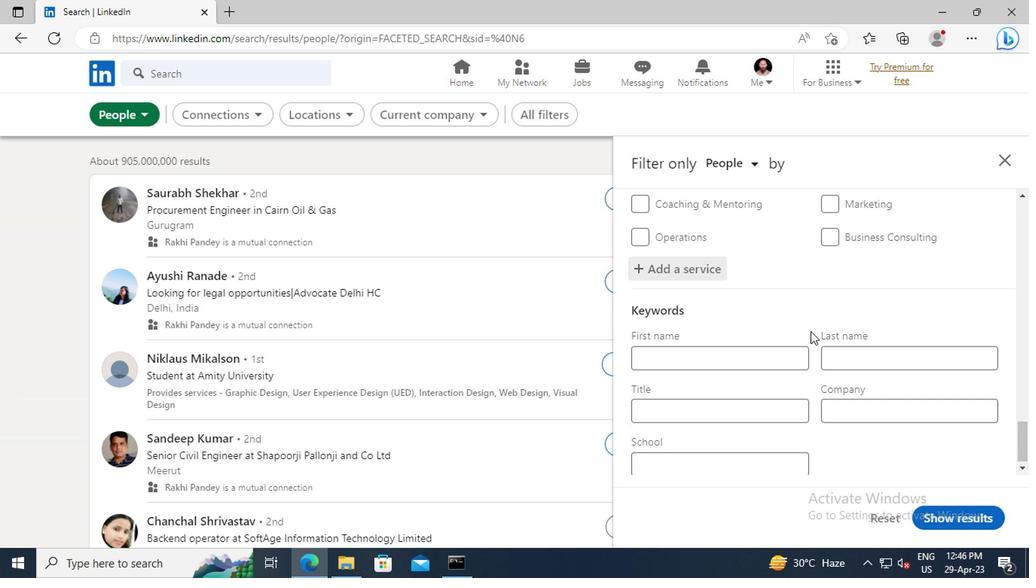 
Action: Mouse moved to (684, 407)
Screenshot: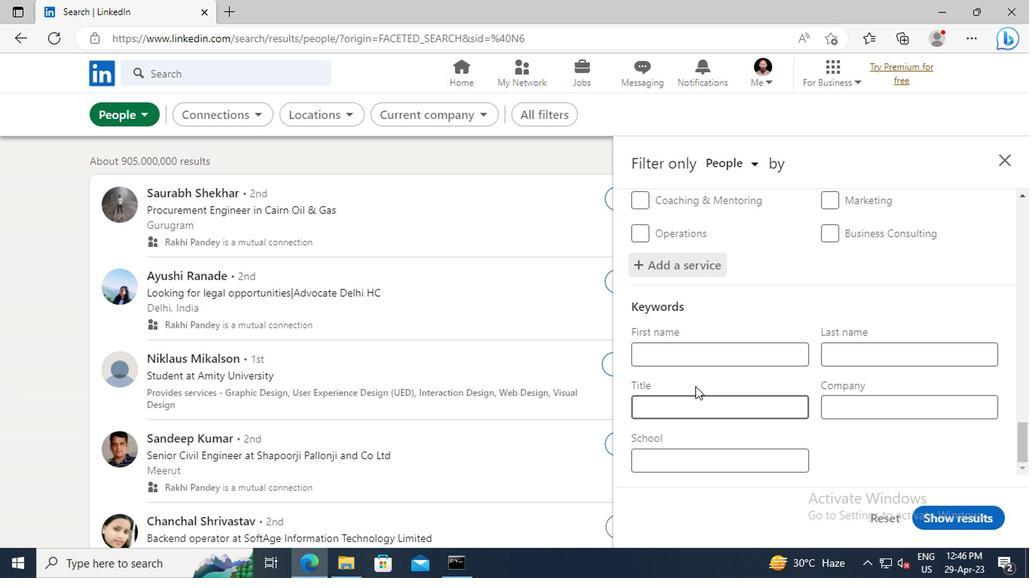 
Action: Mouse pressed left at (684, 407)
Screenshot: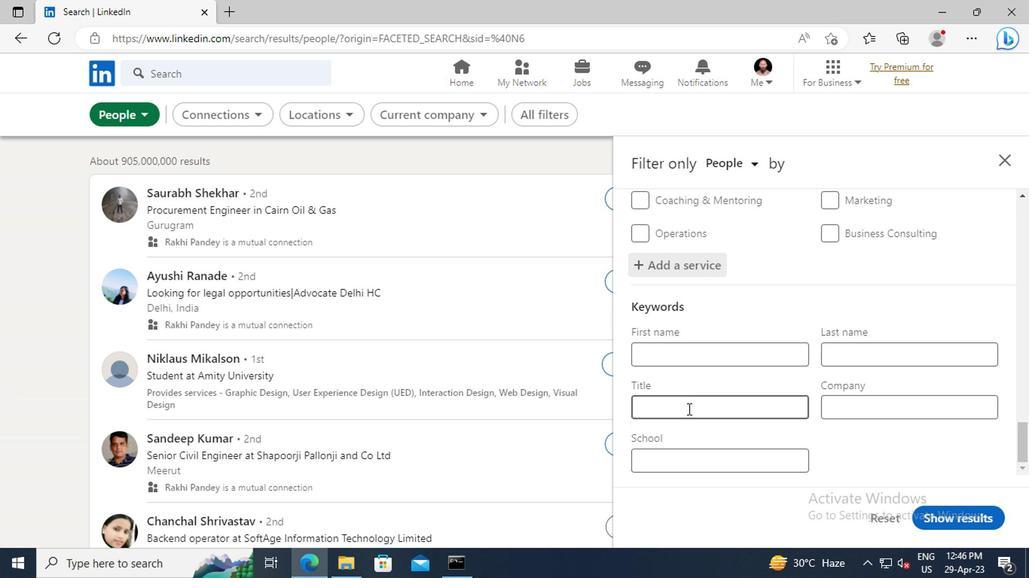 
Action: Key pressed <Key.shift>COMPUTER<Key.space><Key.shift>SCIENTIST<Key.enter>
Screenshot: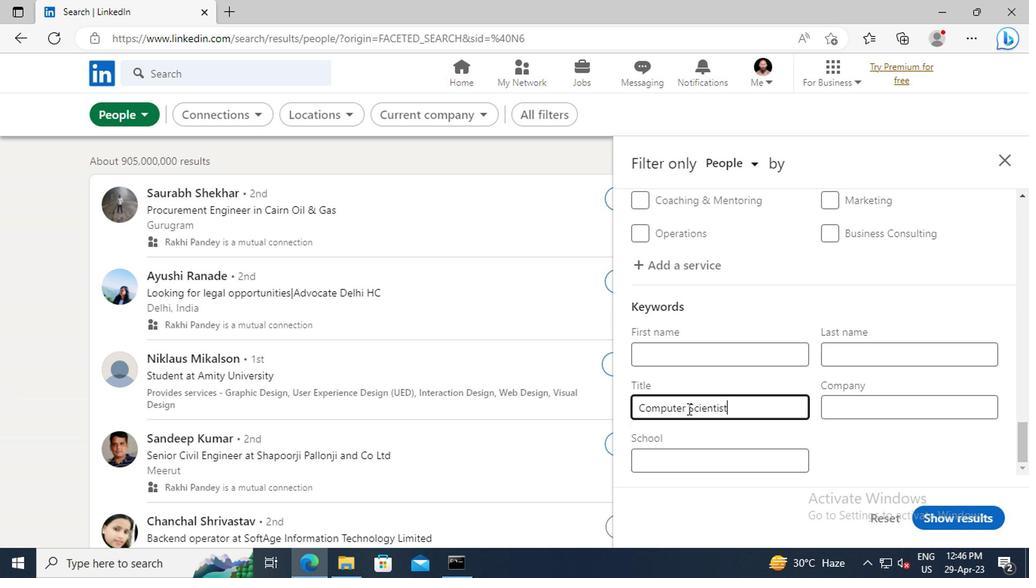 
Action: Mouse moved to (926, 513)
Screenshot: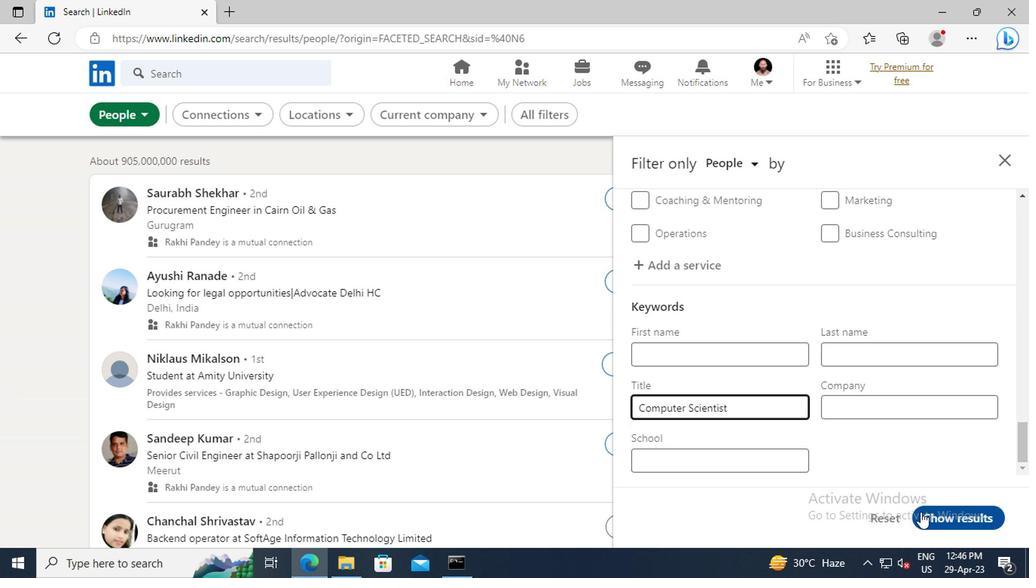 
Action: Mouse pressed left at (926, 513)
Screenshot: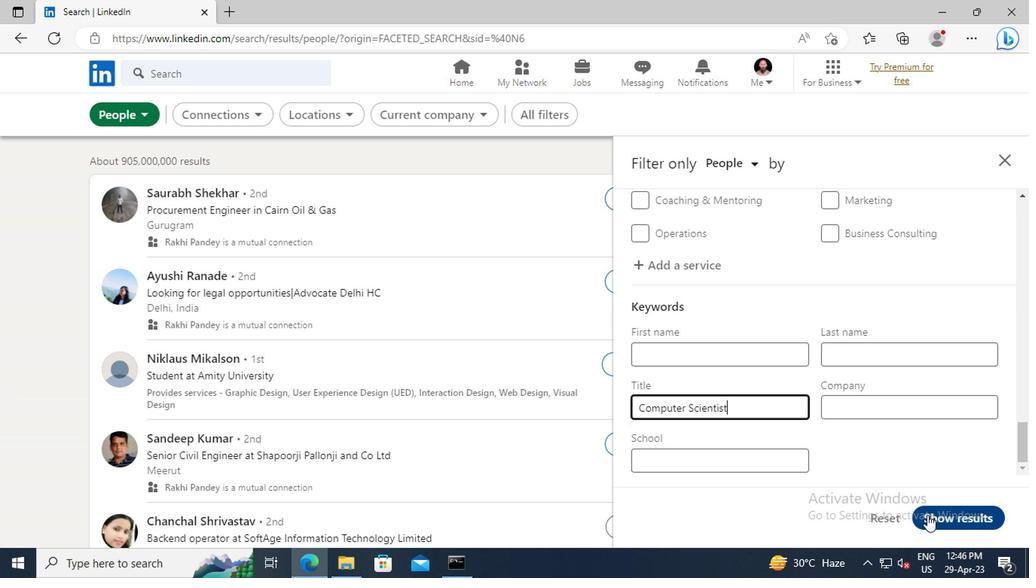 
